 Task: Look for space in Corinth, United States from 12th July, 2023 to 16th July, 2023 for 8 adults in price range Rs.10000 to Rs.16000. Place can be private room with 8 bedrooms having 8 beds and 8 bathrooms. Property type can be house, flat, guest house, hotel. Amenities needed are: wifi, TV, free parkinig on premises, gym, breakfast. Booking option can be shelf check-in. Required host language is English.
Action: Mouse moved to (571, 116)
Screenshot: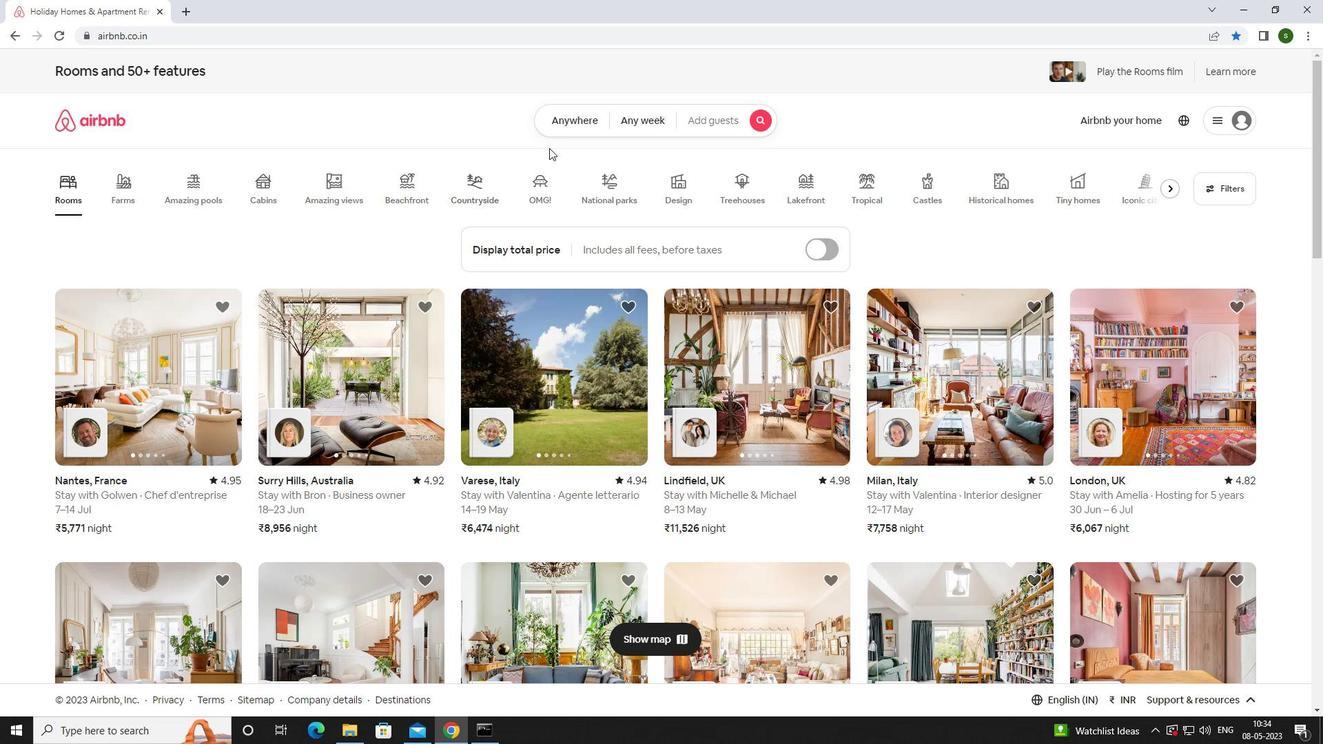 
Action: Mouse pressed left at (571, 116)
Screenshot: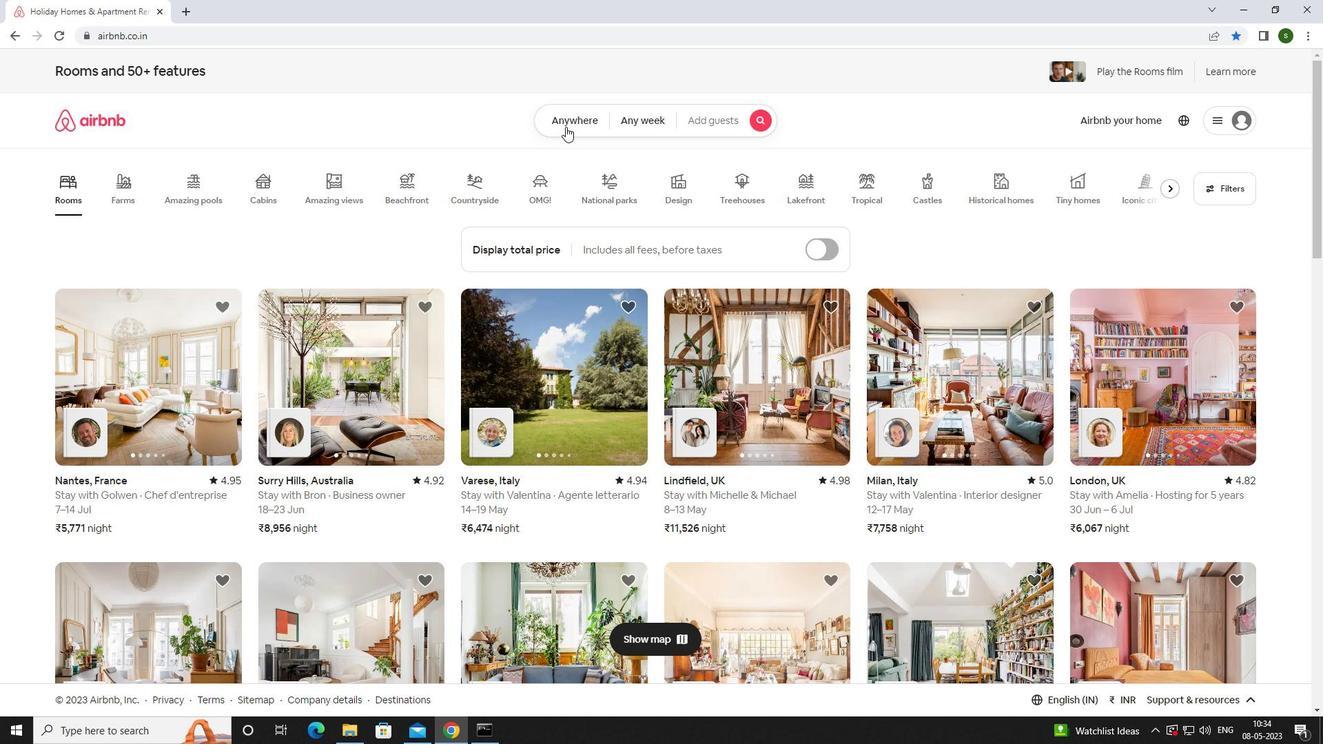 
Action: Mouse moved to (483, 170)
Screenshot: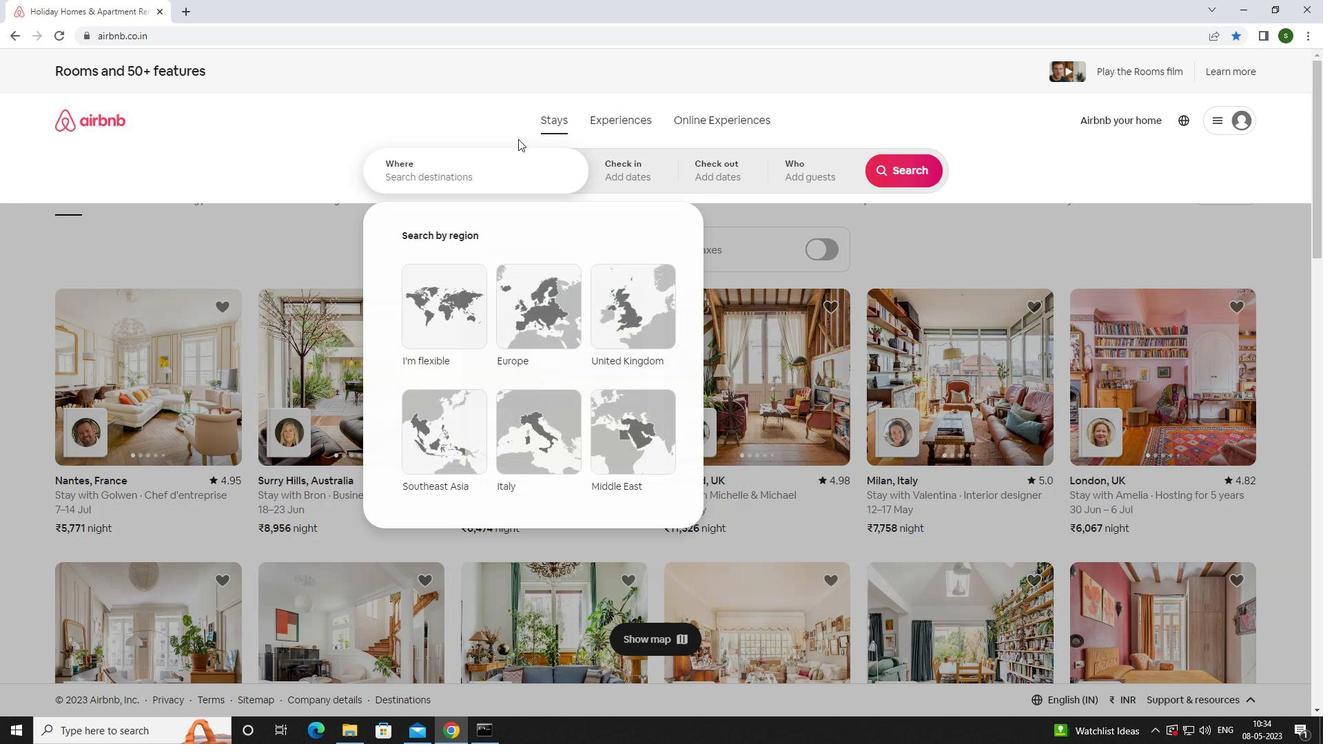 
Action: Mouse pressed left at (483, 170)
Screenshot: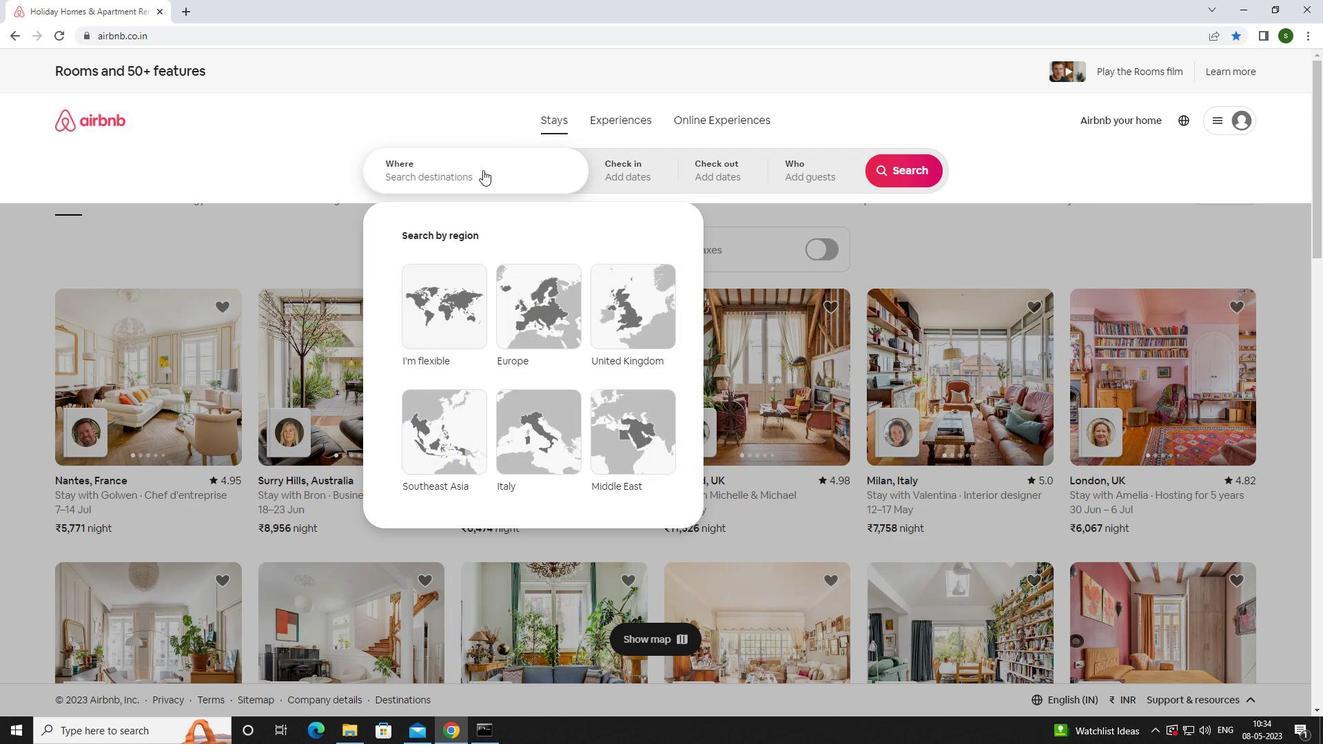 
Action: Key pressed <Key.caps_lock>c<Key.caps_lock>orinth,<Key.space><Key.caps_lock>u<Key.caps_lock>nited<Key.space><Key.caps_lock>s<Key.caps_lock>tates<Key.enter>
Screenshot: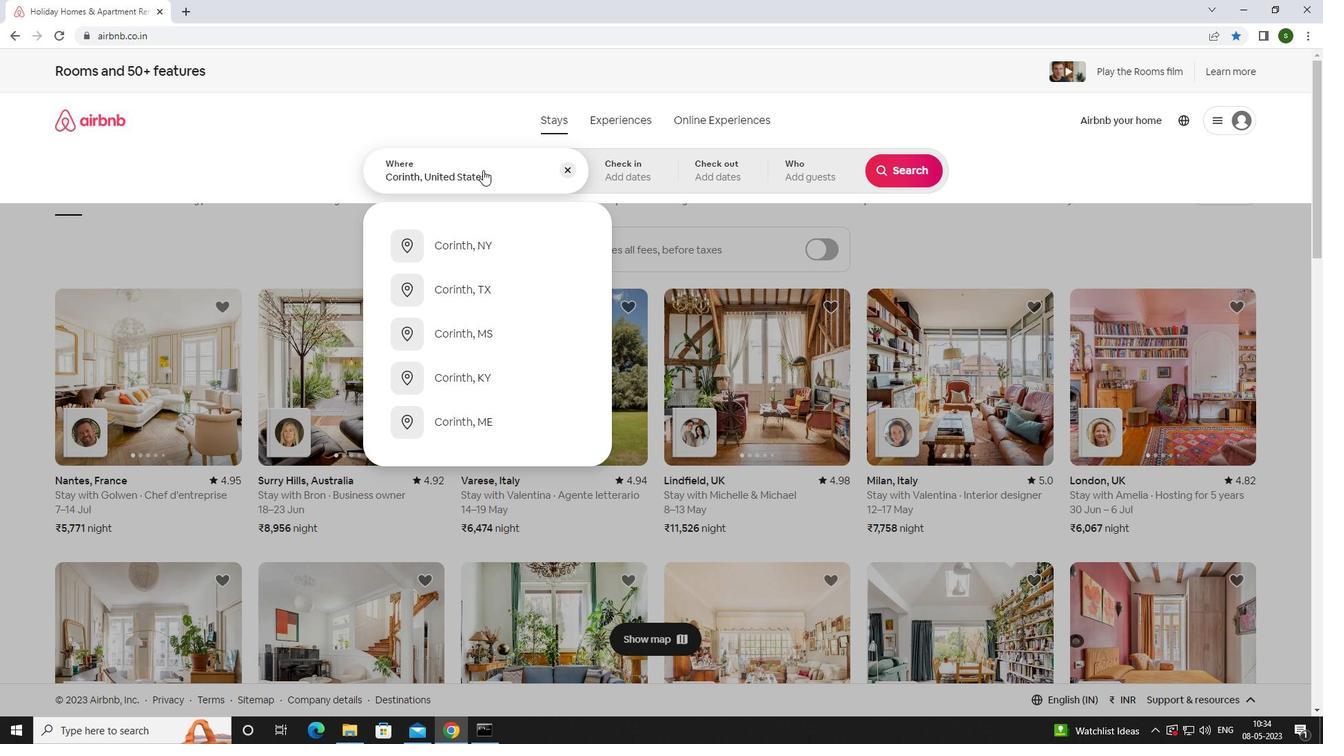 
Action: Mouse moved to (901, 286)
Screenshot: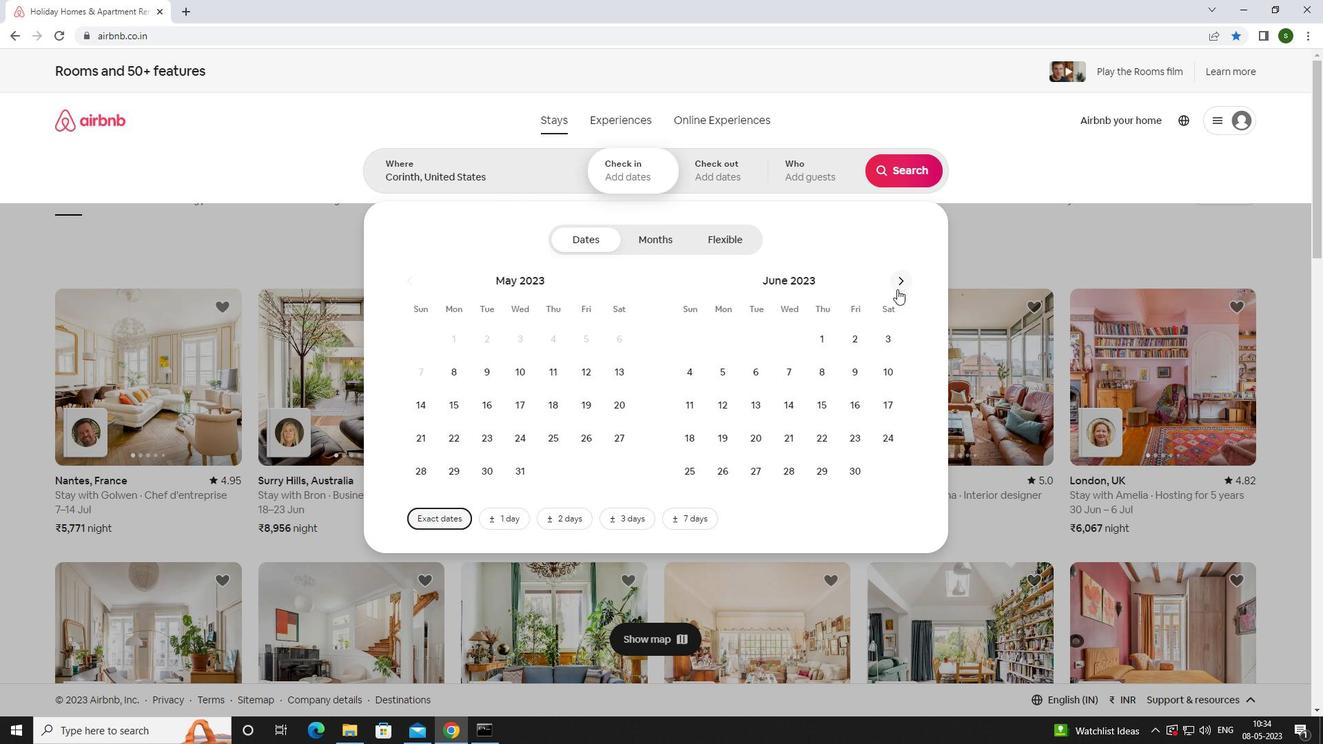 
Action: Mouse pressed left at (901, 286)
Screenshot: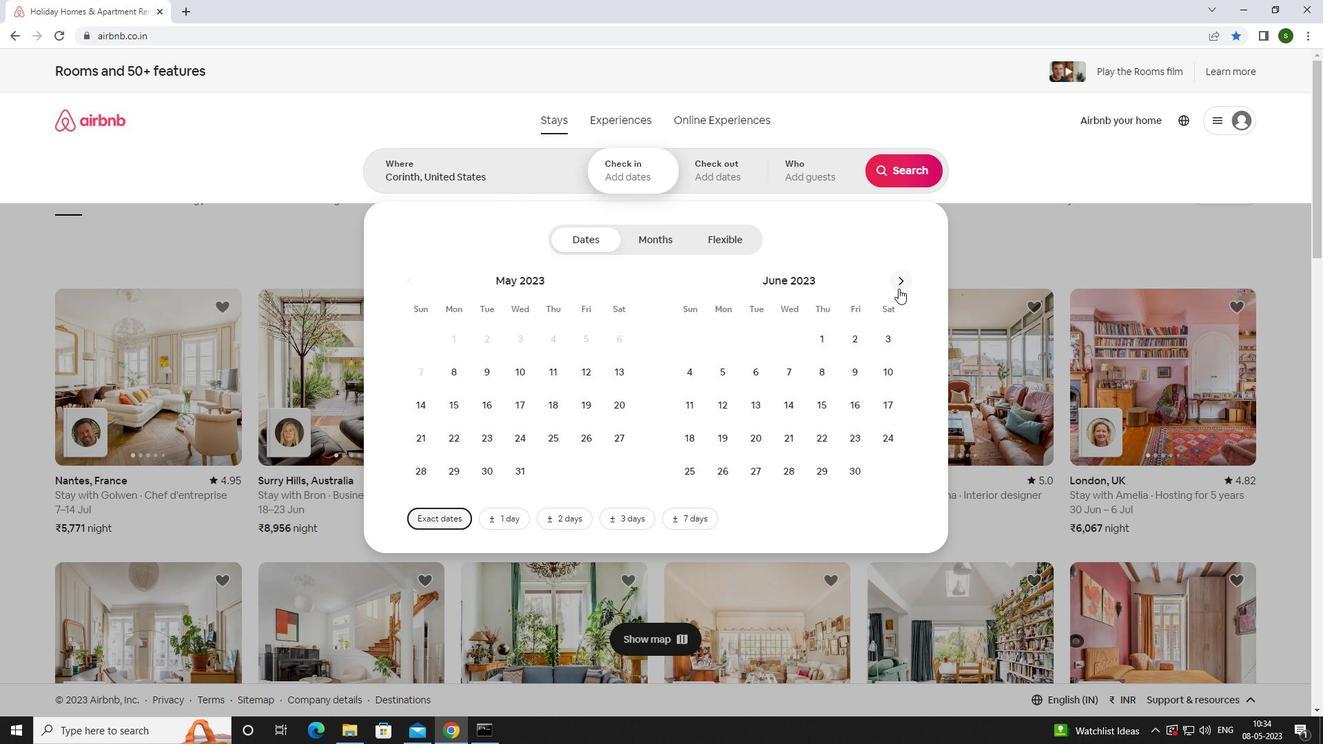 
Action: Mouse moved to (797, 400)
Screenshot: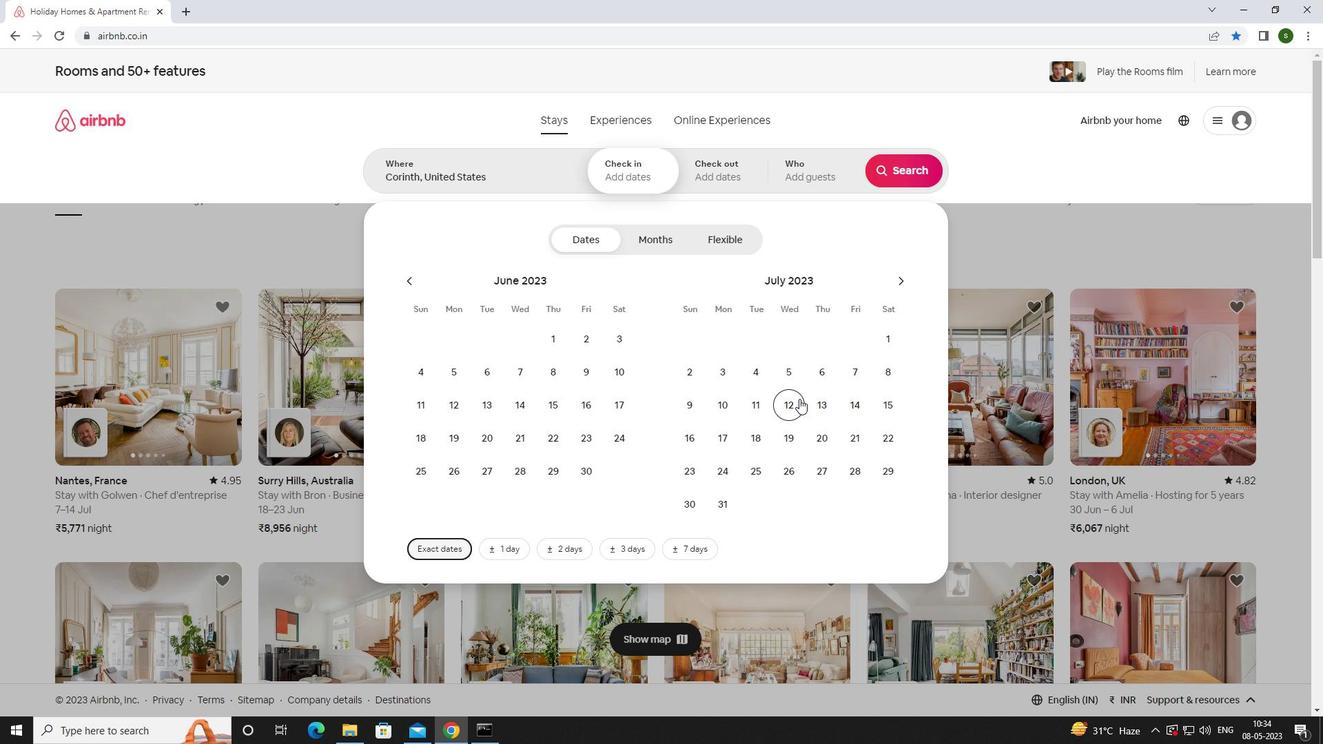 
Action: Mouse pressed left at (797, 400)
Screenshot: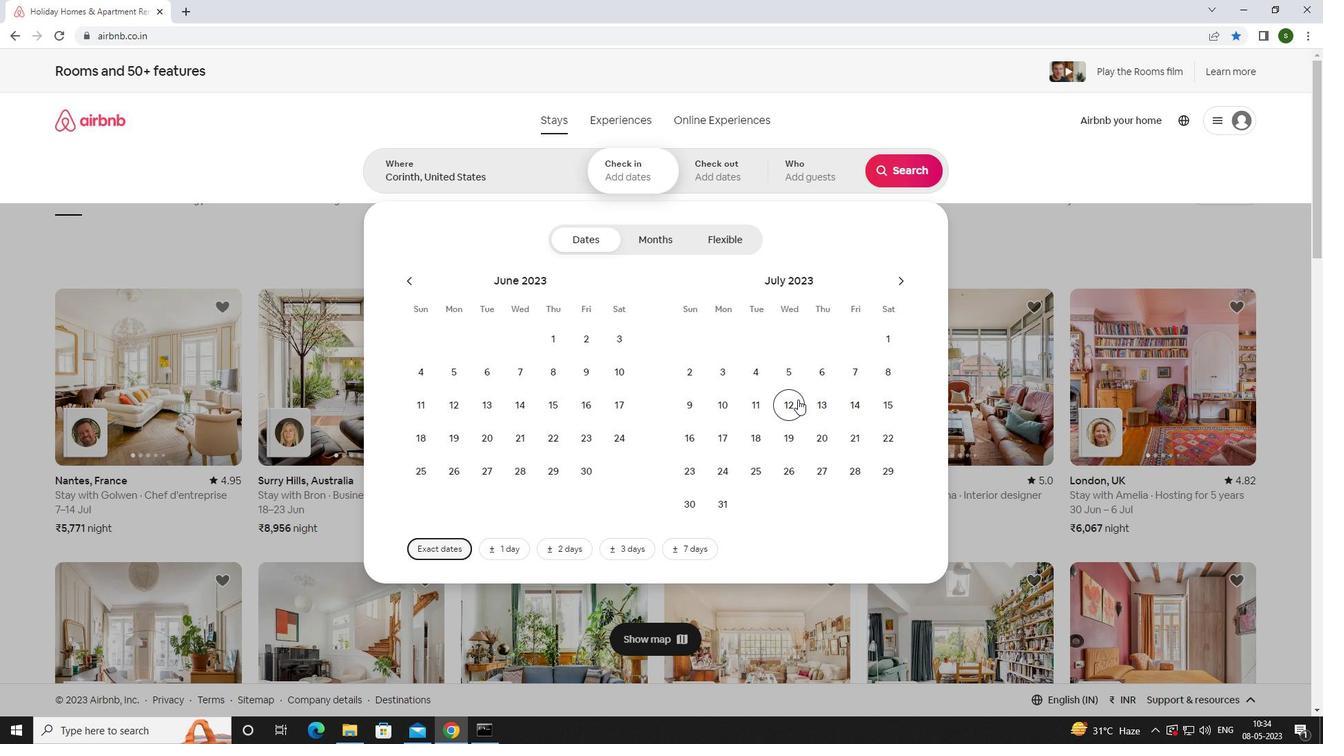 
Action: Mouse moved to (699, 441)
Screenshot: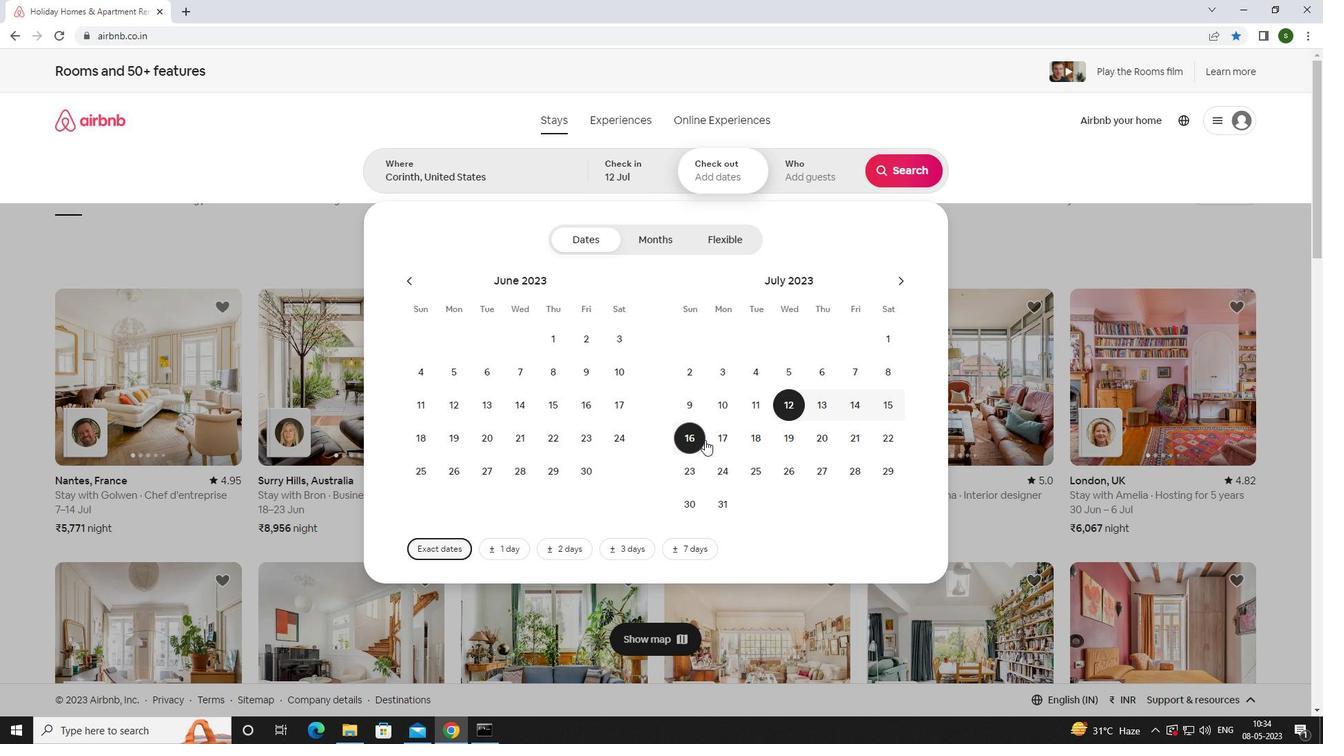 
Action: Mouse pressed left at (699, 441)
Screenshot: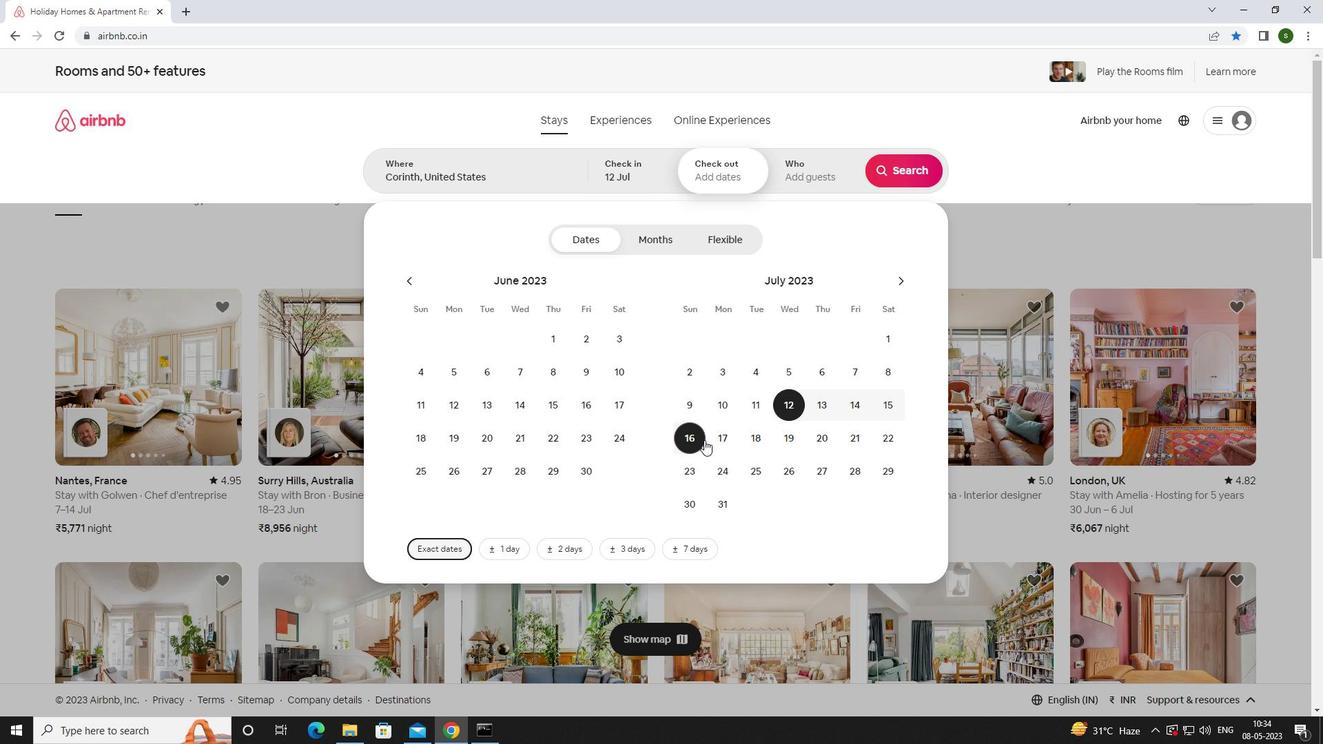 
Action: Mouse moved to (800, 176)
Screenshot: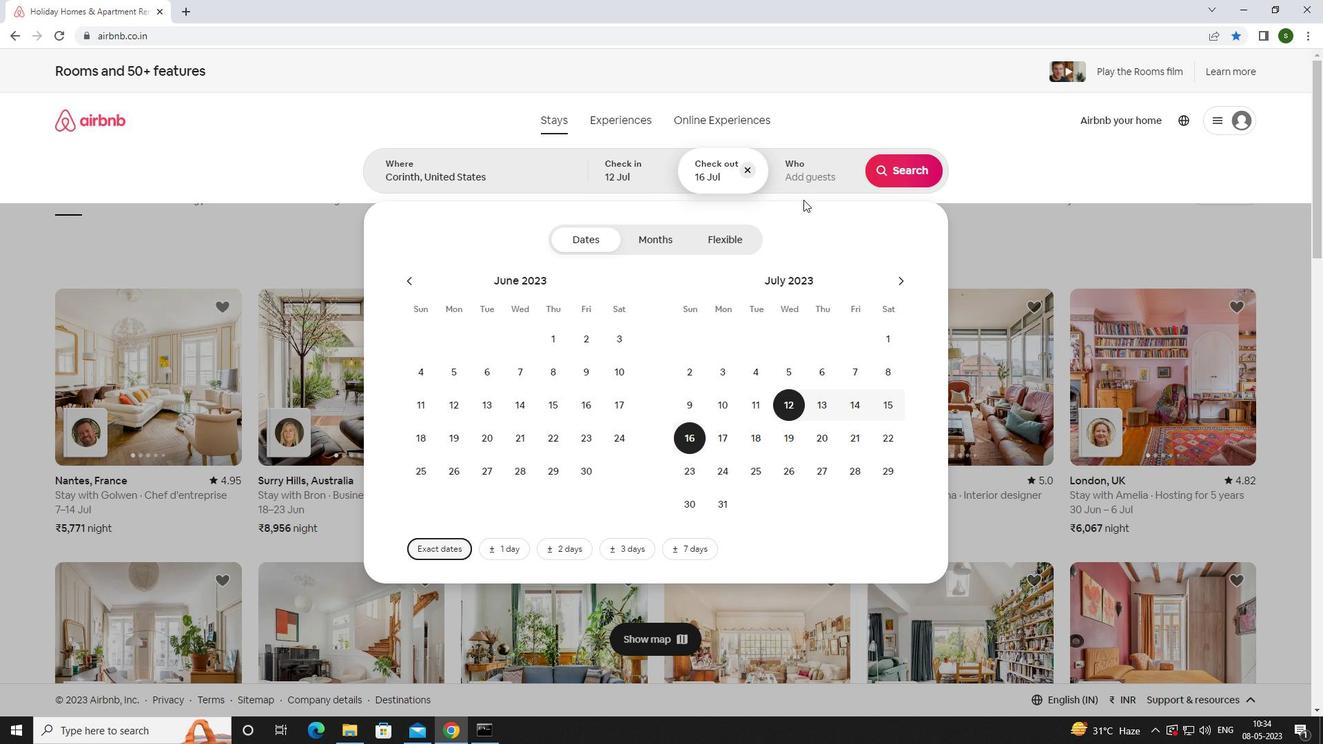 
Action: Mouse pressed left at (800, 176)
Screenshot: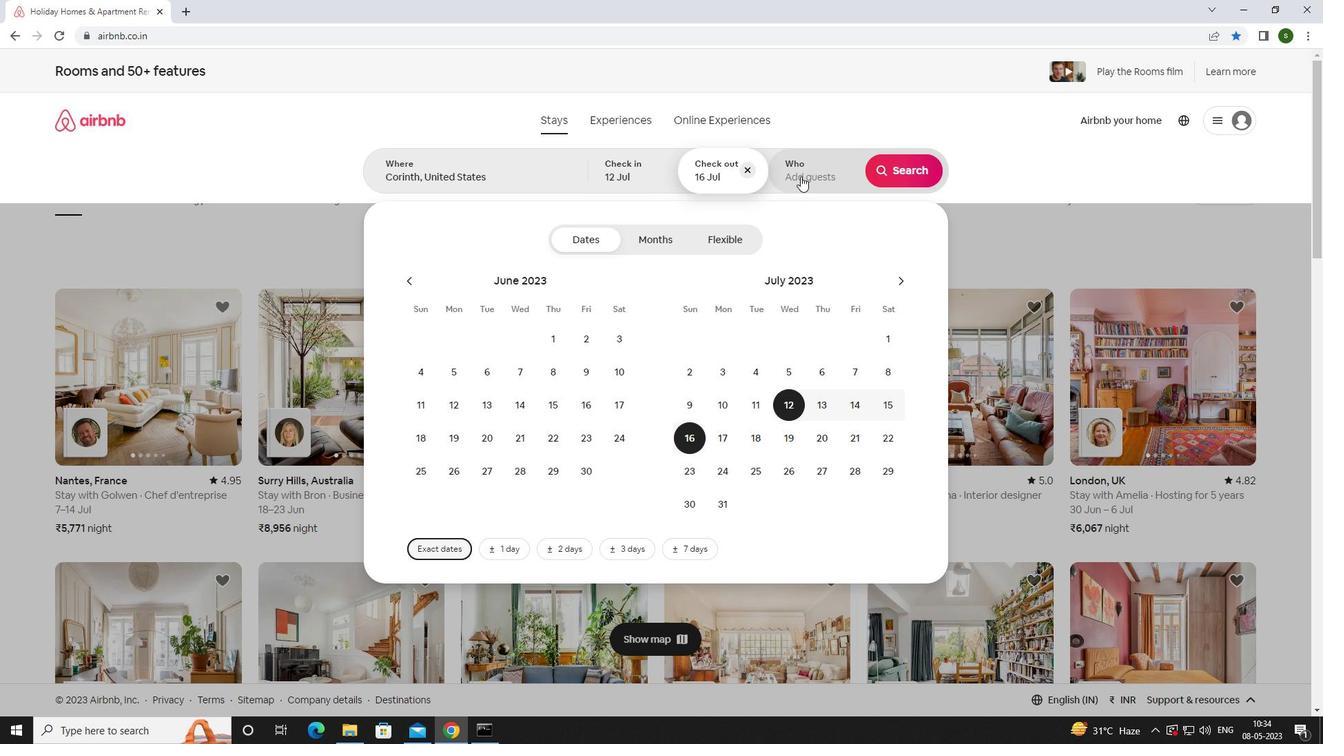
Action: Mouse moved to (905, 243)
Screenshot: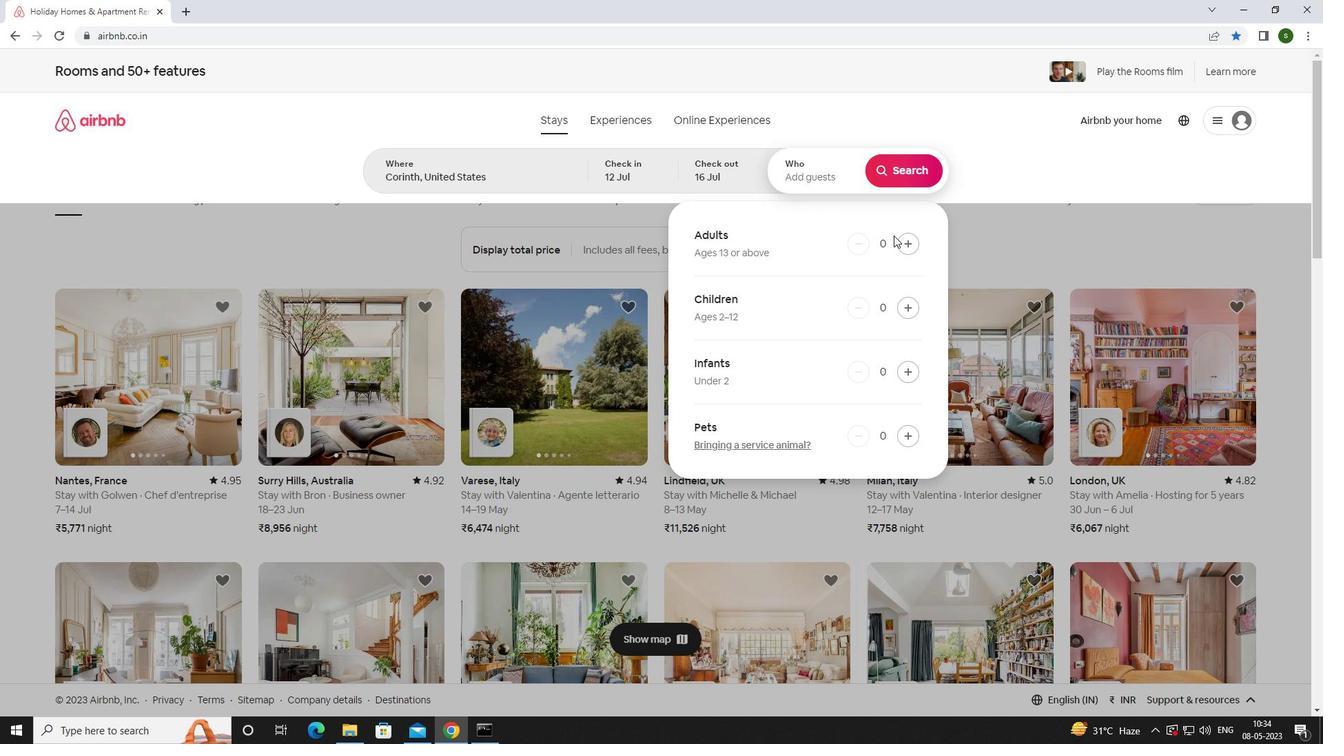 
Action: Mouse pressed left at (905, 243)
Screenshot: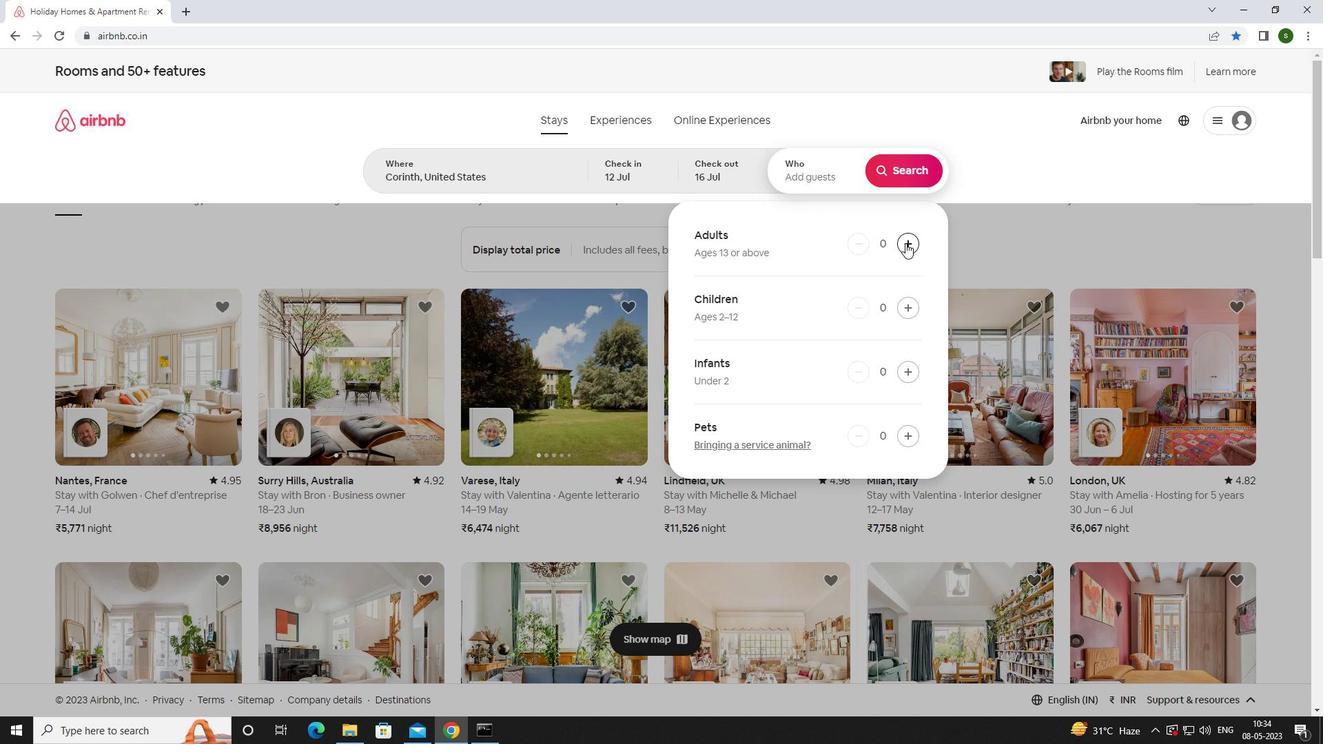 
Action: Mouse pressed left at (905, 243)
Screenshot: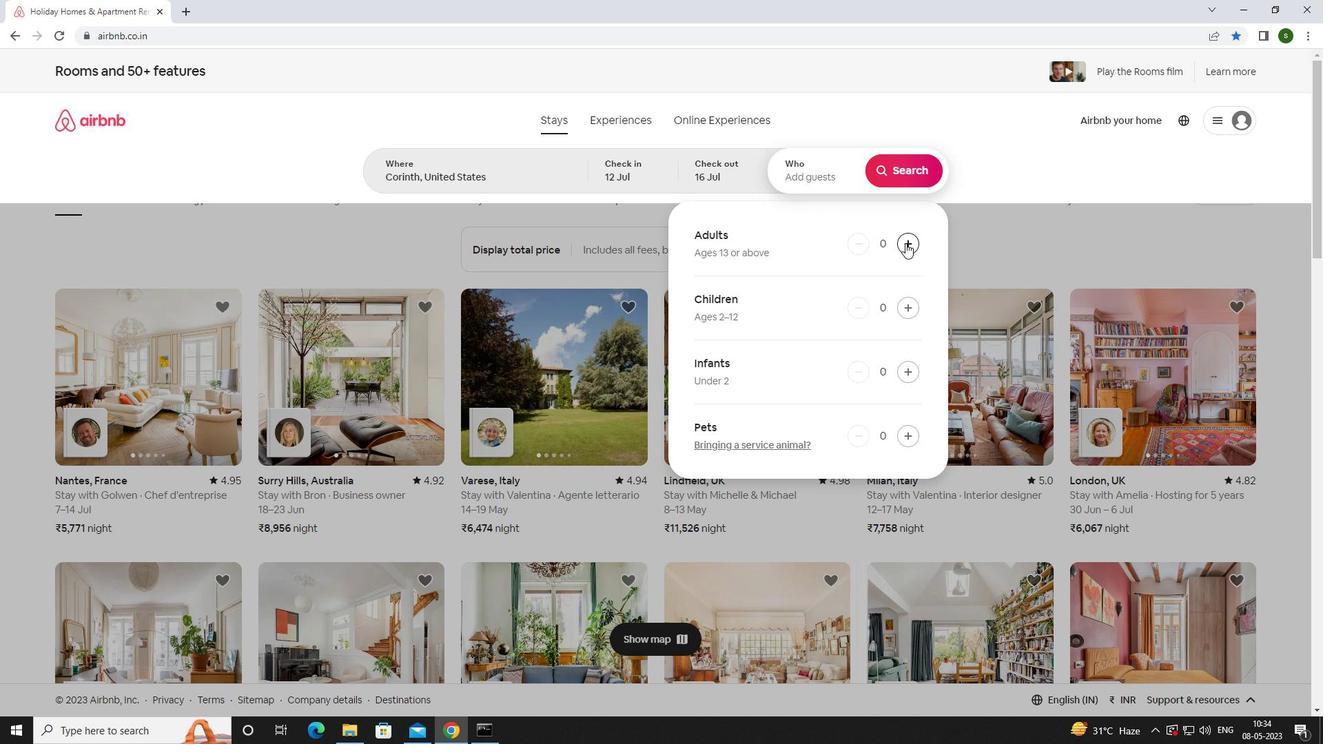 
Action: Mouse pressed left at (905, 243)
Screenshot: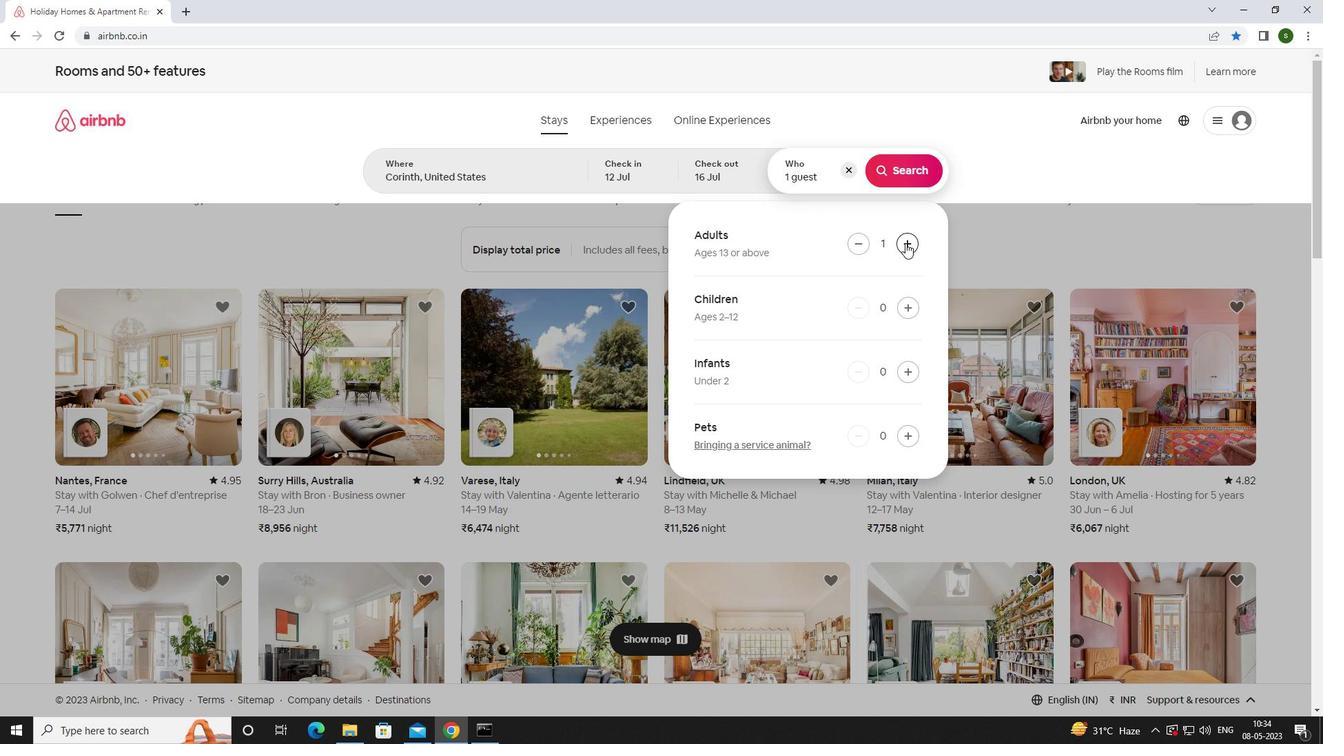 
Action: Mouse pressed left at (905, 243)
Screenshot: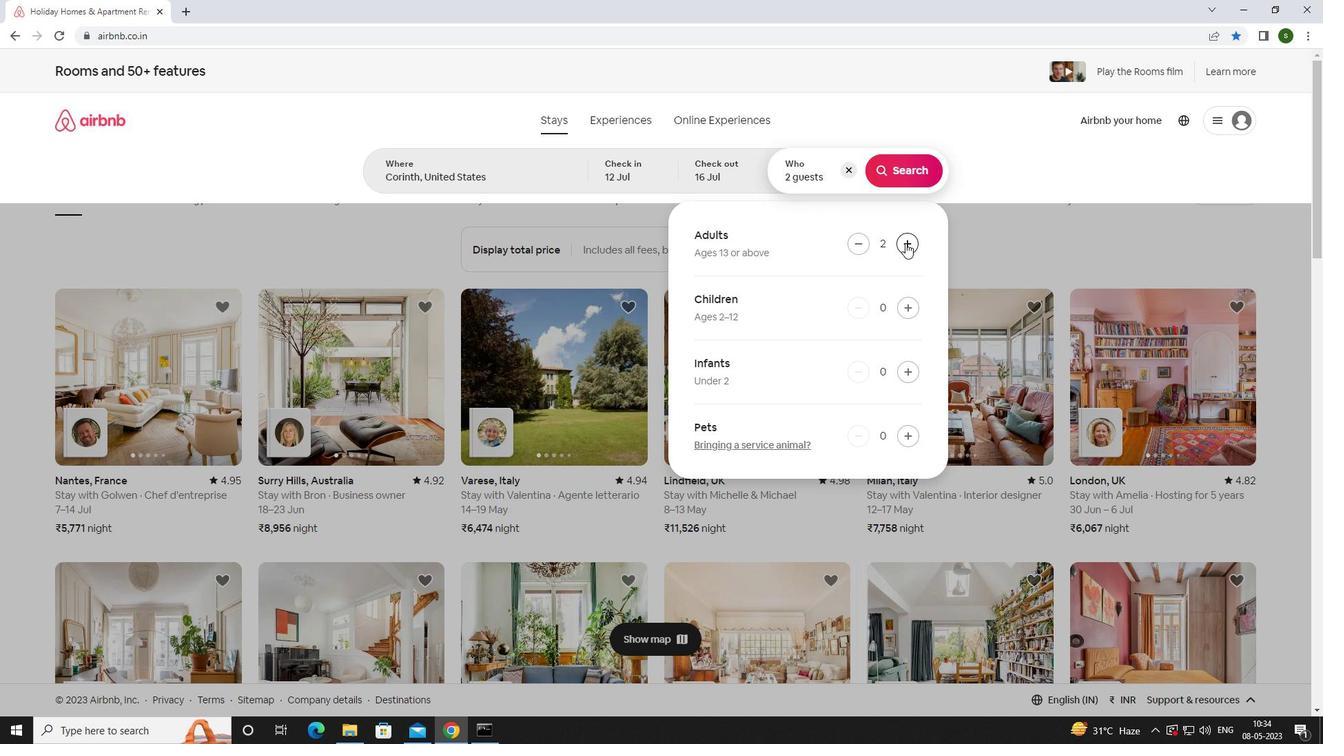 
Action: Mouse pressed left at (905, 243)
Screenshot: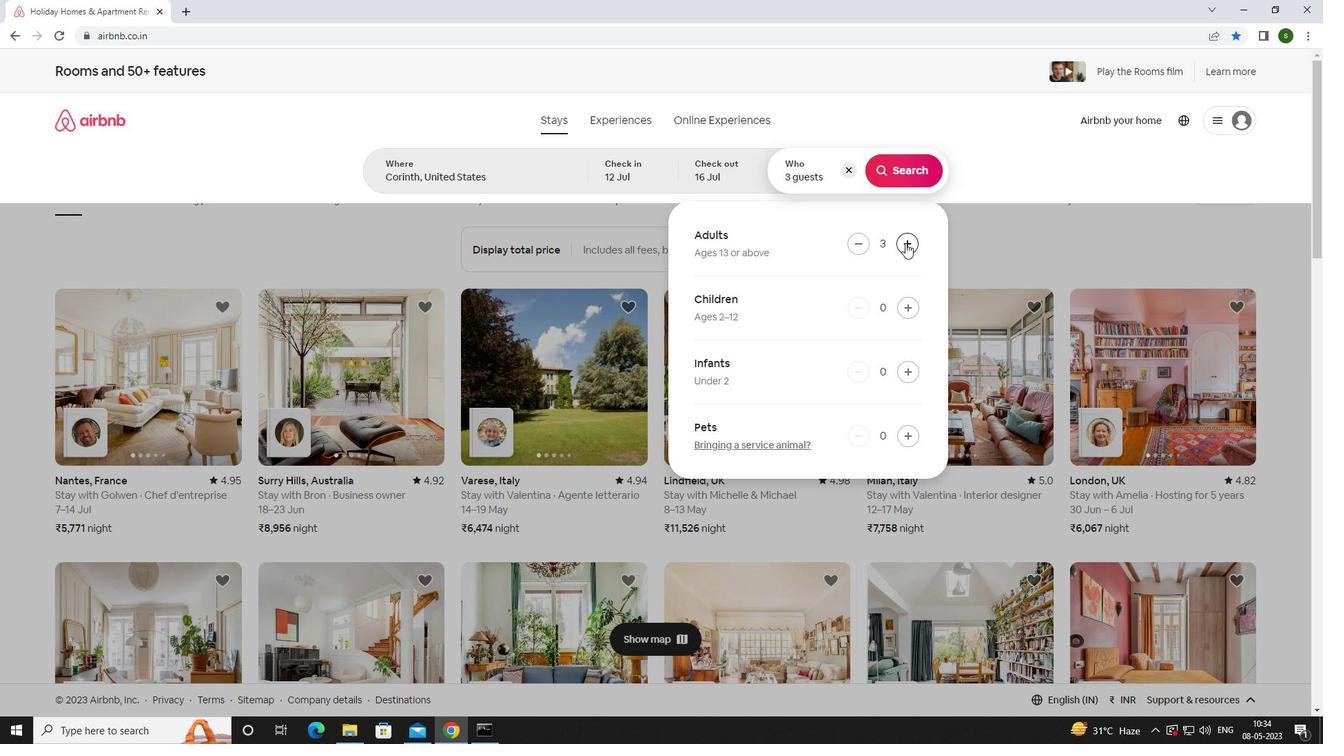
Action: Mouse pressed left at (905, 243)
Screenshot: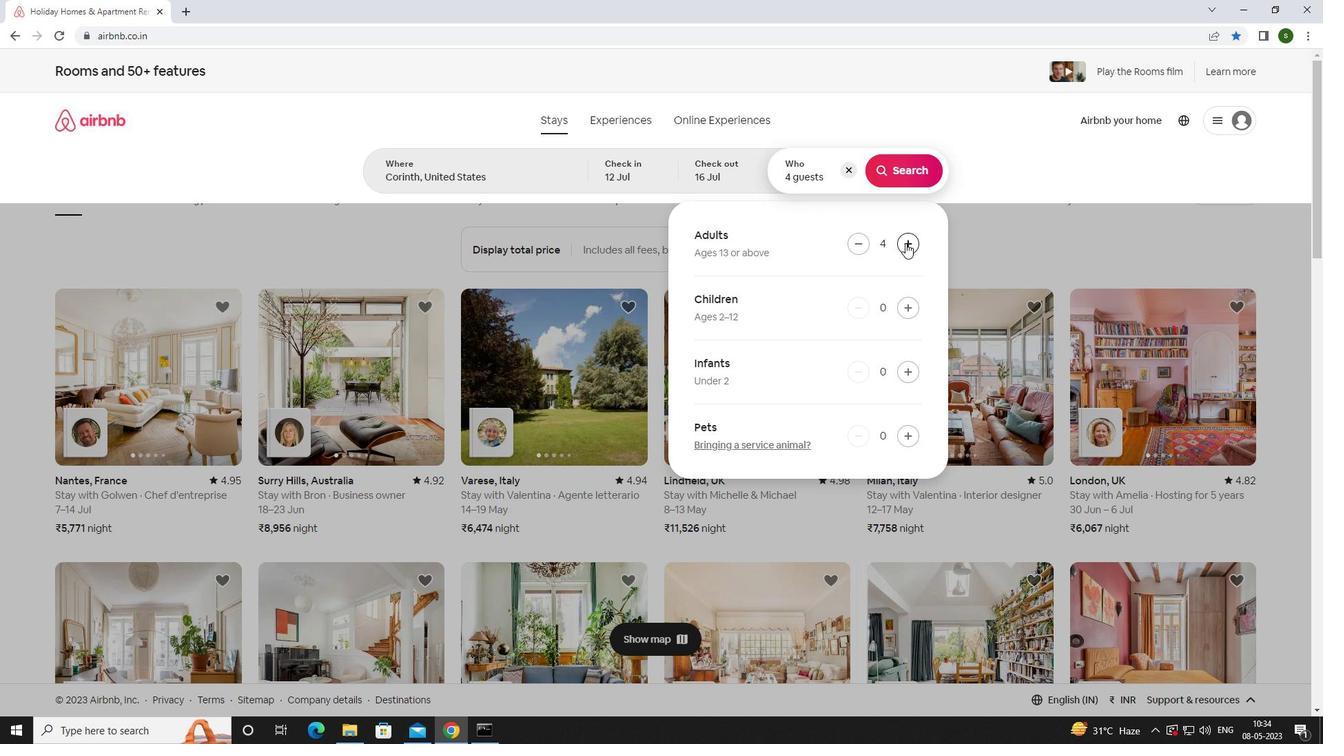 
Action: Mouse pressed left at (905, 243)
Screenshot: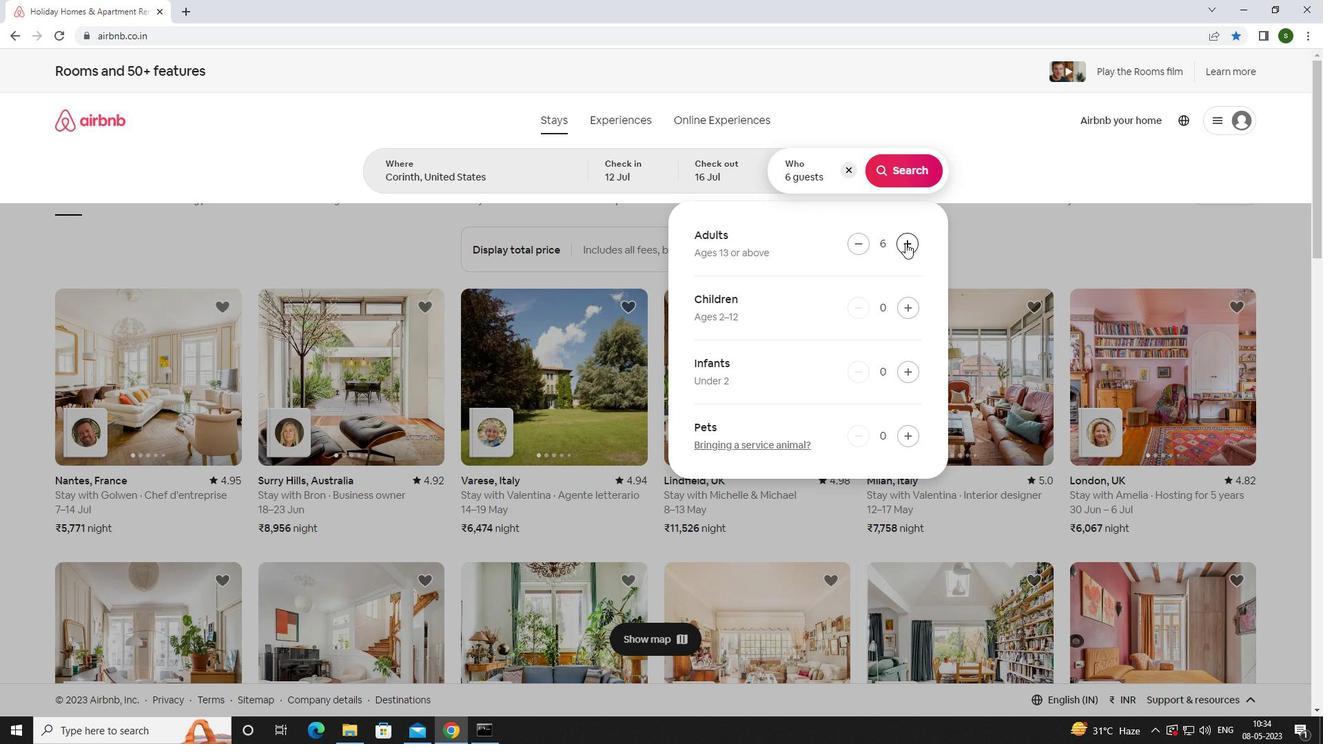 
Action: Mouse pressed left at (905, 243)
Screenshot: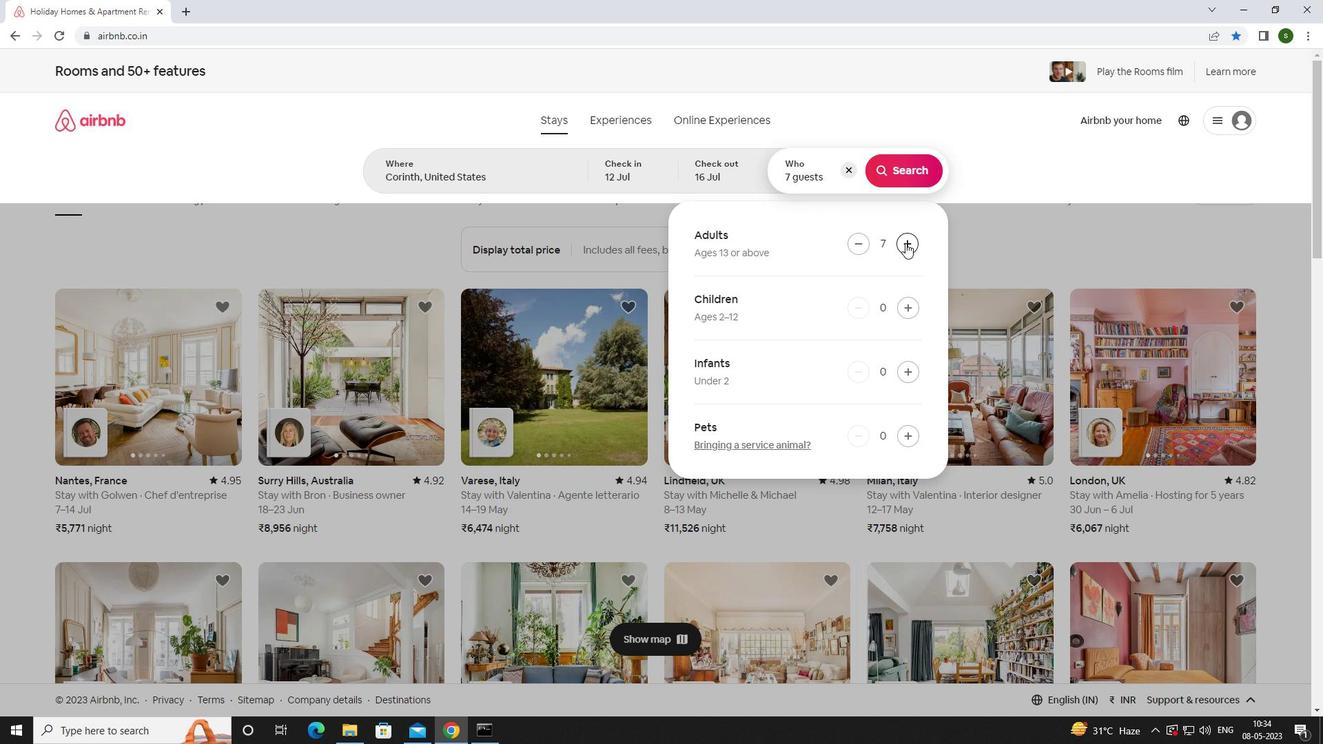 
Action: Mouse moved to (897, 175)
Screenshot: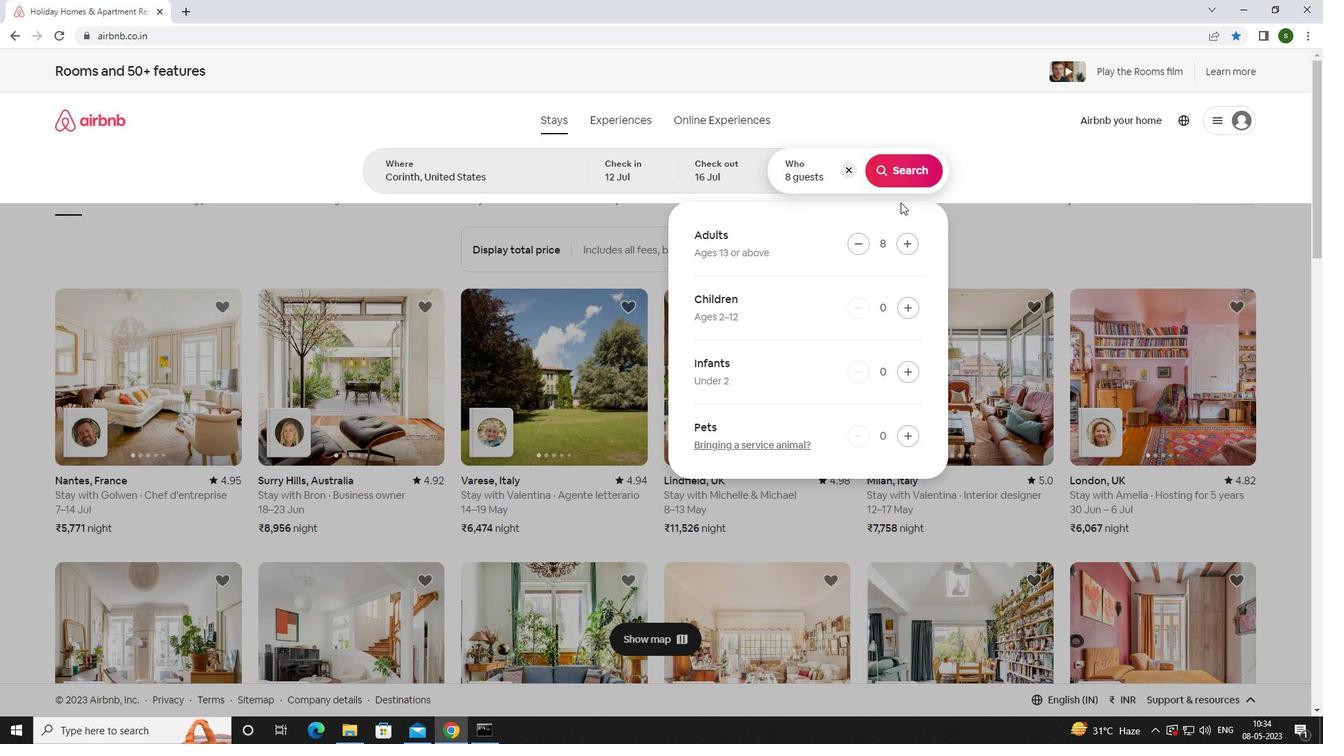 
Action: Mouse pressed left at (897, 175)
Screenshot: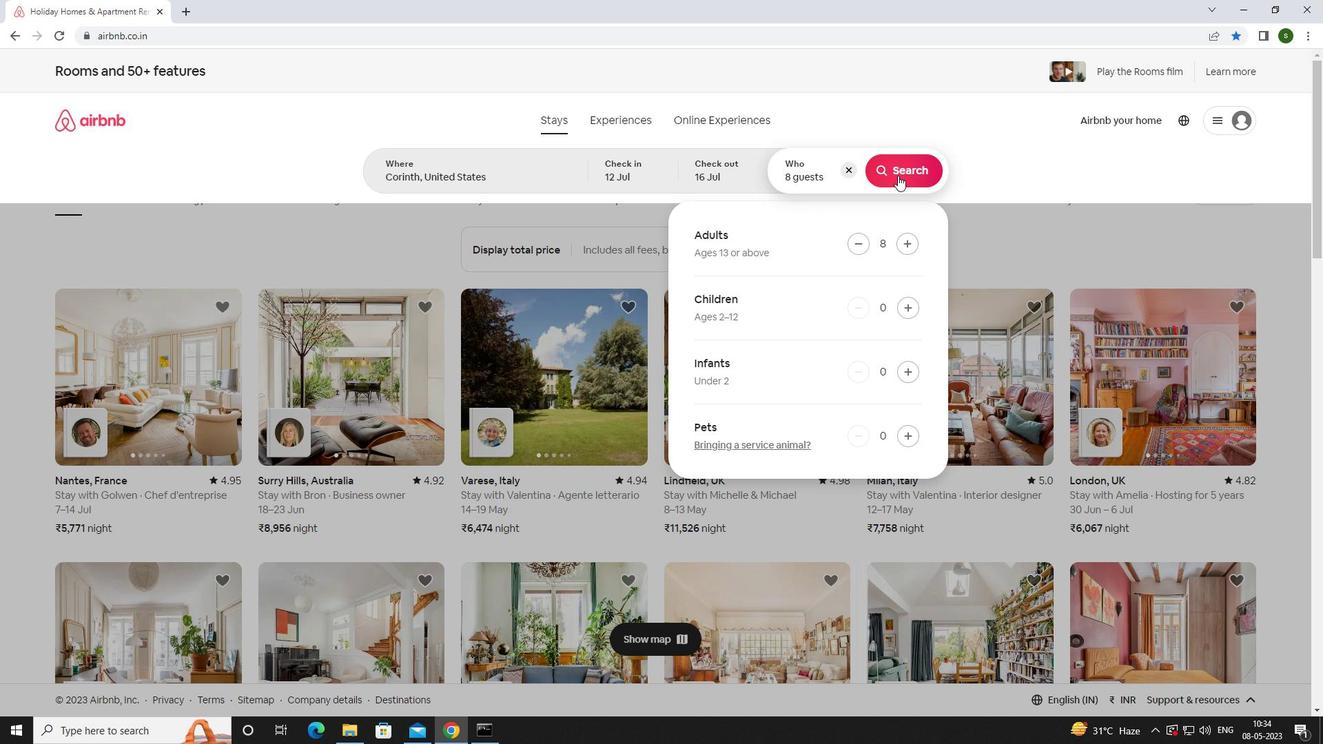 
Action: Mouse moved to (1246, 130)
Screenshot: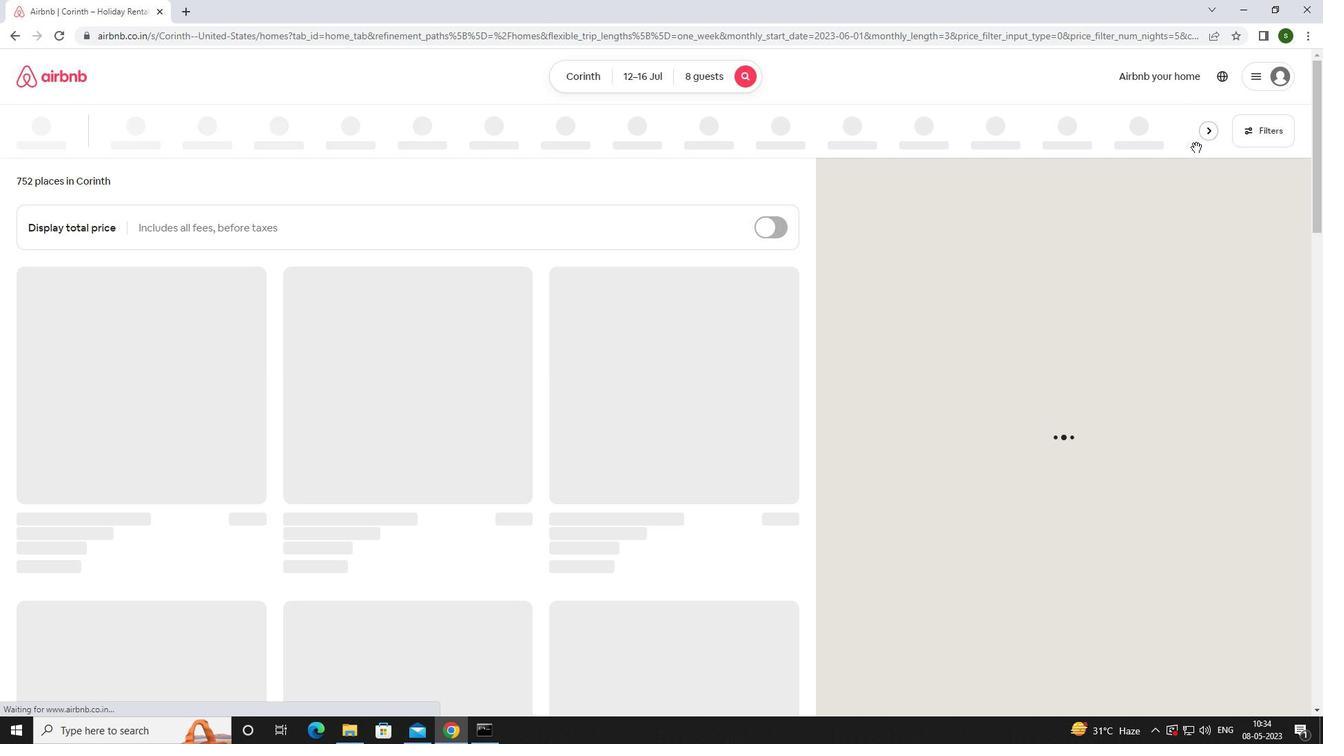 
Action: Mouse pressed left at (1246, 130)
Screenshot: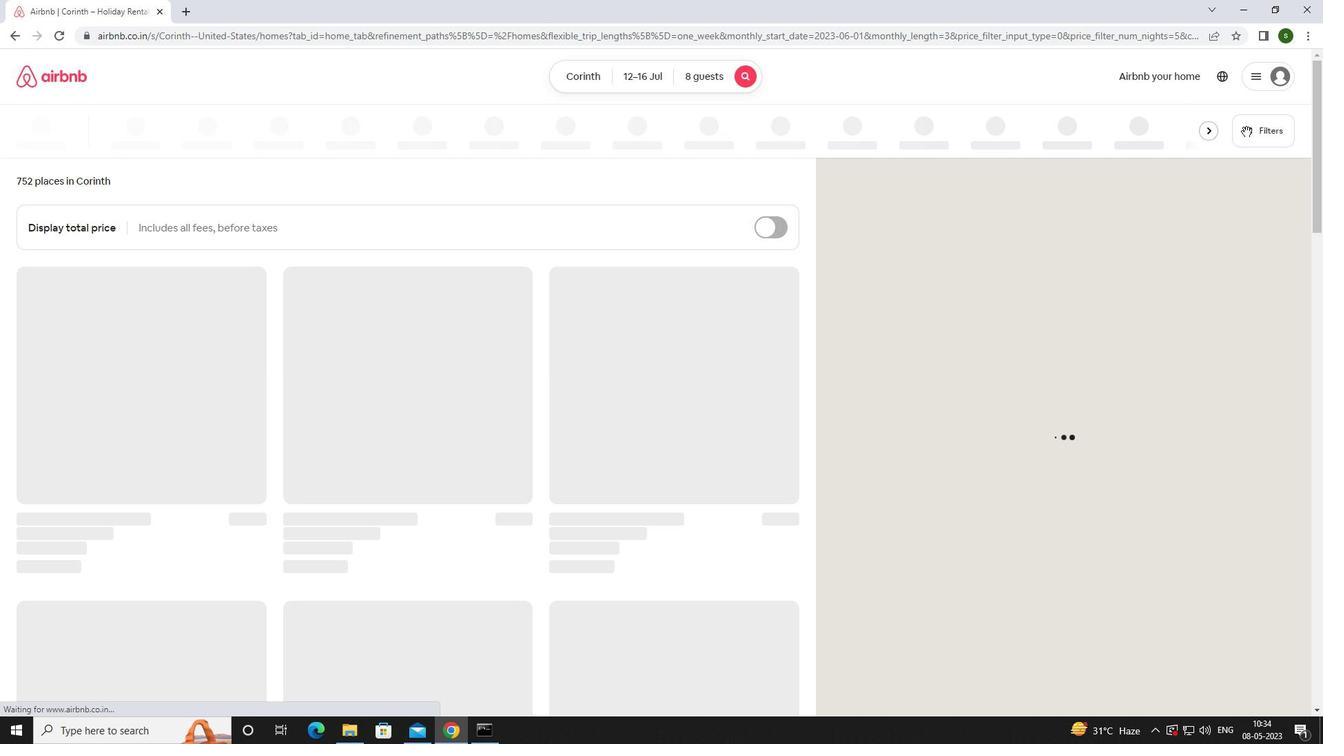 
Action: Mouse moved to (510, 461)
Screenshot: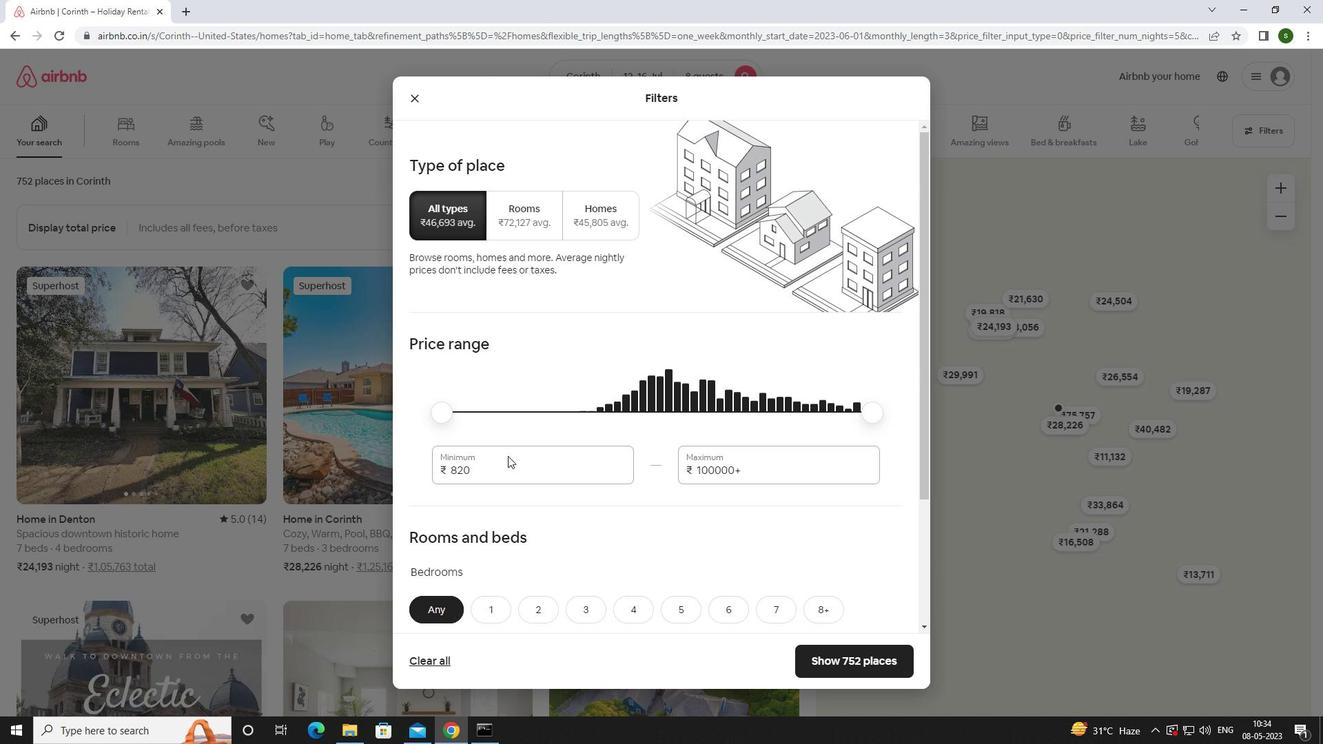 
Action: Mouse pressed left at (510, 461)
Screenshot: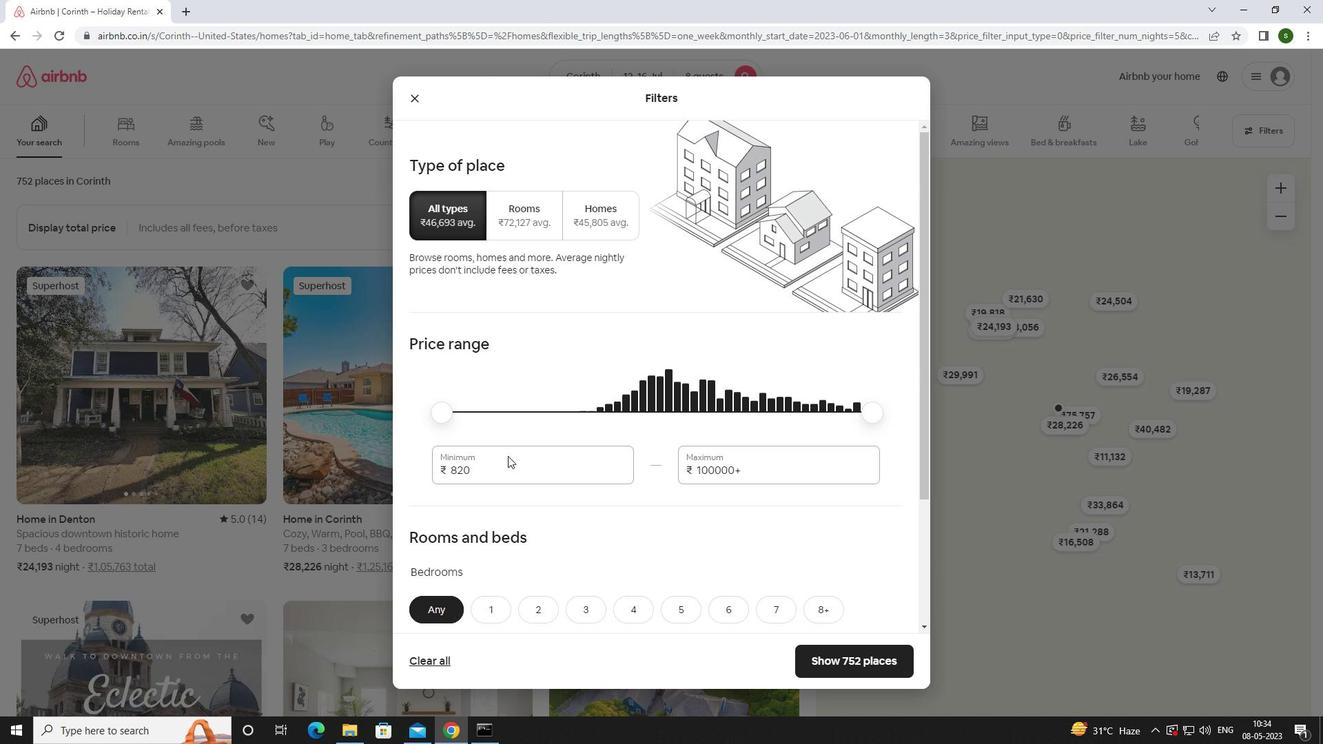 
Action: Key pressed <Key.backspace><Key.backspace><Key.backspace><Key.backspace><Key.backspace><Key.backspace>10000
Screenshot: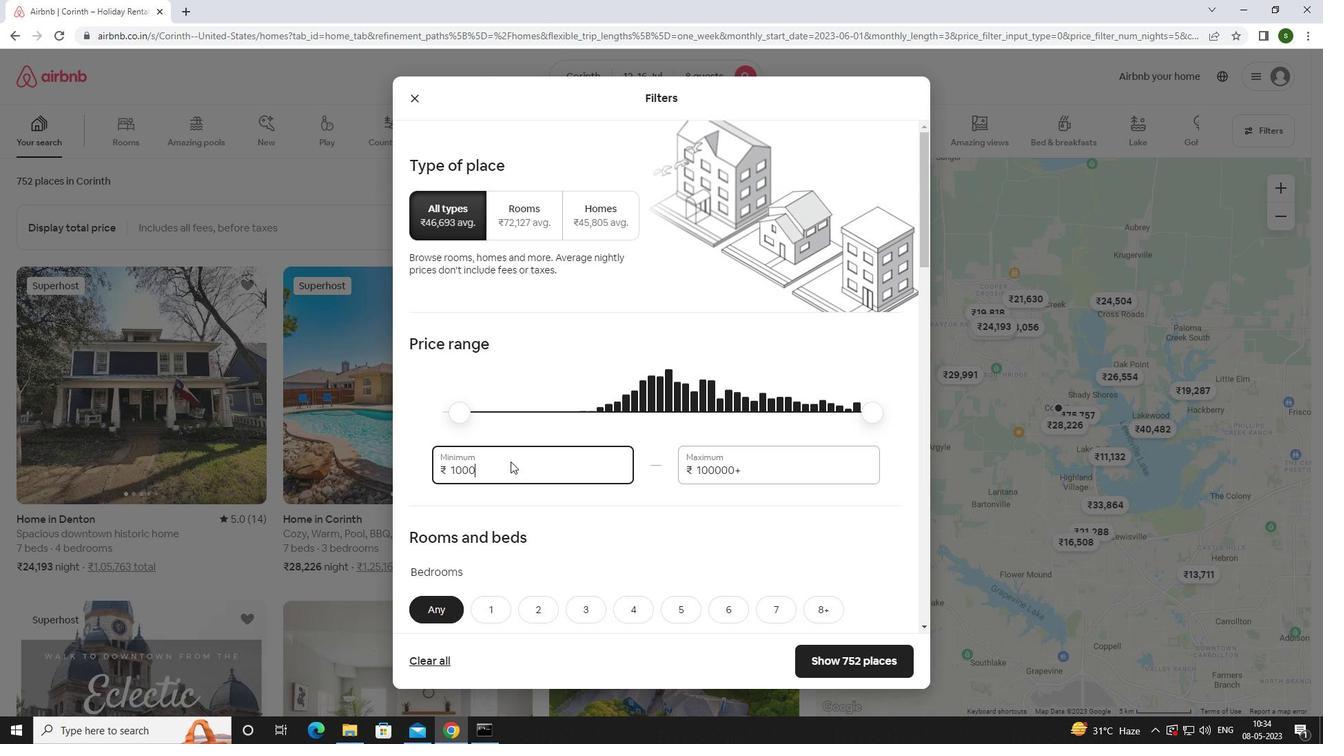 
Action: Mouse moved to (744, 469)
Screenshot: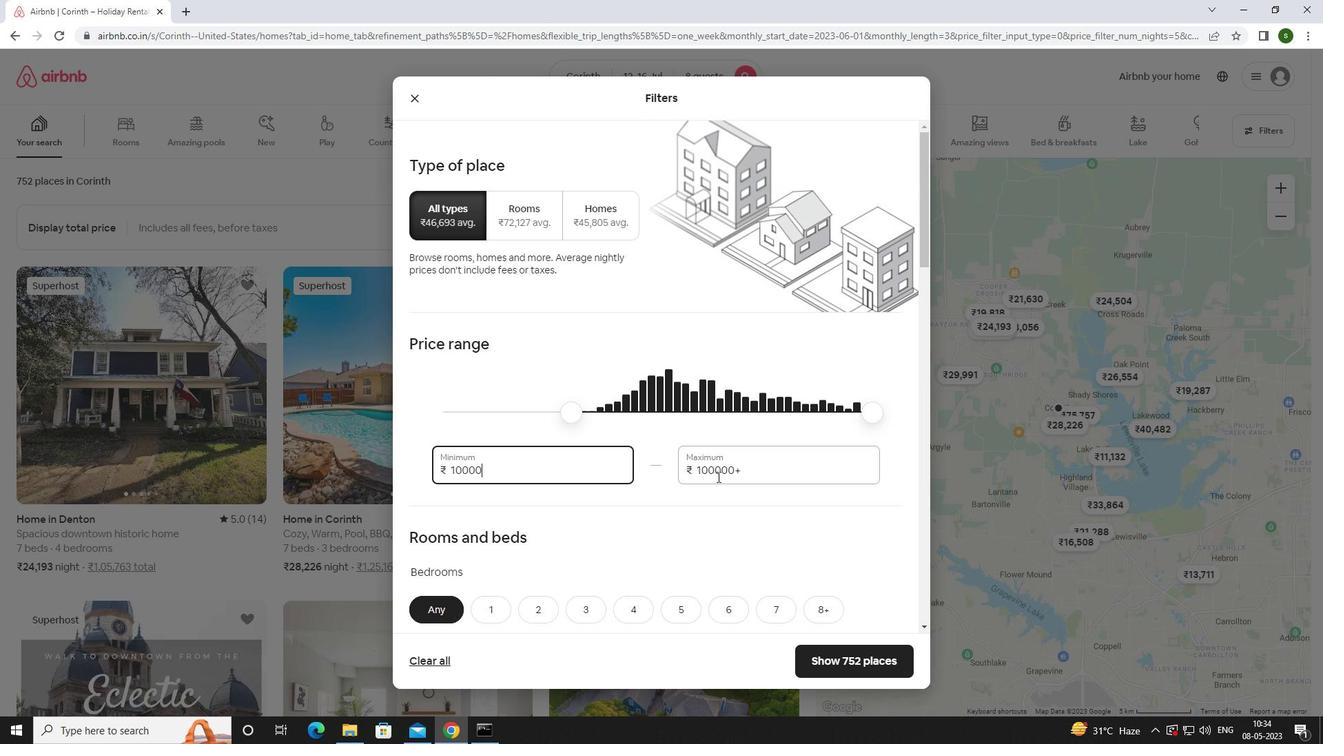 
Action: Mouse pressed left at (744, 469)
Screenshot: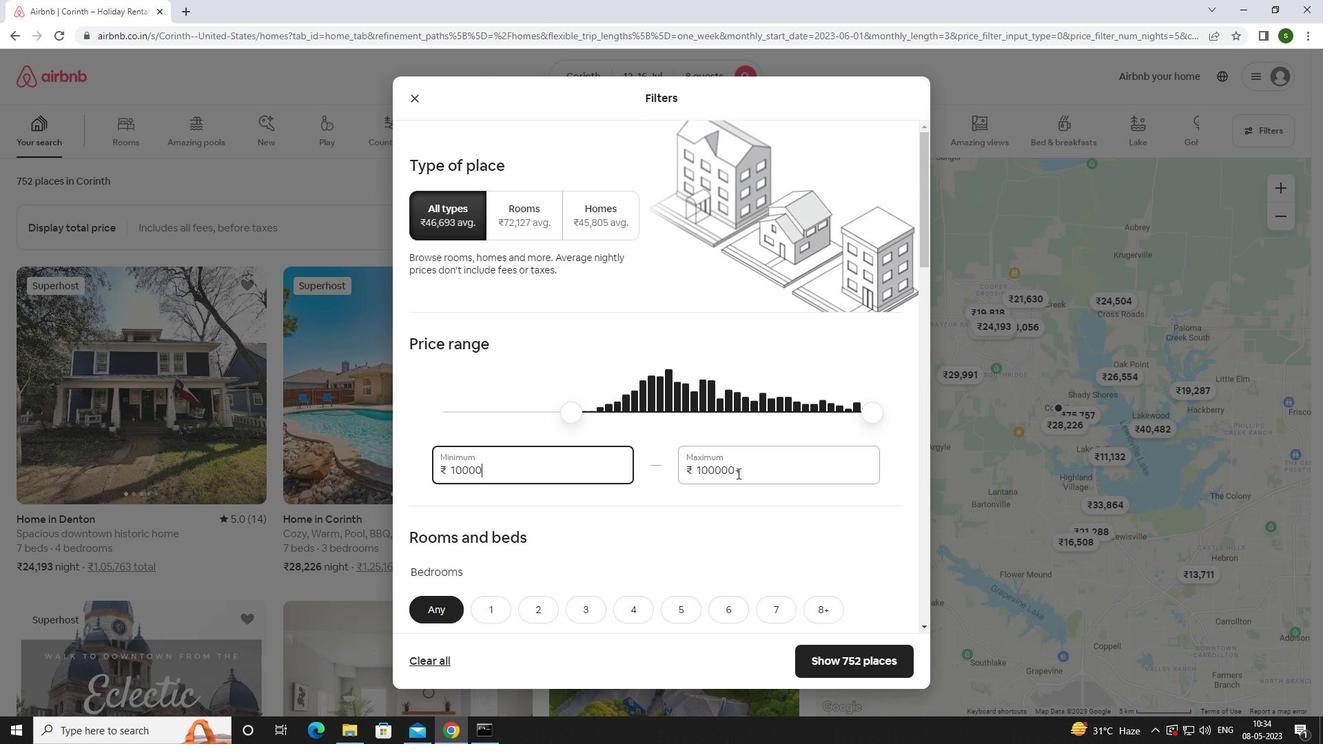 
Action: Key pressed <Key.backspace><Key.backspace><Key.backspace><Key.backspace><Key.backspace><Key.backspace><Key.backspace><Key.backspace><Key.backspace><Key.backspace><Key.backspace><Key.backspace><Key.backspace><Key.backspace><Key.backspace><Key.backspace><Key.backspace><Key.backspace><Key.backspace><Key.backspace><Key.backspace><Key.backspace>16000
Screenshot: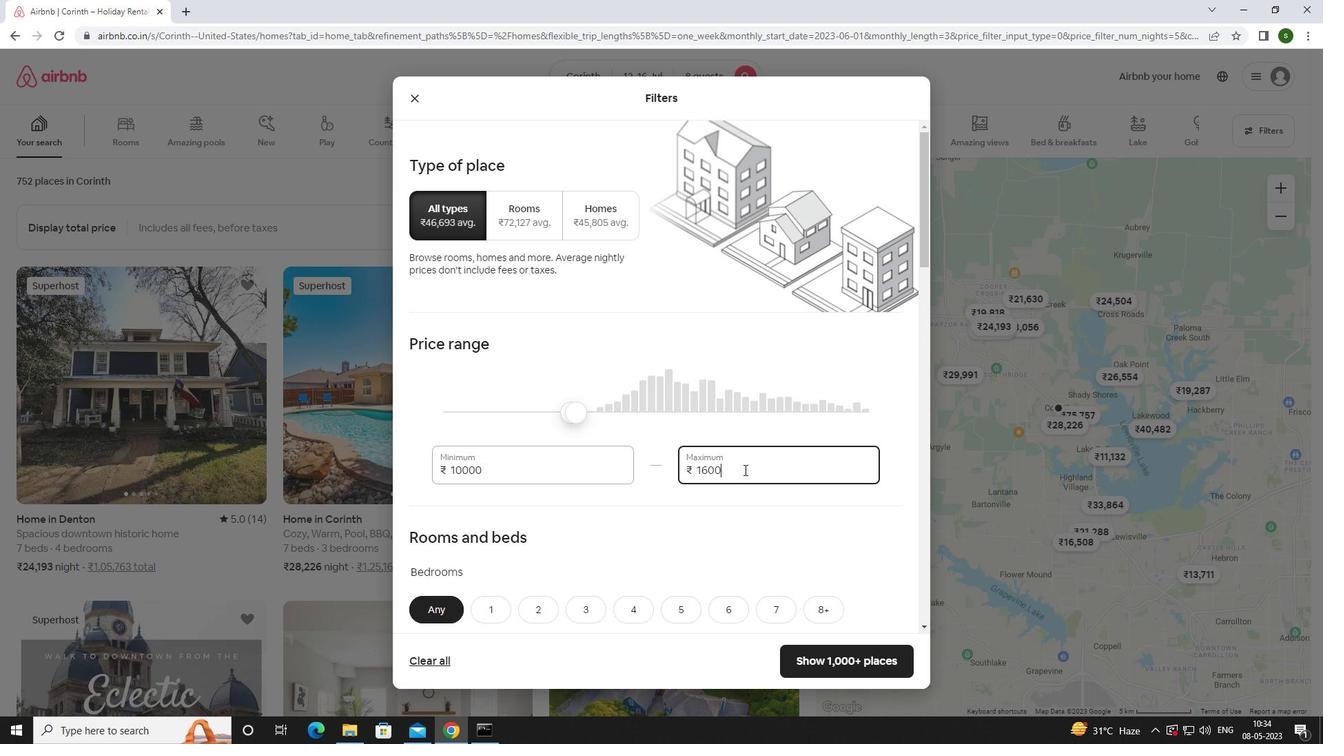 
Action: Mouse moved to (652, 460)
Screenshot: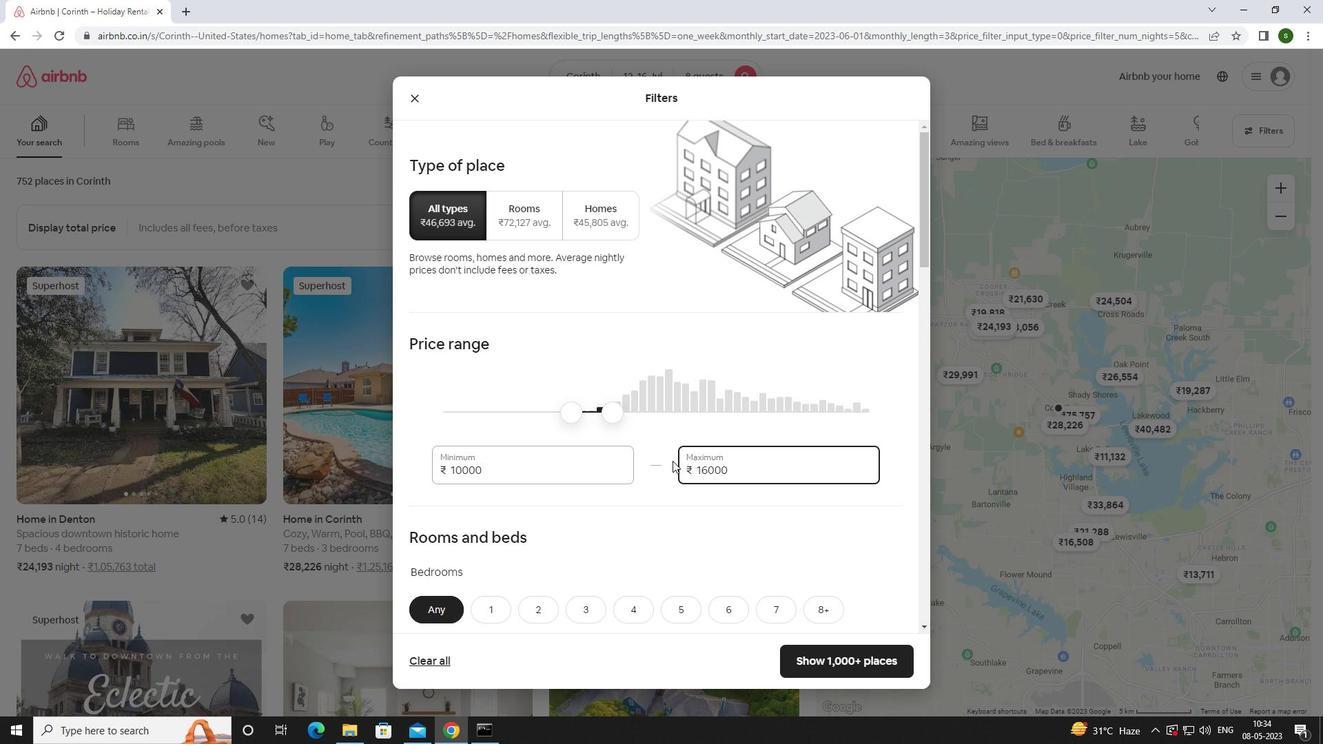 
Action: Mouse scrolled (652, 460) with delta (0, 0)
Screenshot: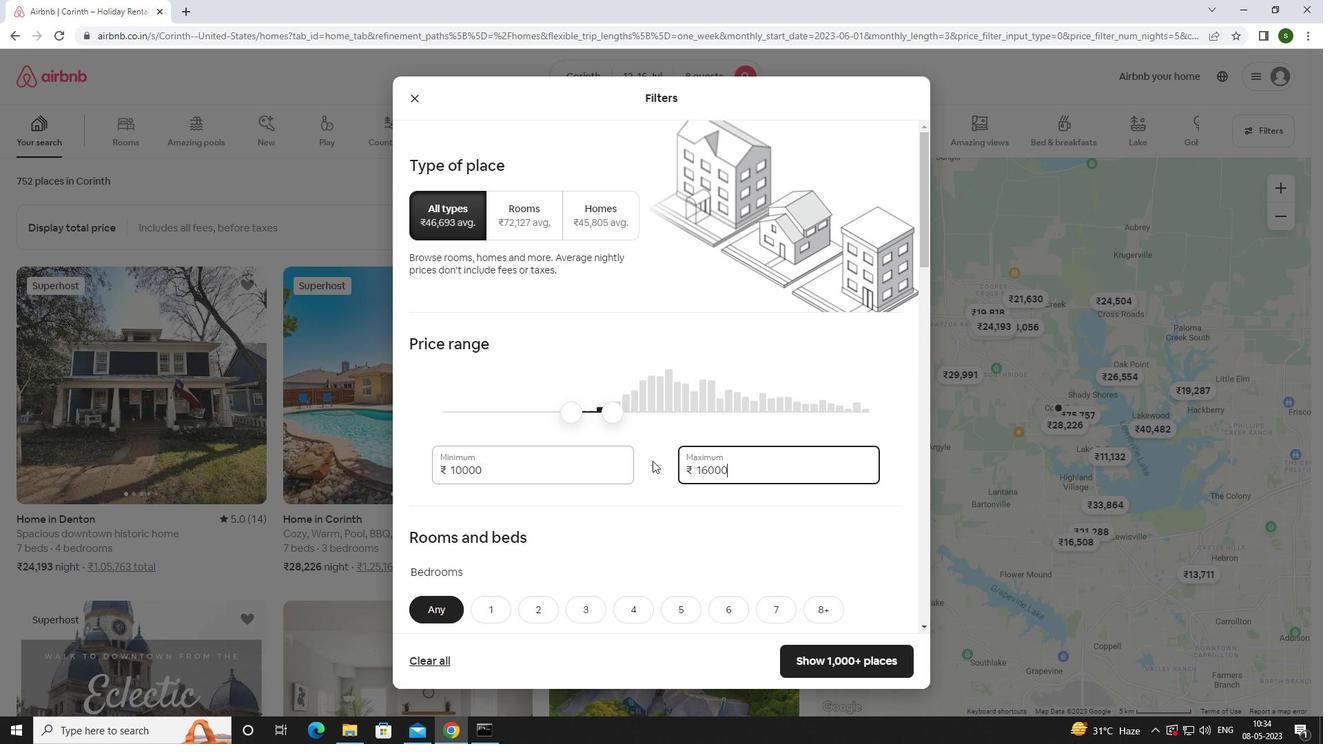 
Action: Mouse scrolled (652, 460) with delta (0, 0)
Screenshot: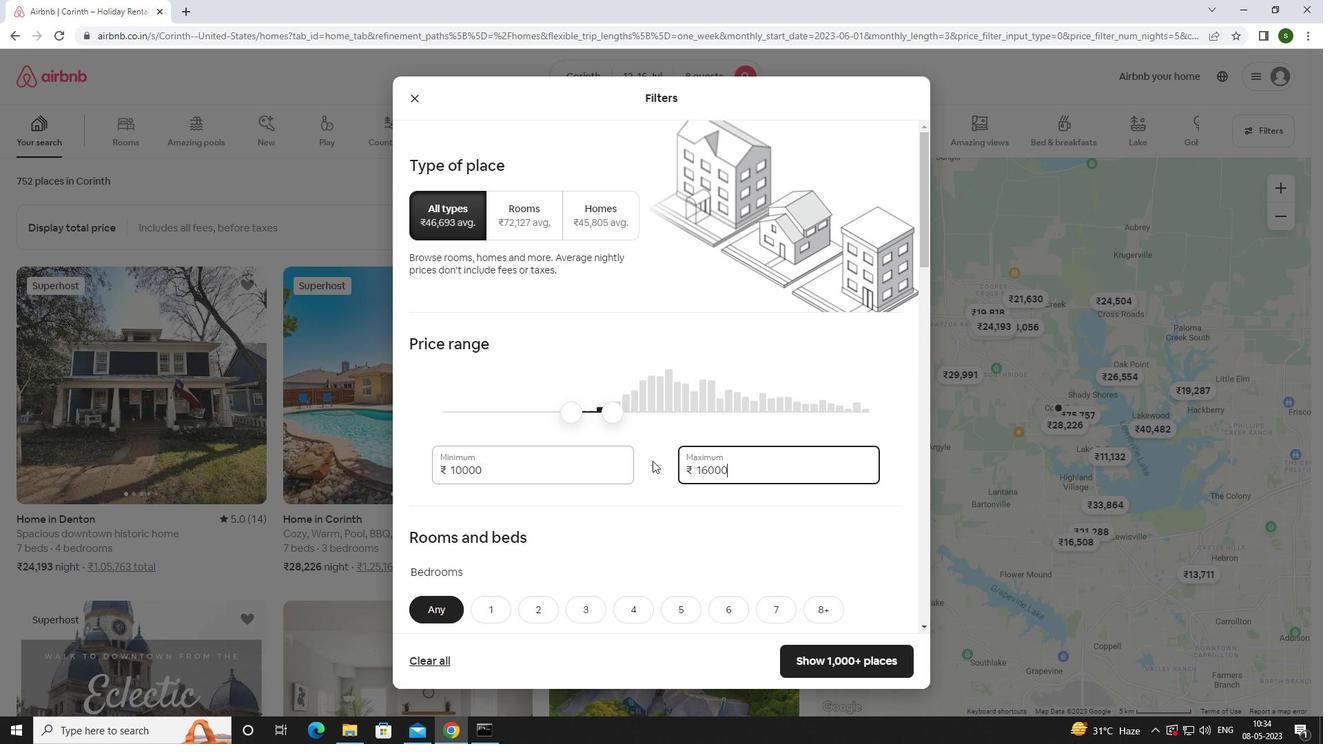 
Action: Mouse scrolled (652, 460) with delta (0, 0)
Screenshot: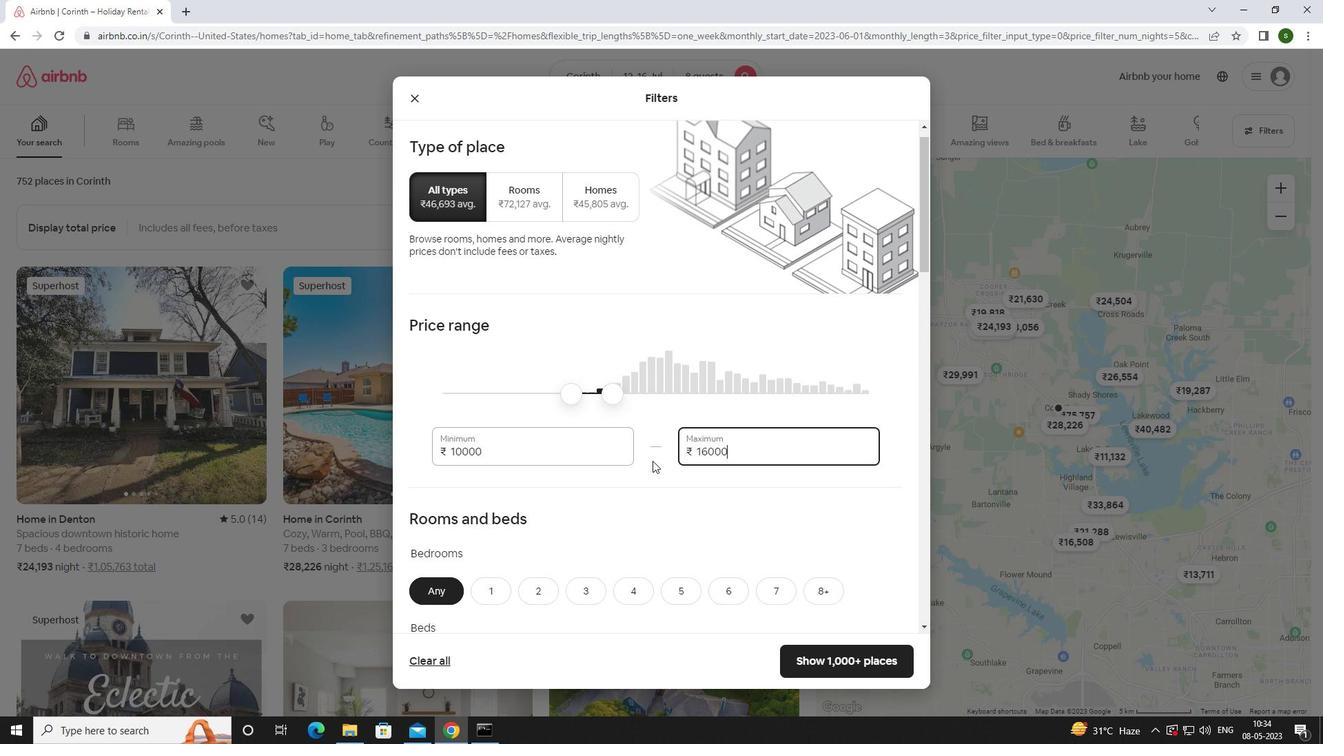 
Action: Mouse scrolled (652, 460) with delta (0, 0)
Screenshot: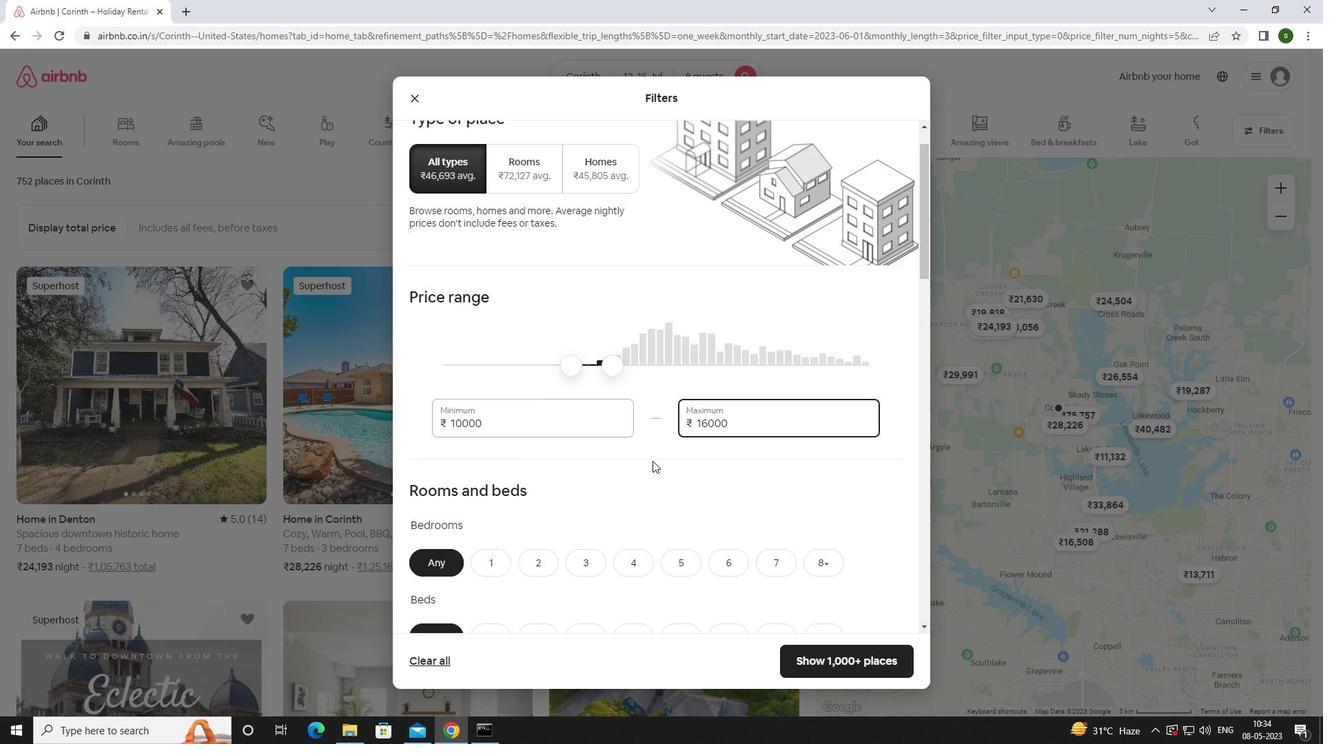 
Action: Mouse moved to (817, 328)
Screenshot: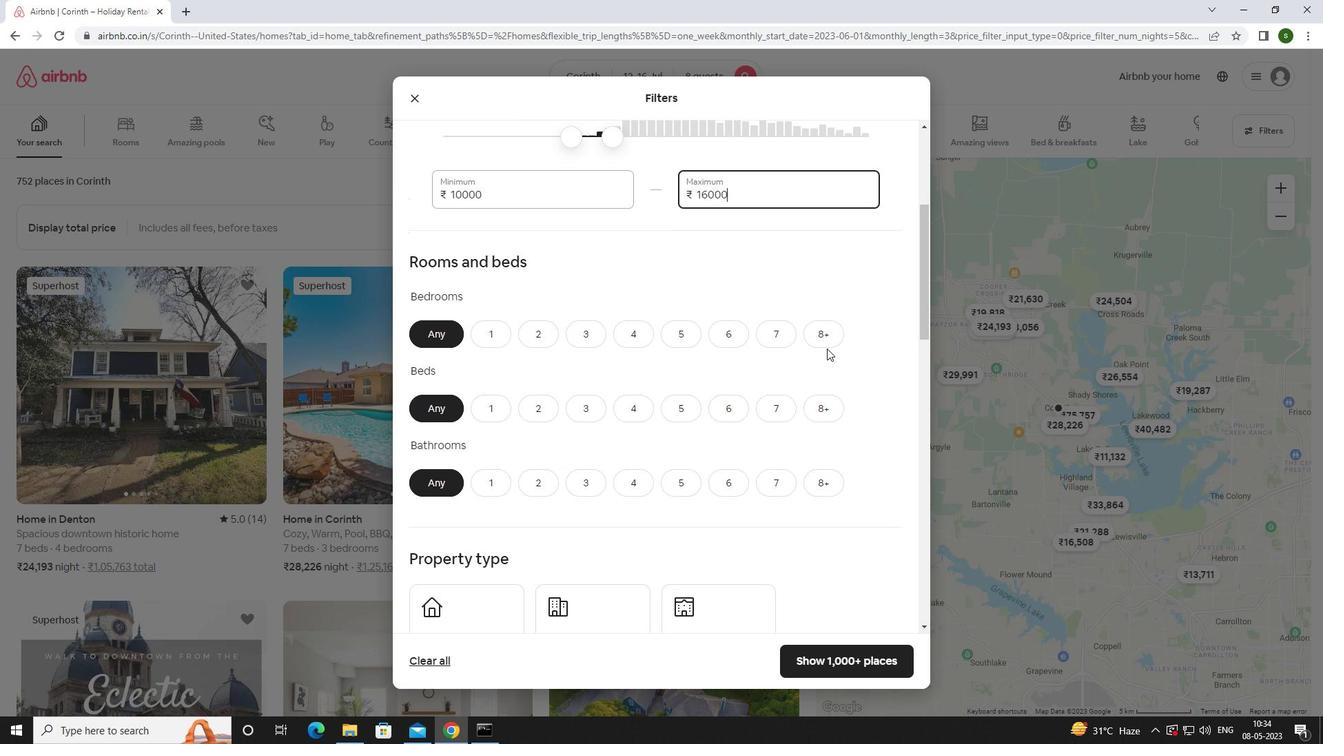 
Action: Mouse pressed left at (817, 328)
Screenshot: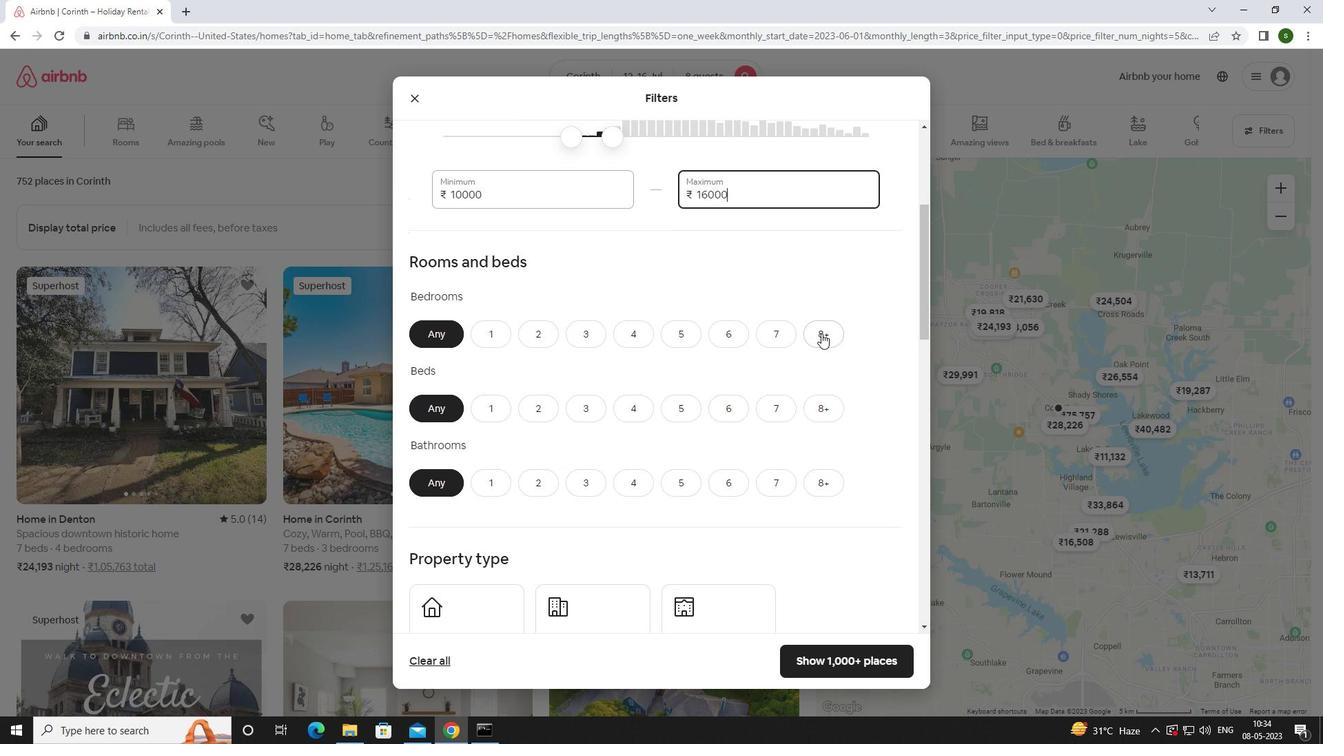 
Action: Mouse moved to (822, 408)
Screenshot: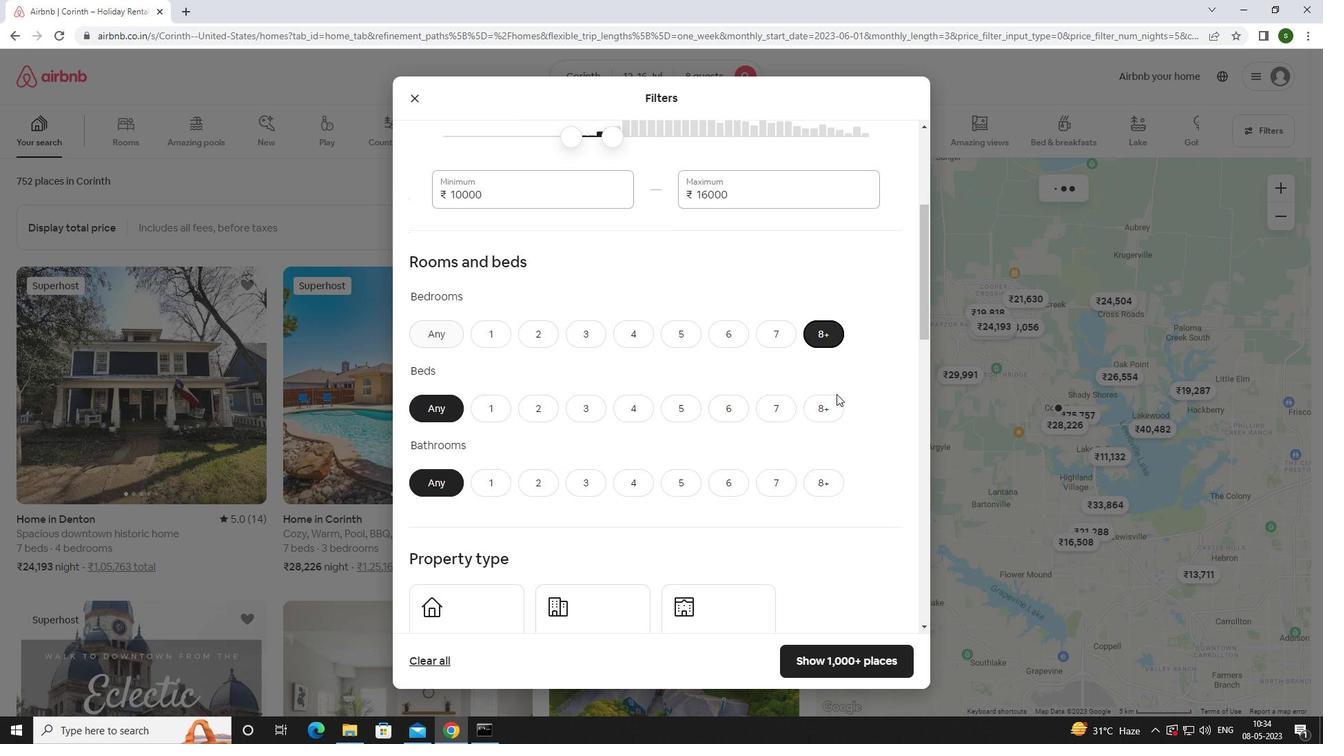 
Action: Mouse pressed left at (822, 408)
Screenshot: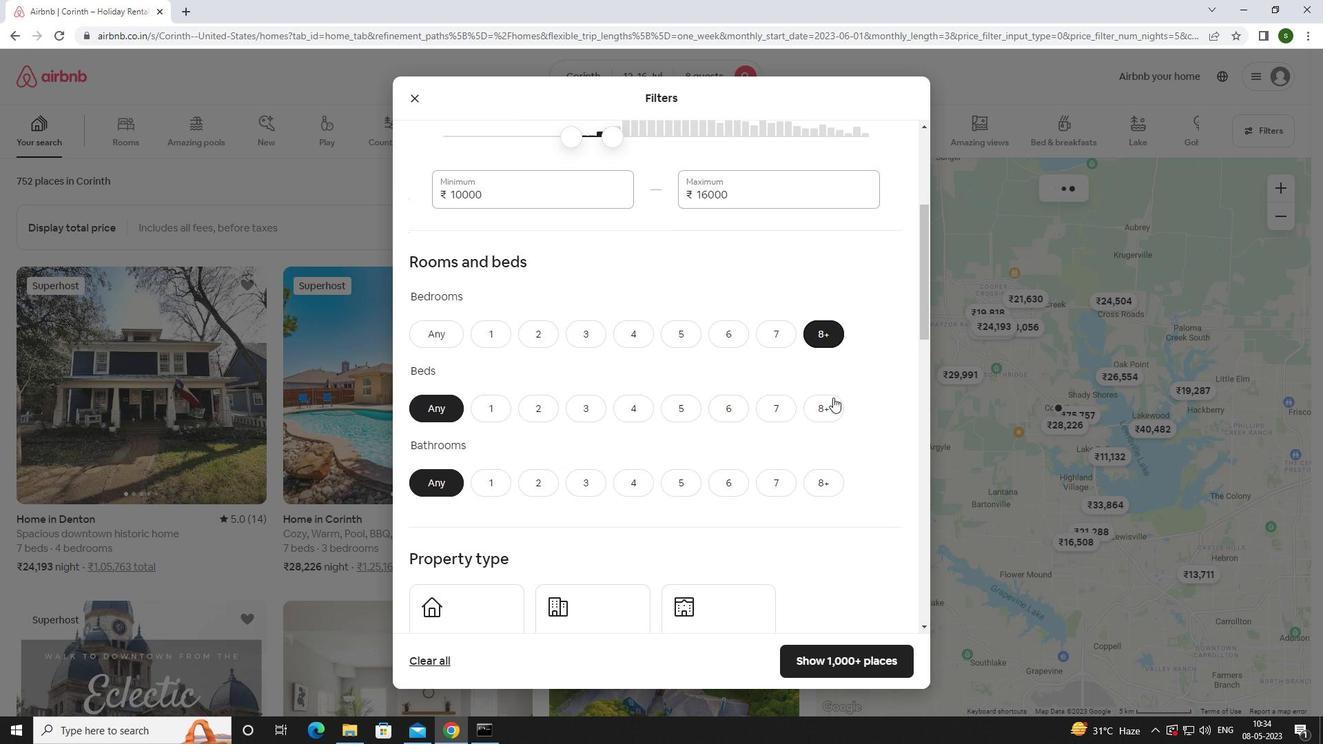 
Action: Mouse moved to (820, 483)
Screenshot: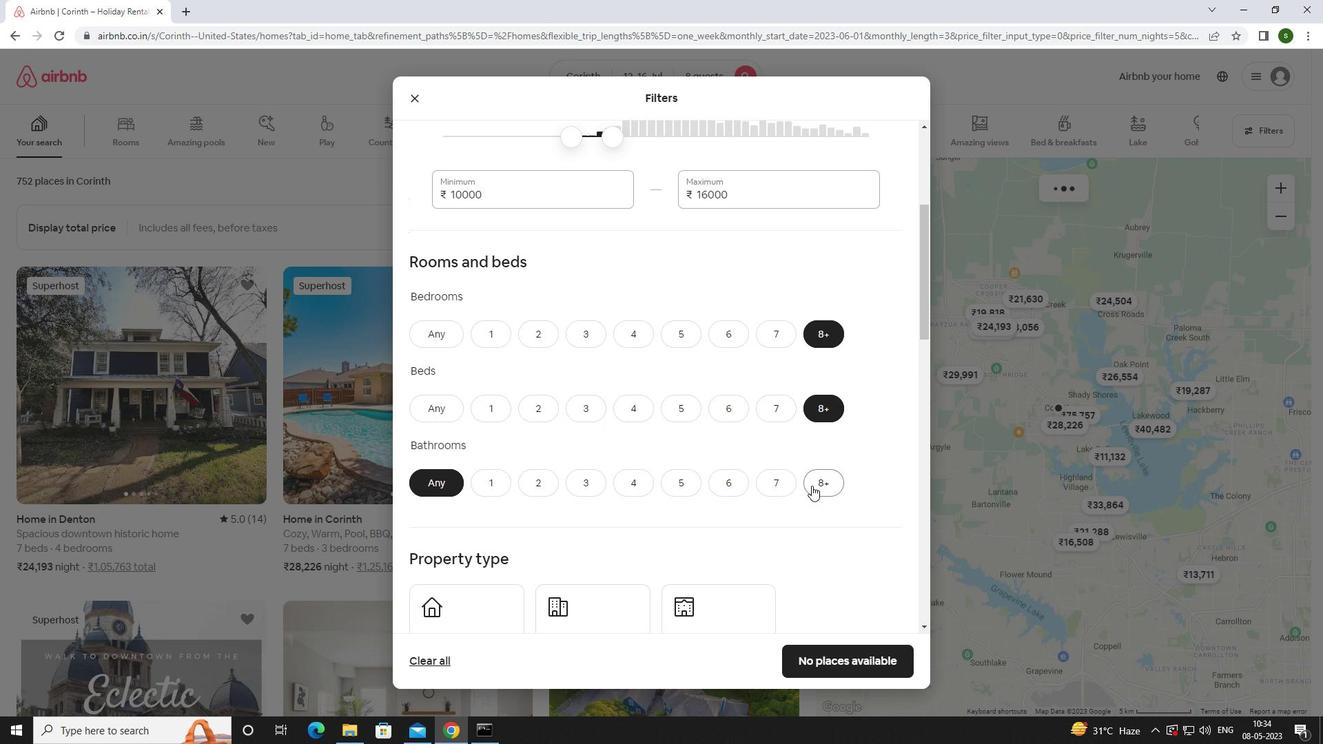 
Action: Mouse pressed left at (820, 483)
Screenshot: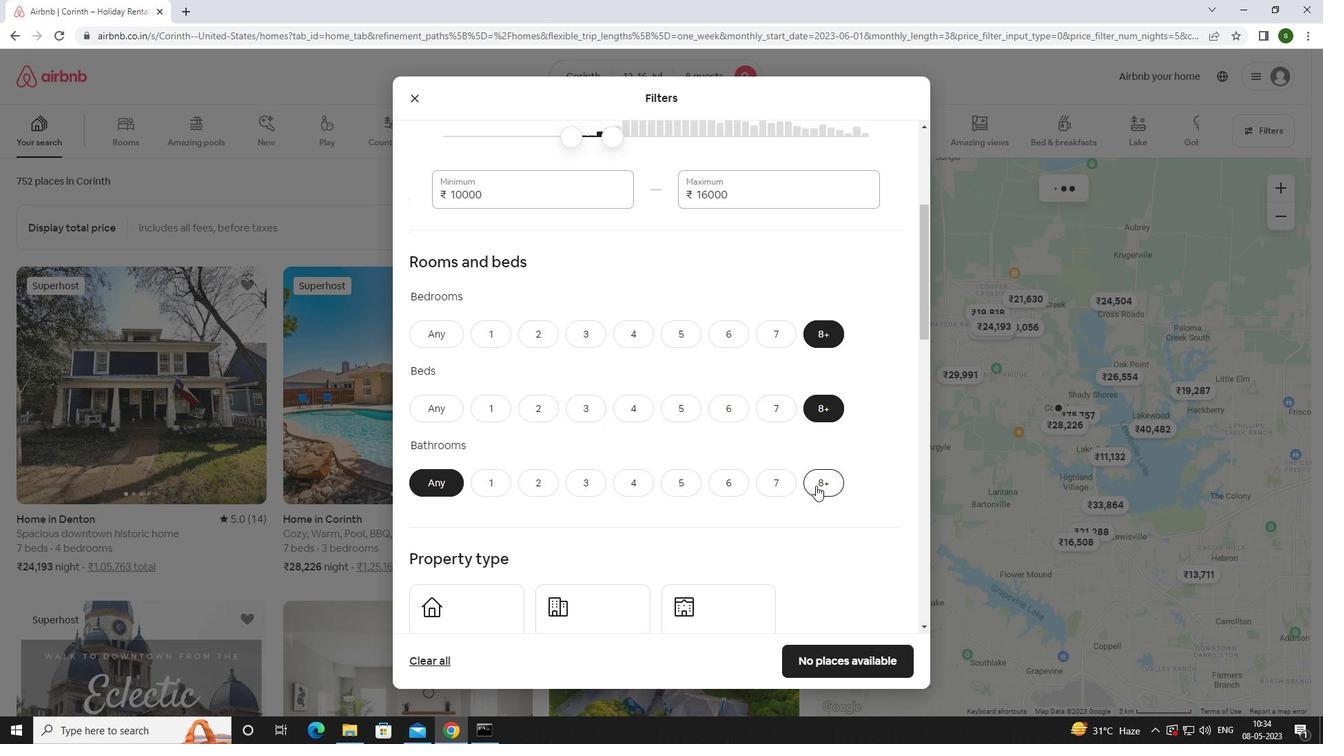 
Action: Mouse moved to (683, 418)
Screenshot: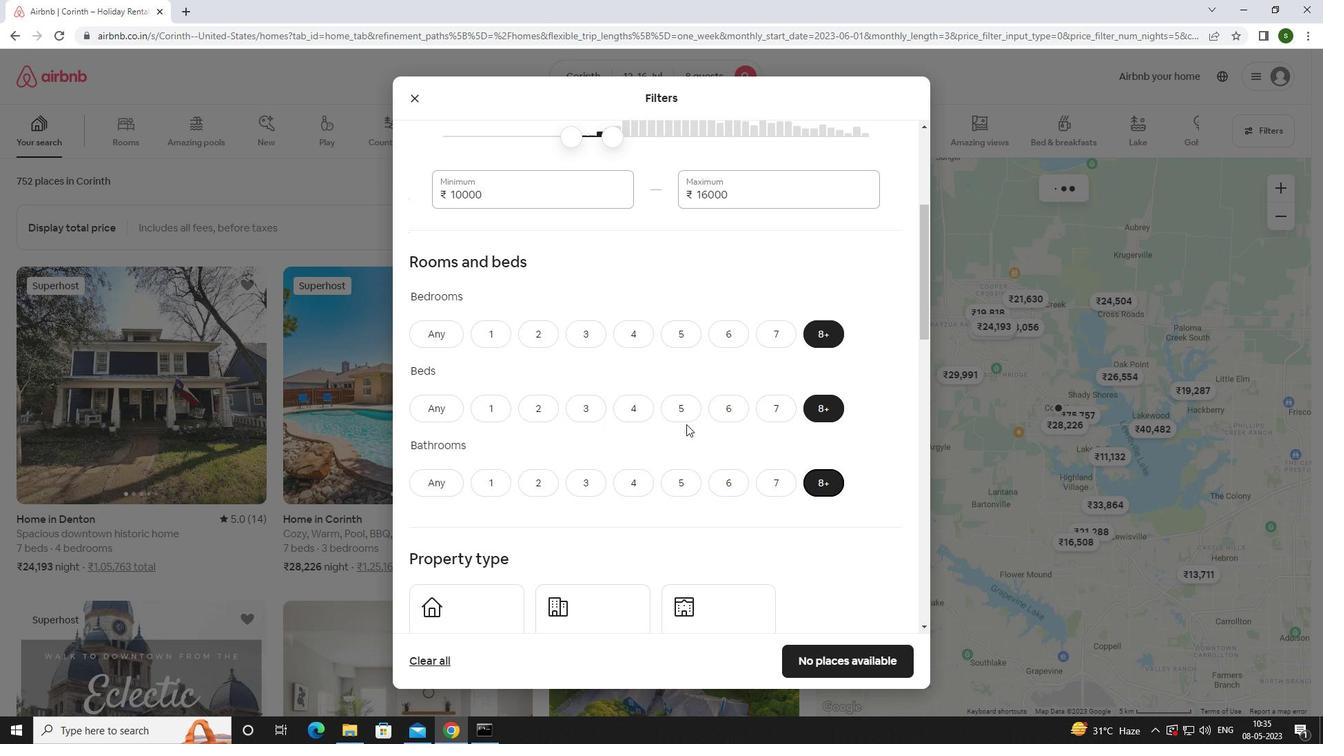 
Action: Mouse scrolled (683, 417) with delta (0, 0)
Screenshot: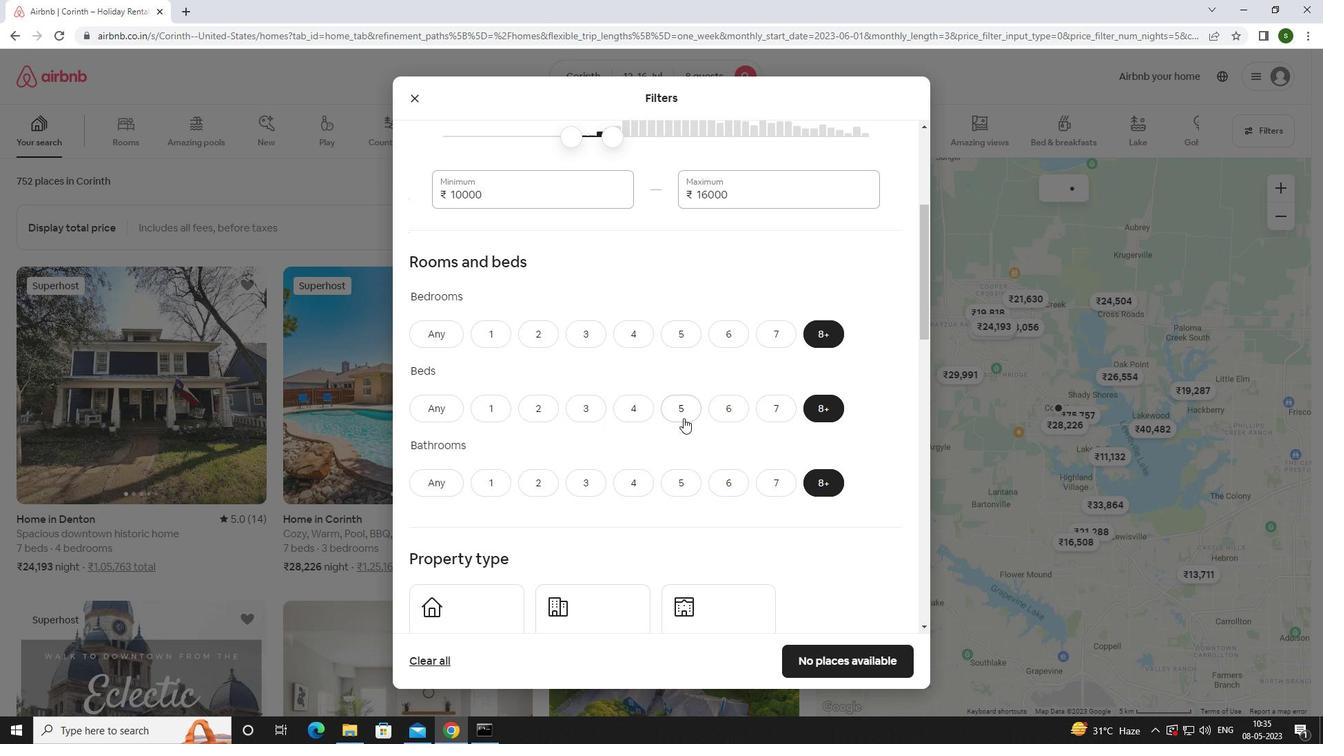 
Action: Mouse scrolled (683, 417) with delta (0, 0)
Screenshot: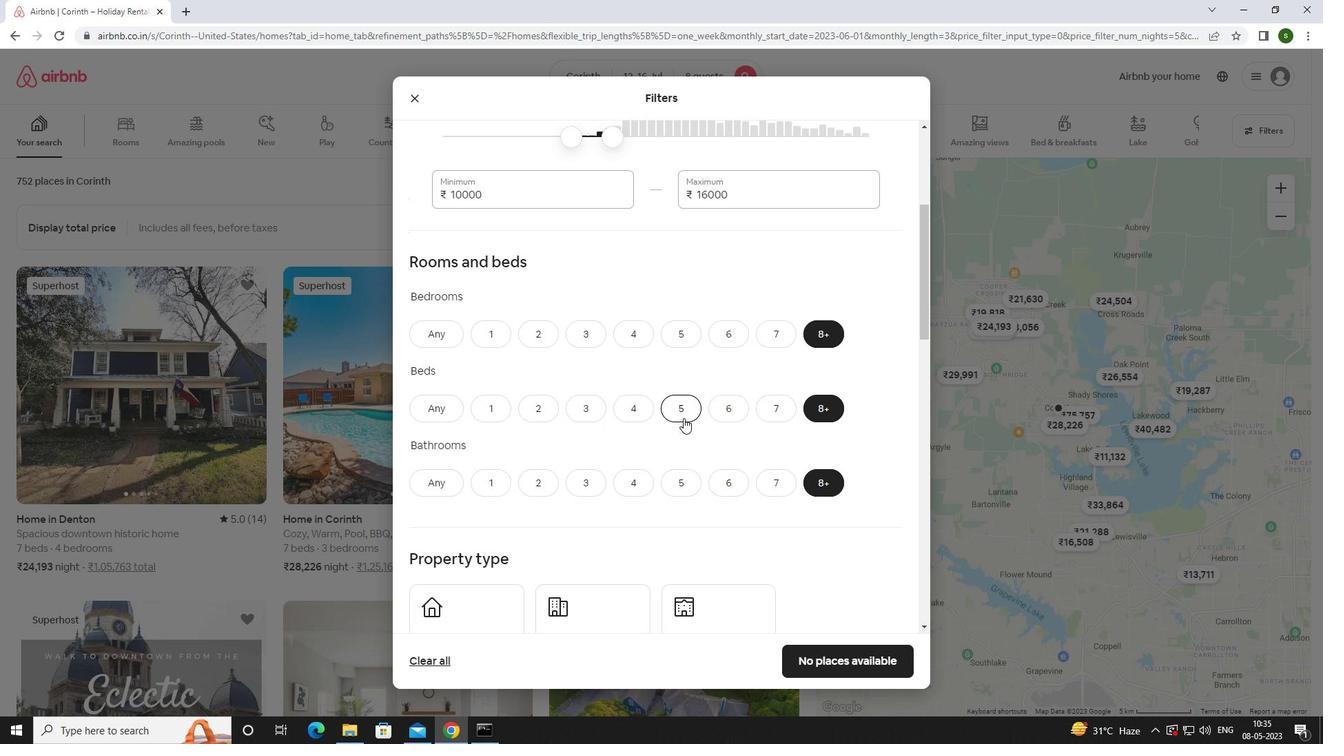 
Action: Mouse scrolled (683, 417) with delta (0, 0)
Screenshot: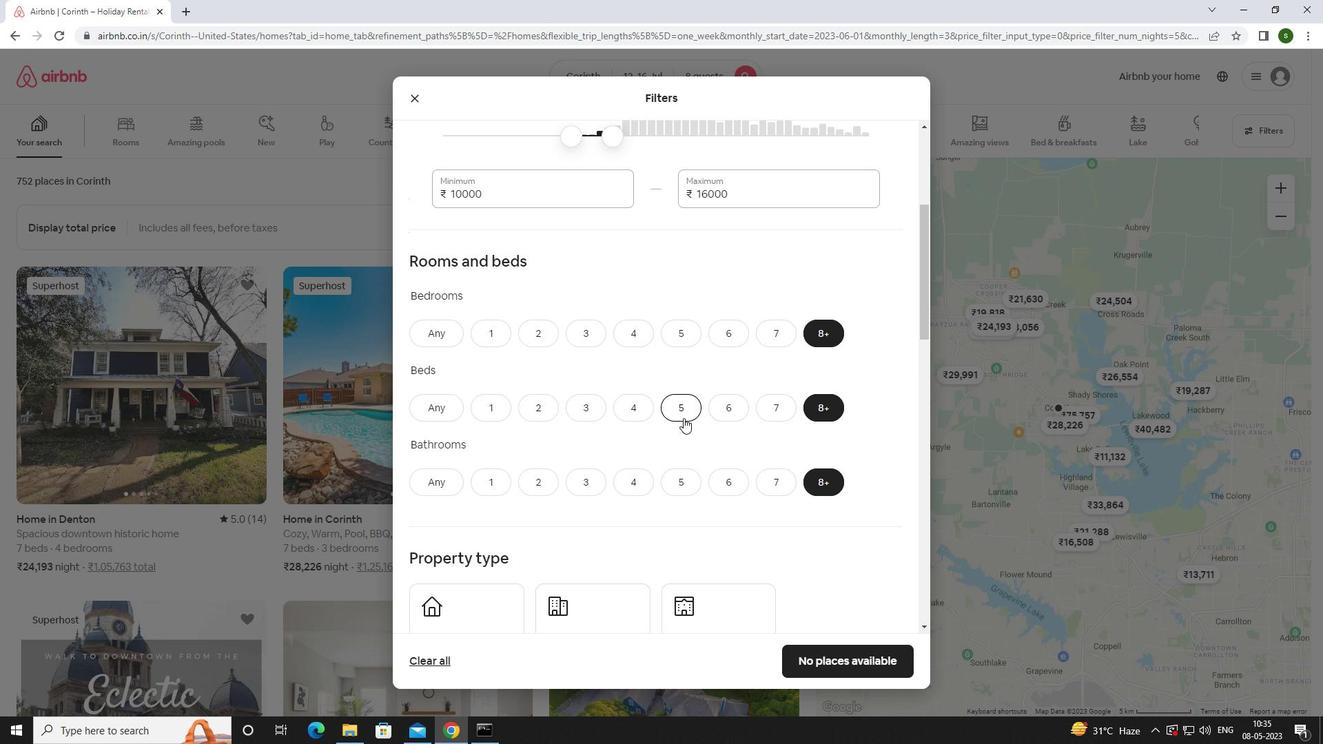 
Action: Mouse moved to (481, 411)
Screenshot: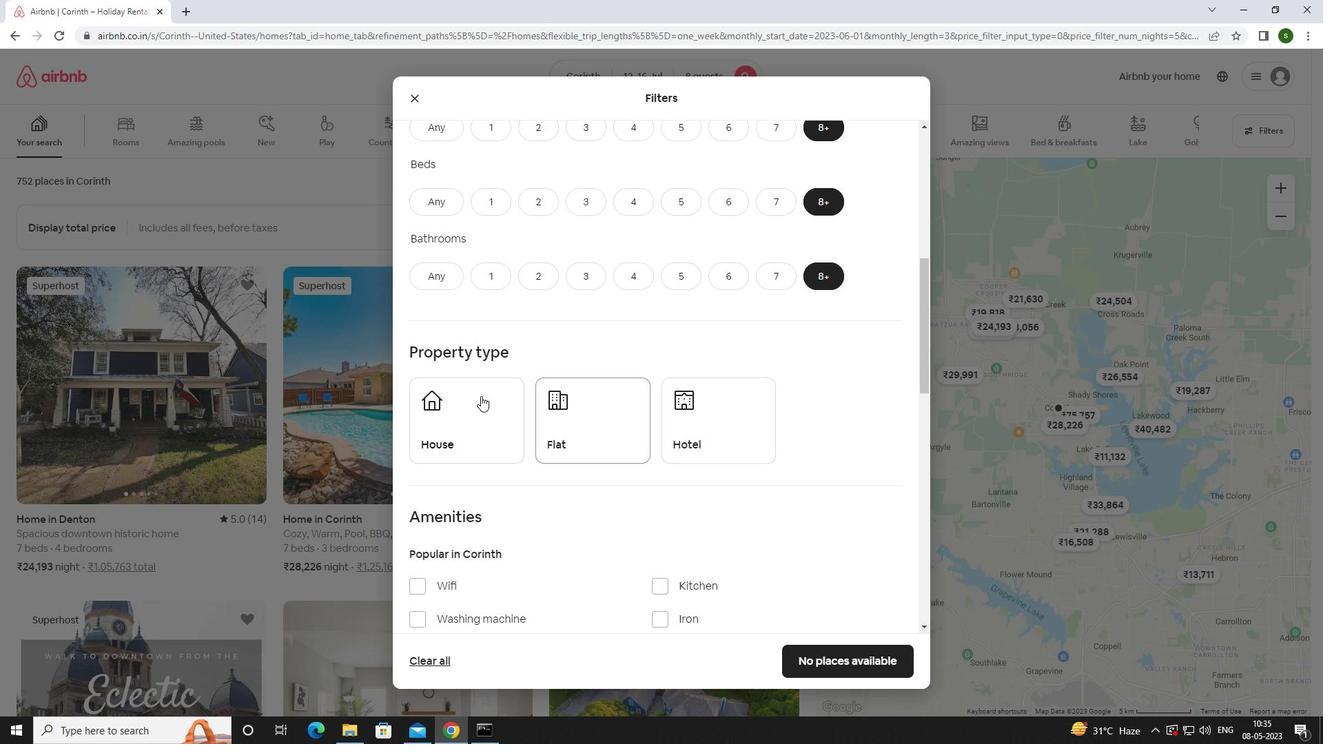 
Action: Mouse pressed left at (481, 411)
Screenshot: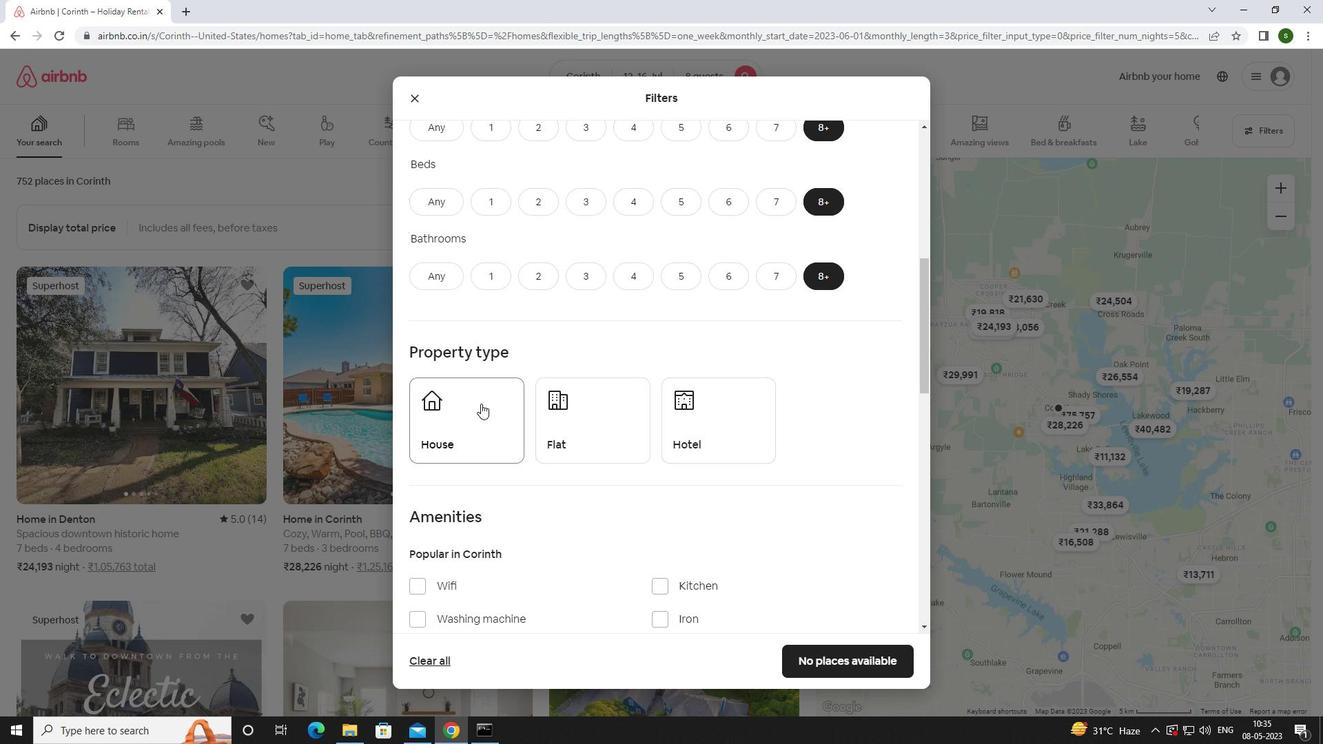 
Action: Mouse moved to (609, 421)
Screenshot: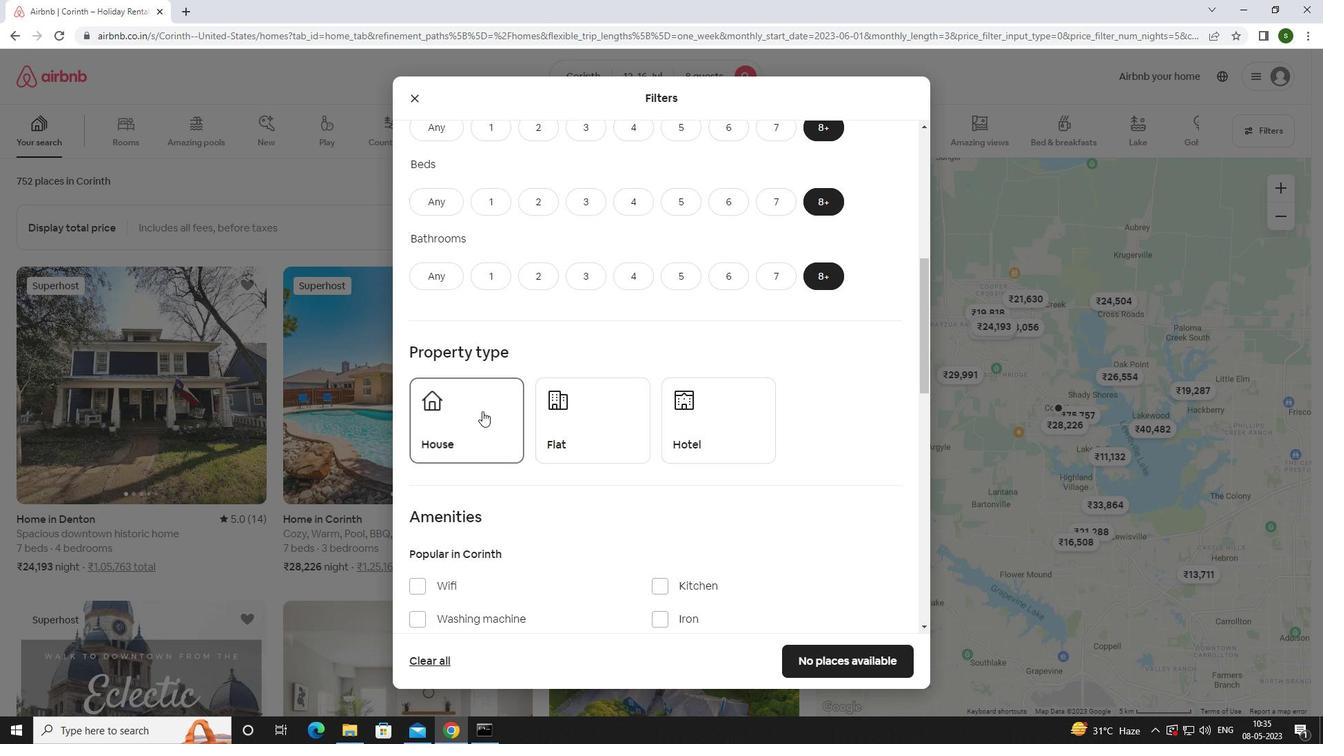 
Action: Mouse pressed left at (609, 421)
Screenshot: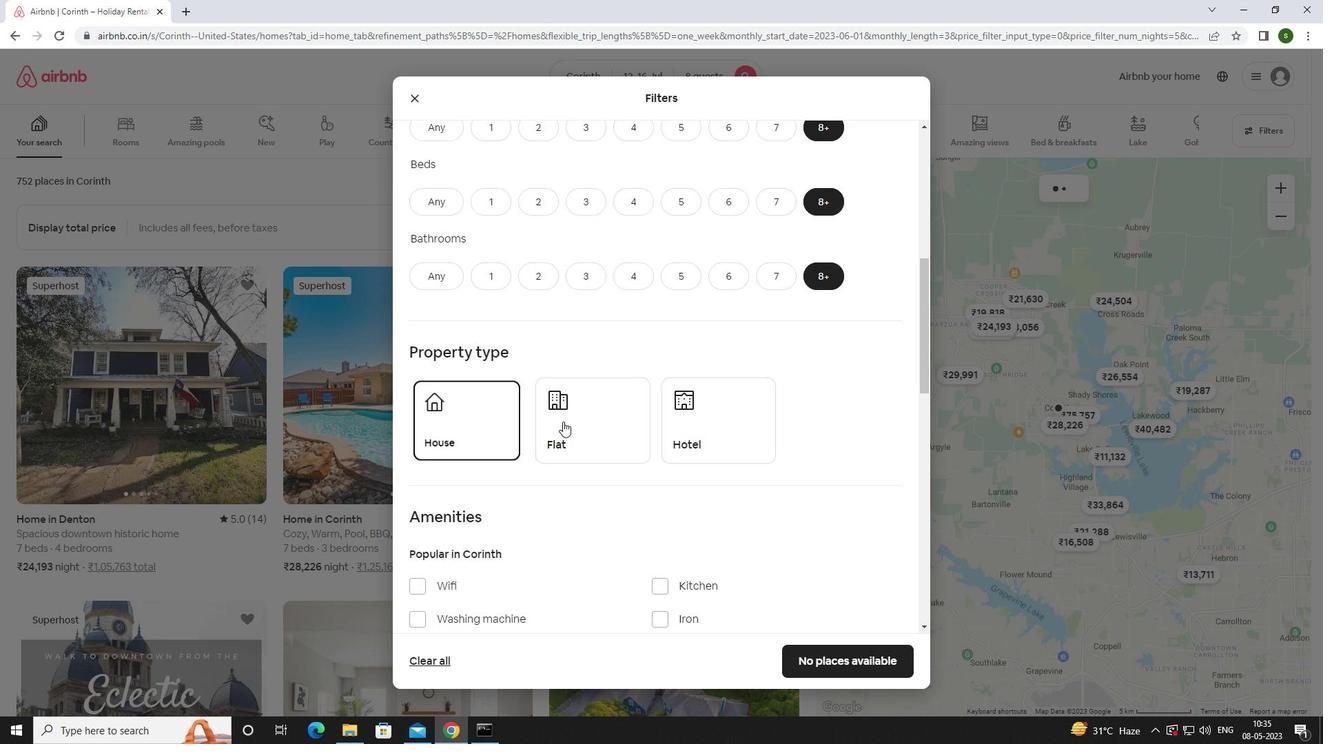 
Action: Mouse moved to (732, 414)
Screenshot: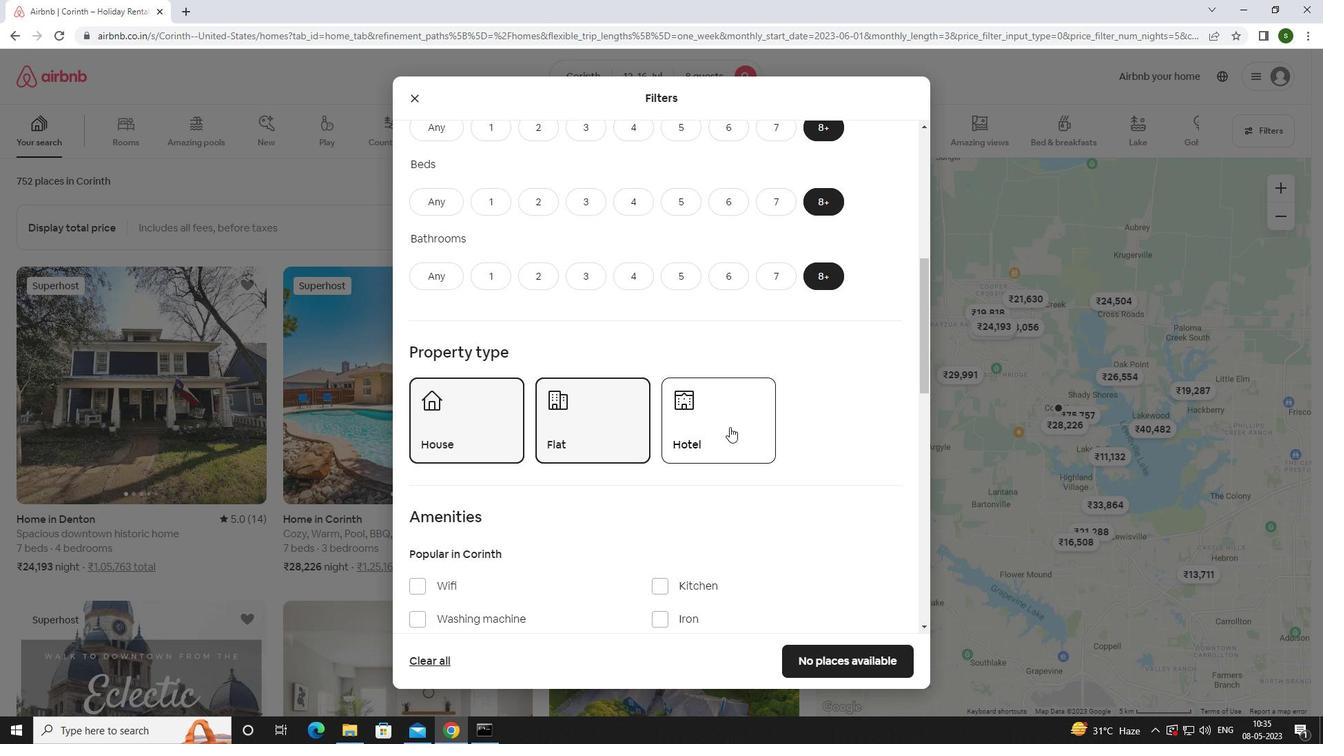 
Action: Mouse pressed left at (732, 414)
Screenshot: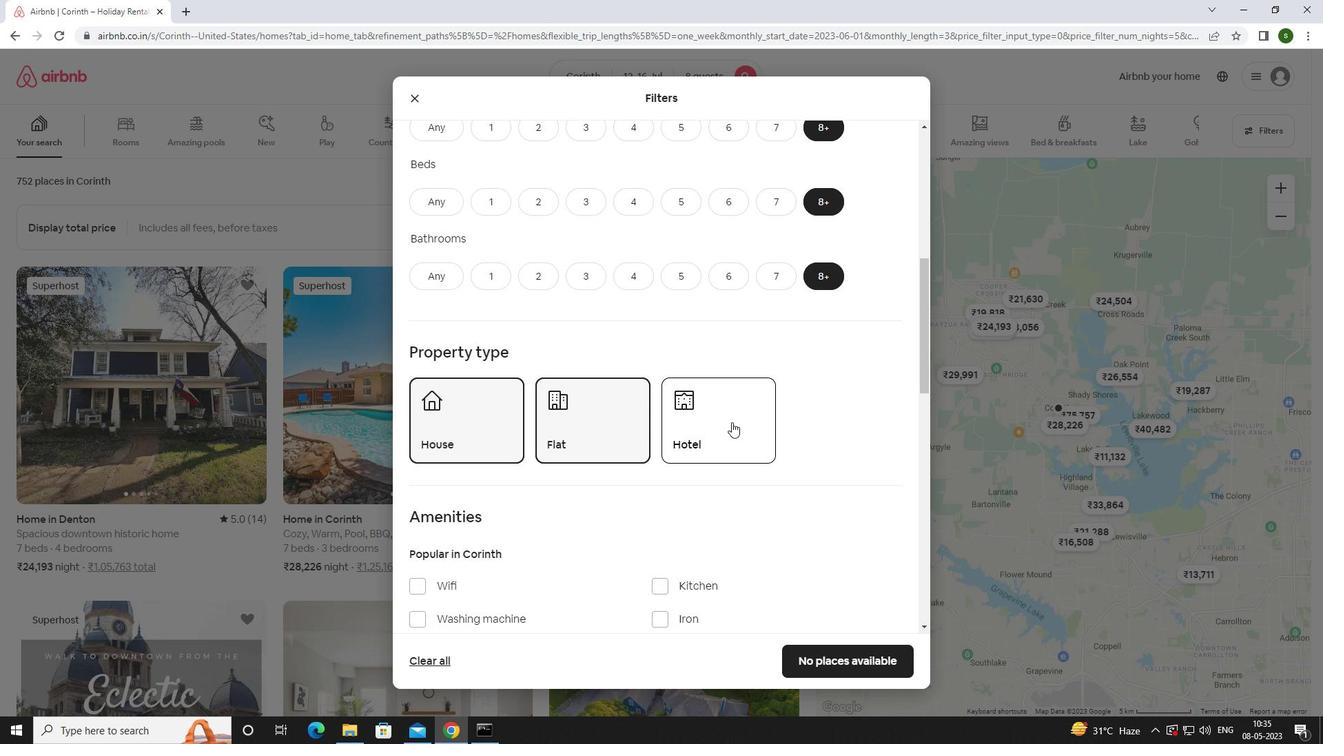 
Action: Mouse moved to (695, 400)
Screenshot: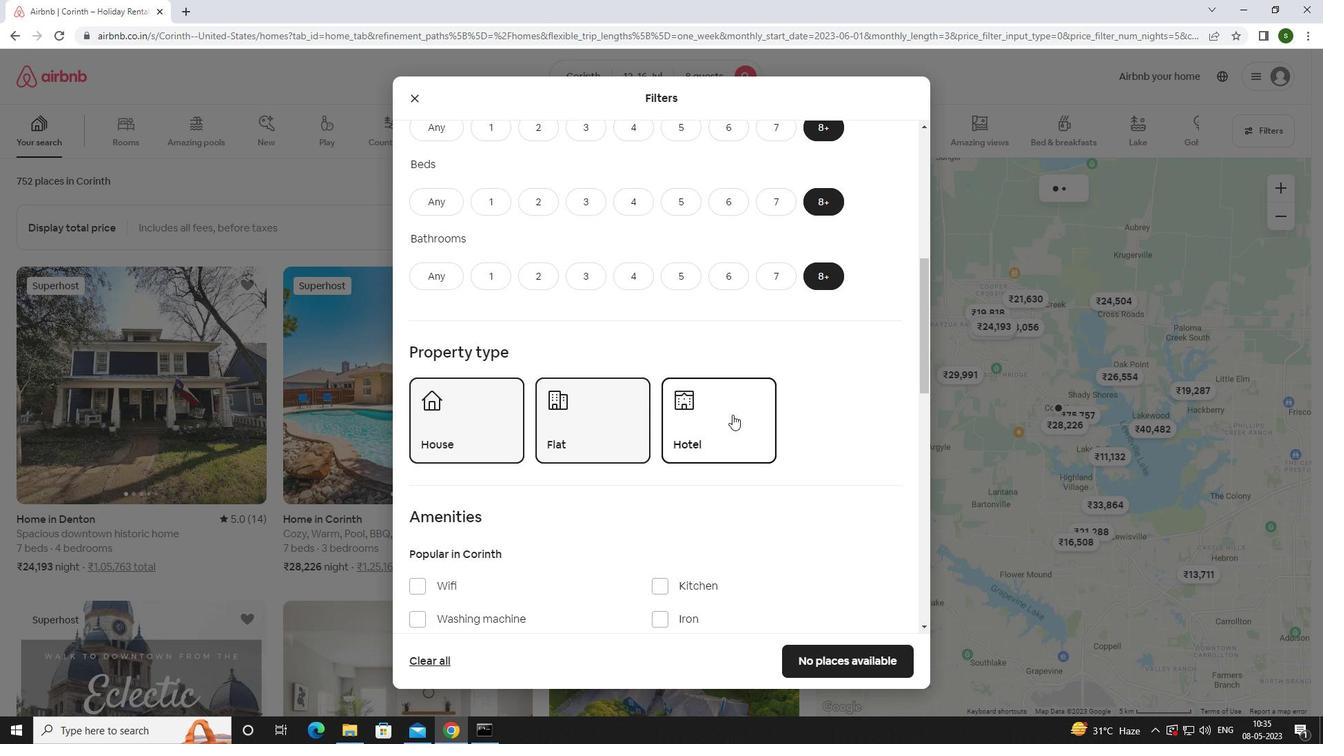 
Action: Mouse scrolled (695, 399) with delta (0, 0)
Screenshot: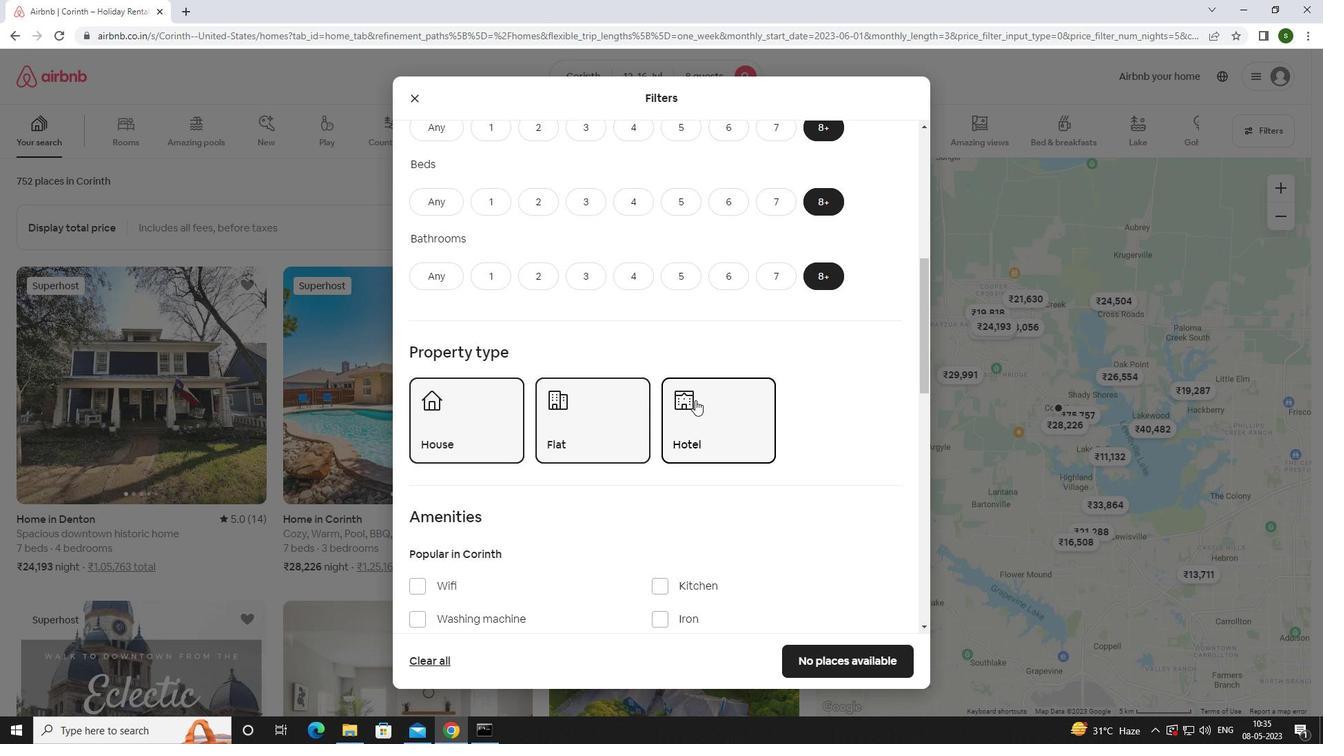 
Action: Mouse scrolled (695, 399) with delta (0, 0)
Screenshot: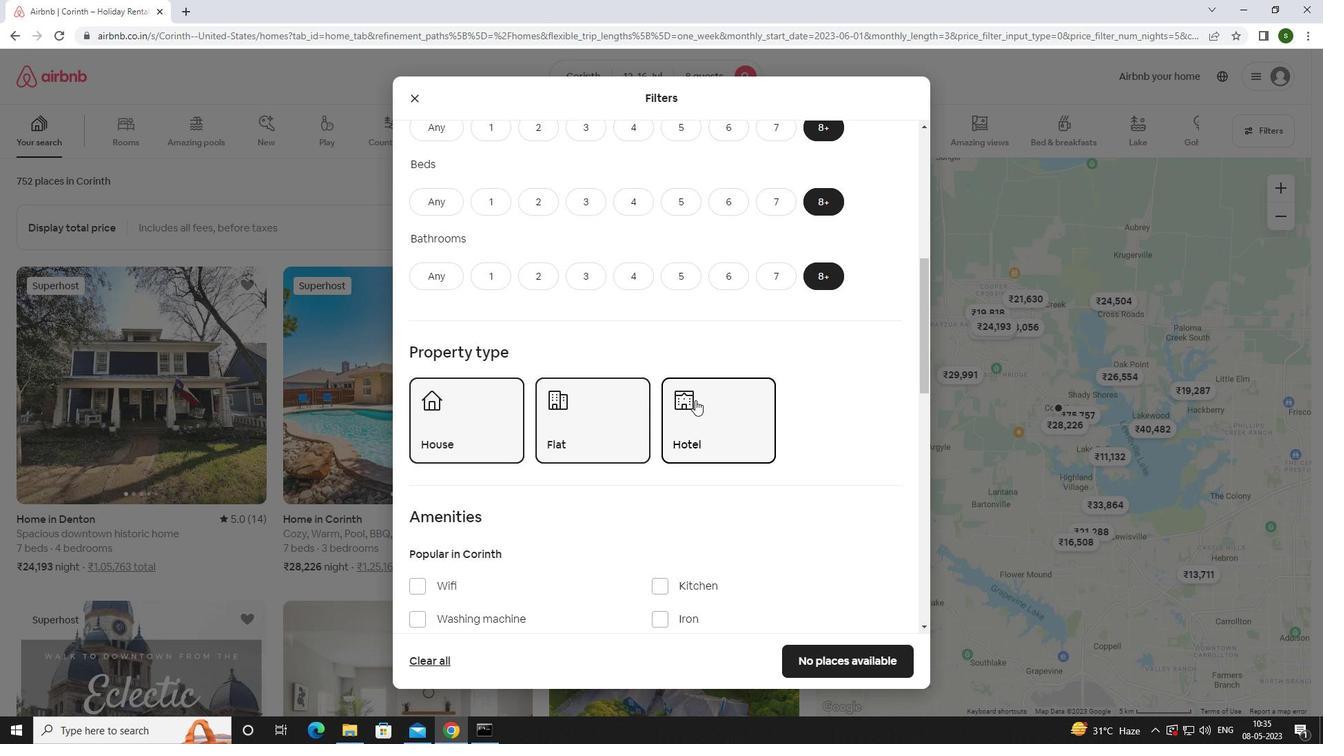 
Action: Mouse moved to (434, 442)
Screenshot: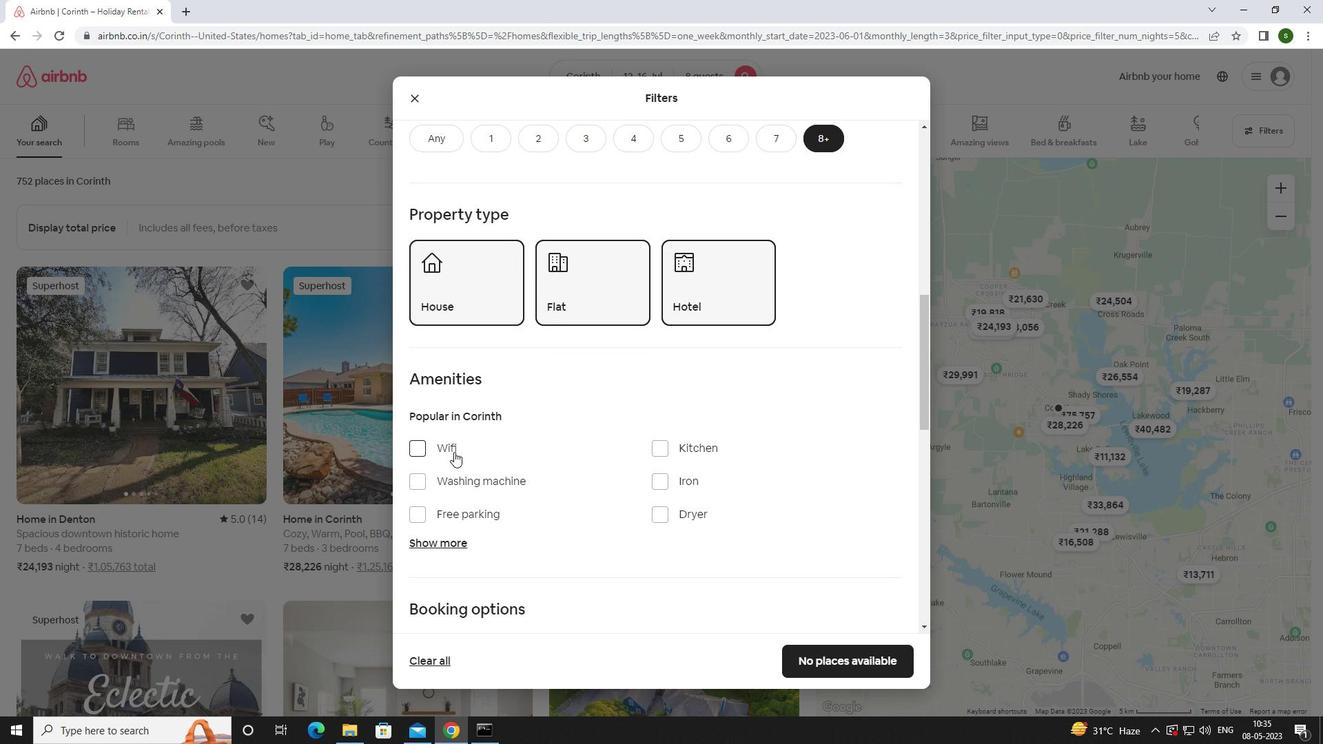 
Action: Mouse pressed left at (434, 442)
Screenshot: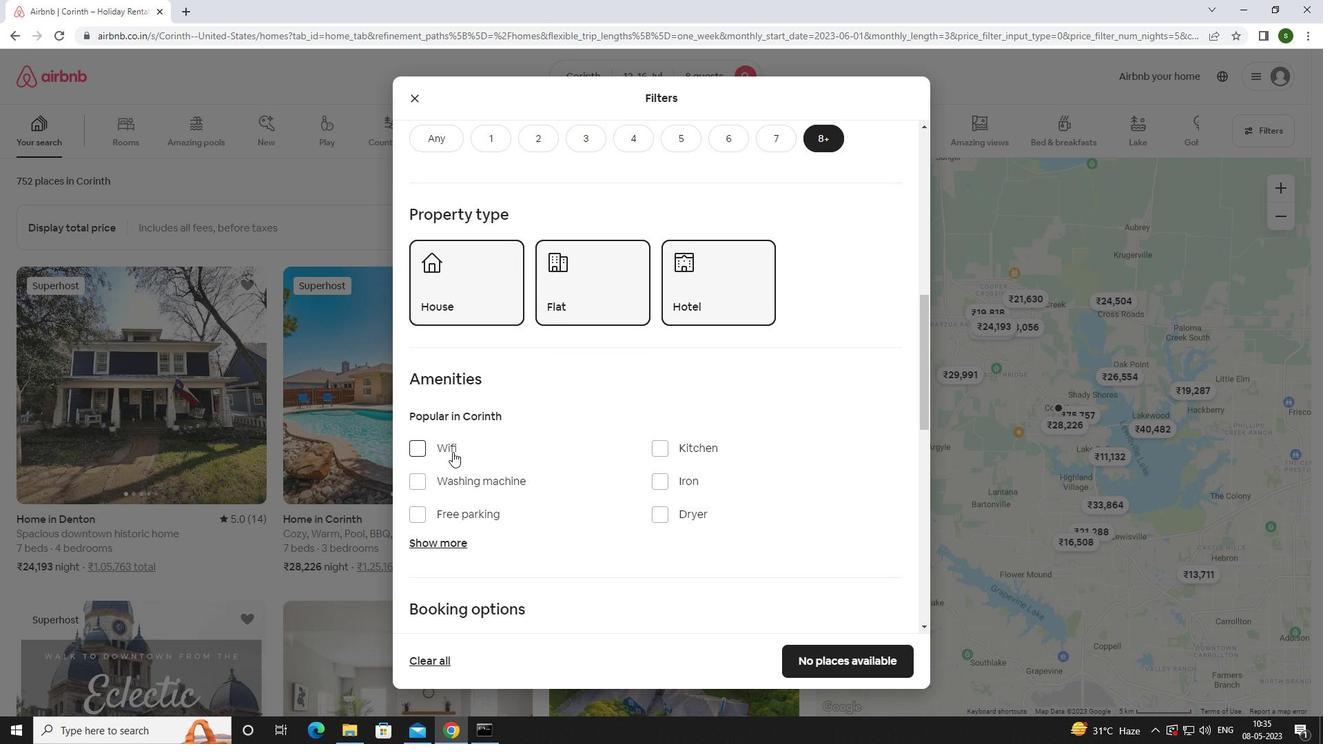 
Action: Mouse moved to (472, 511)
Screenshot: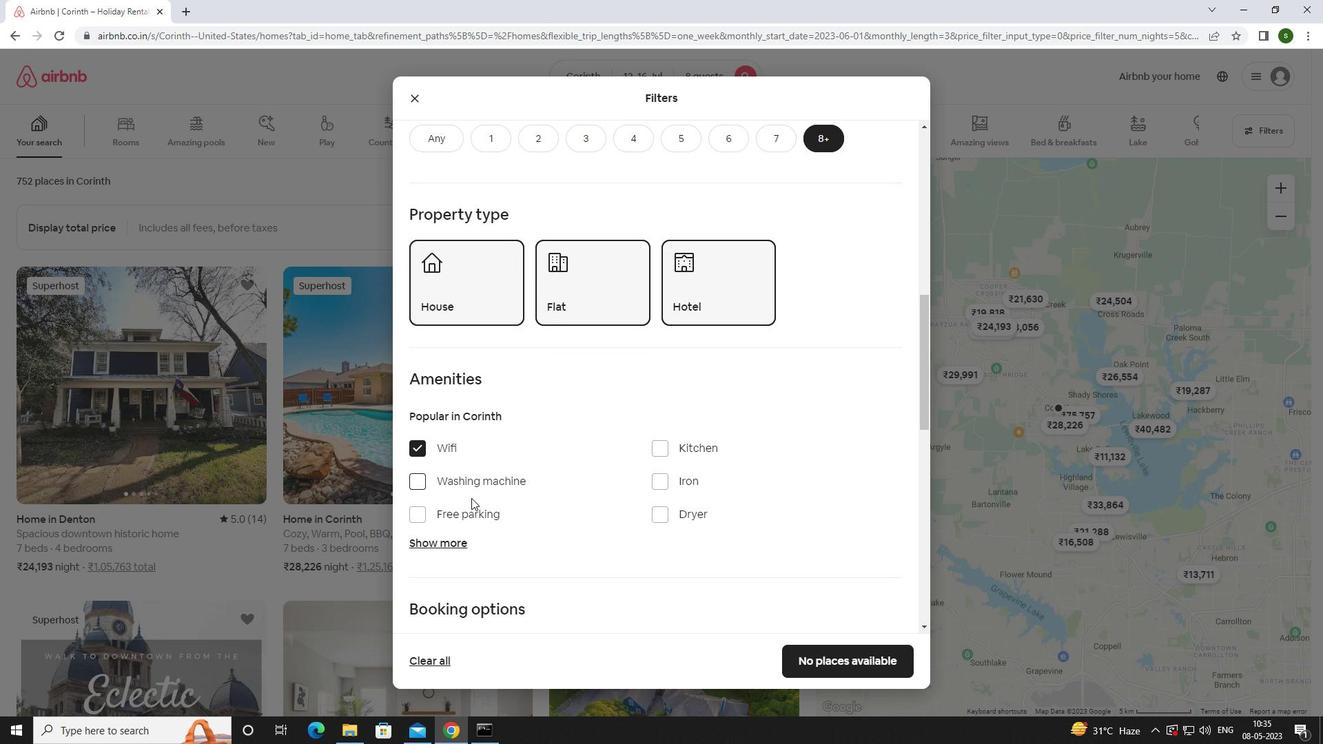 
Action: Mouse pressed left at (472, 511)
Screenshot: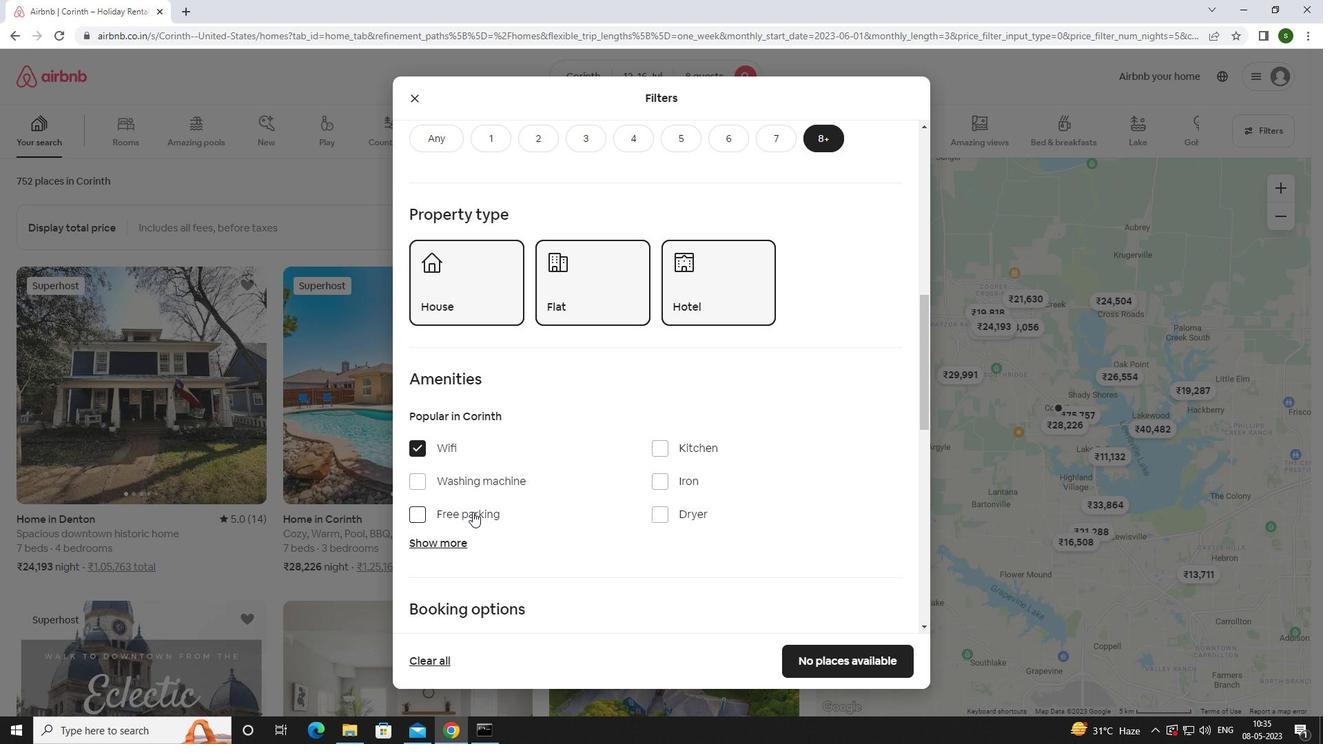 
Action: Mouse moved to (455, 545)
Screenshot: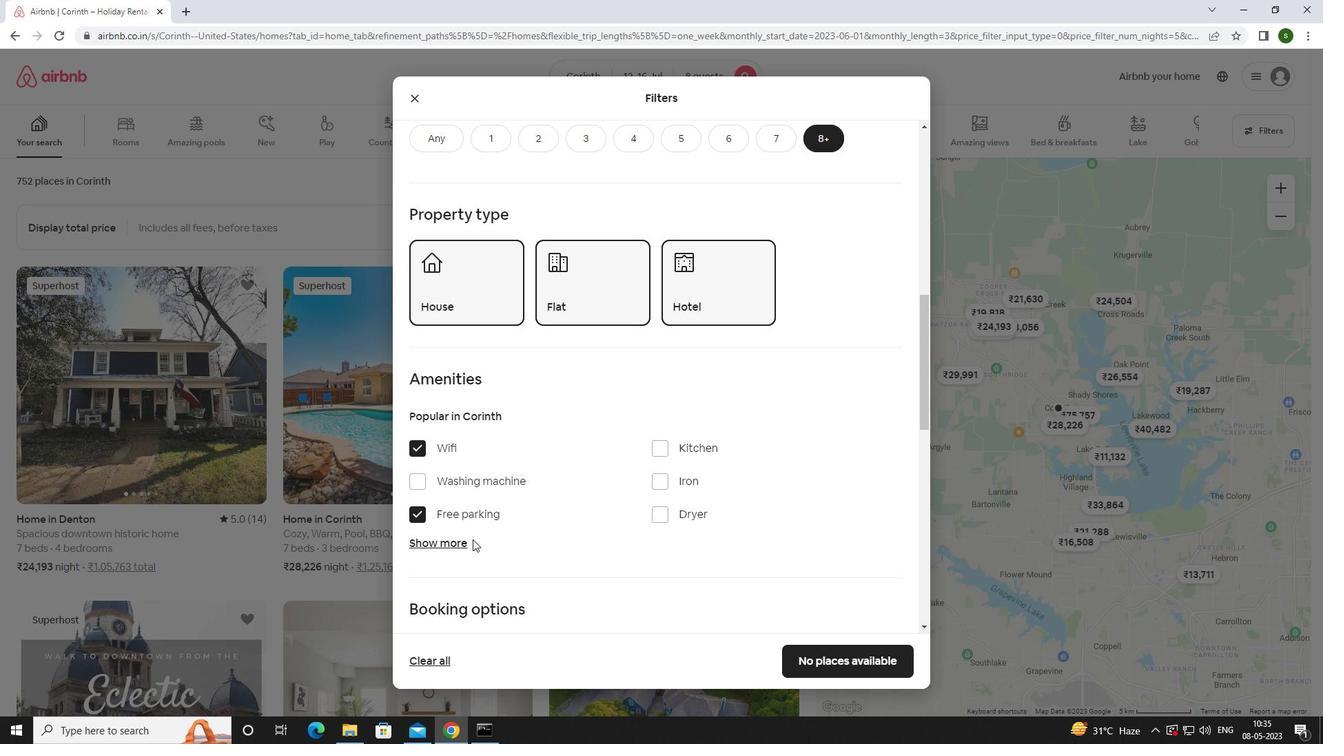 
Action: Mouse pressed left at (455, 545)
Screenshot: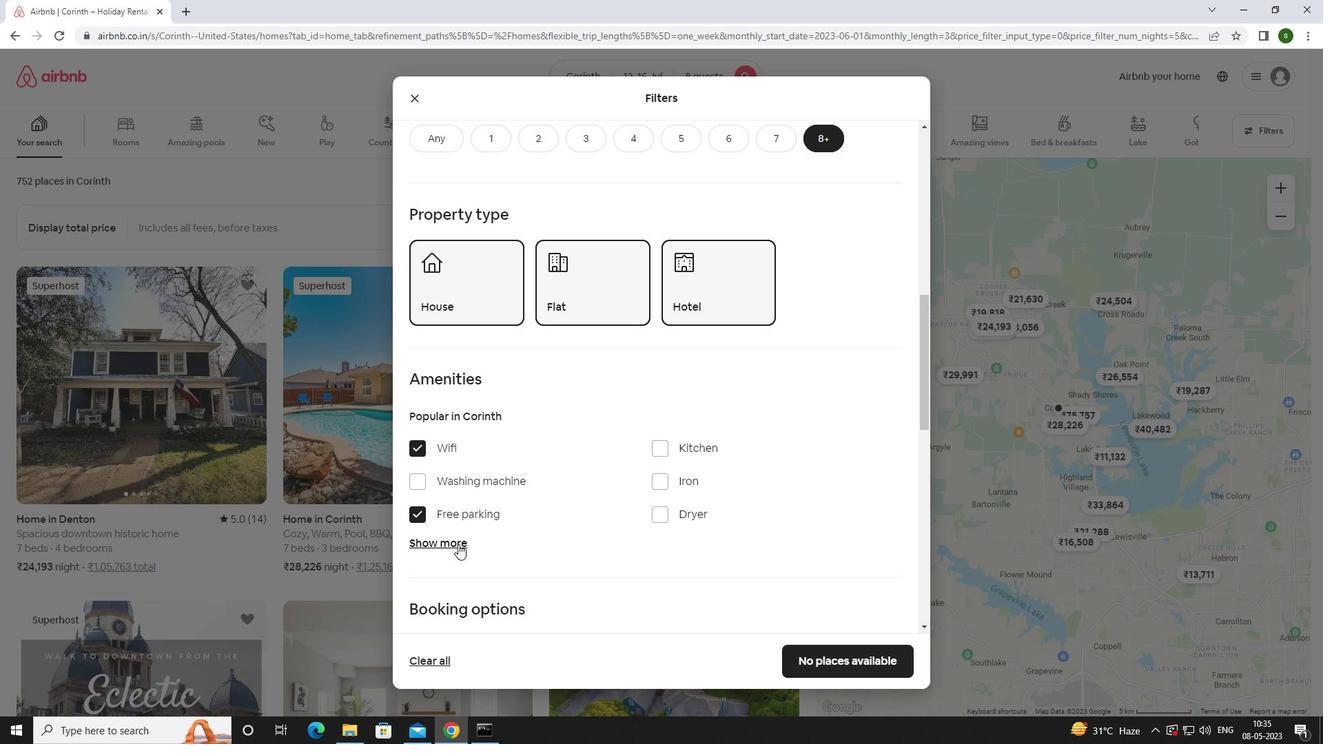
Action: Mouse moved to (506, 480)
Screenshot: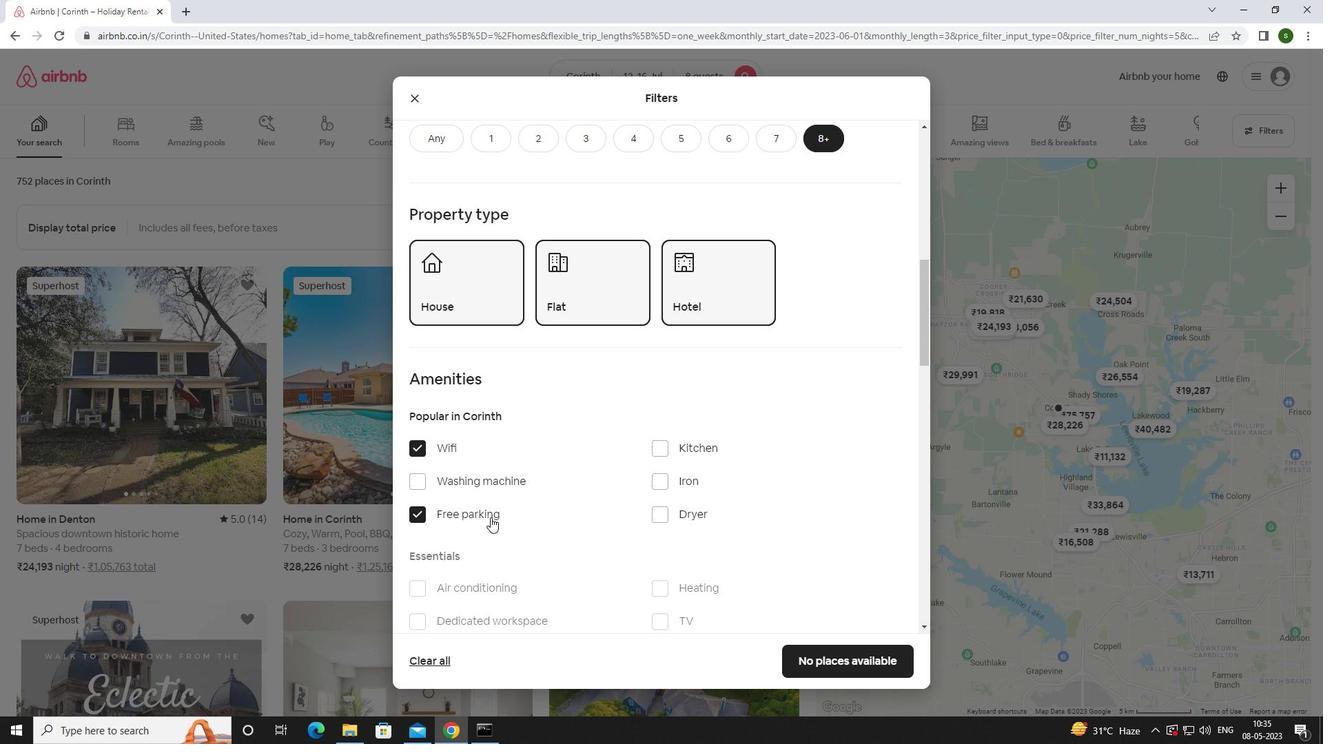 
Action: Mouse scrolled (506, 480) with delta (0, 0)
Screenshot: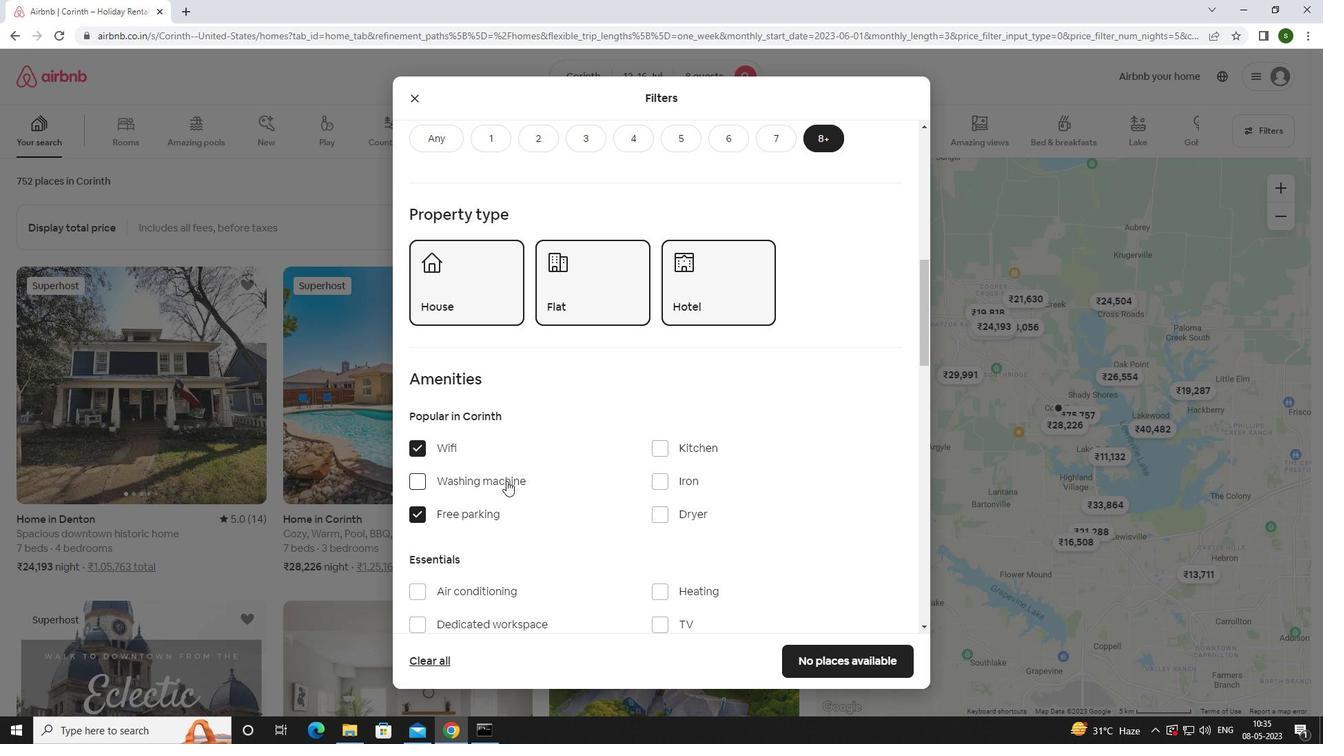 
Action: Mouse scrolled (506, 480) with delta (0, 0)
Screenshot: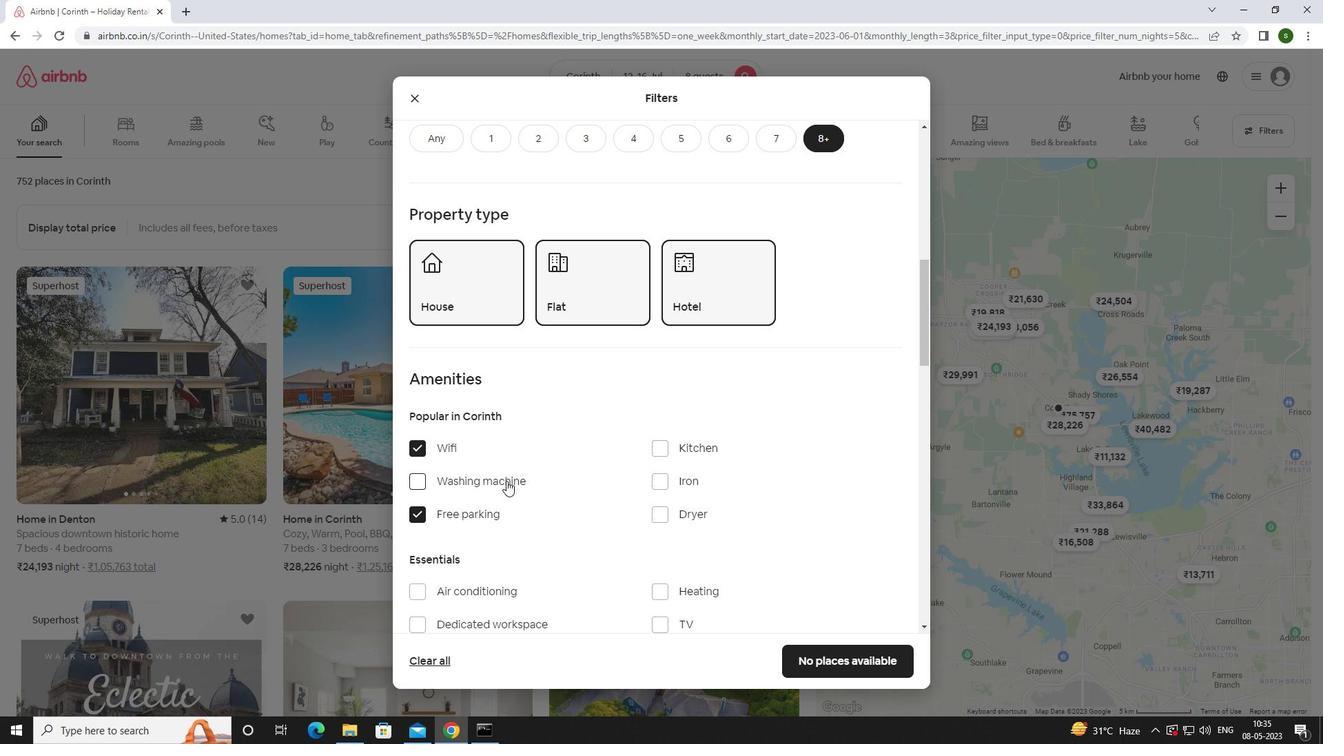 
Action: Mouse scrolled (506, 480) with delta (0, 0)
Screenshot: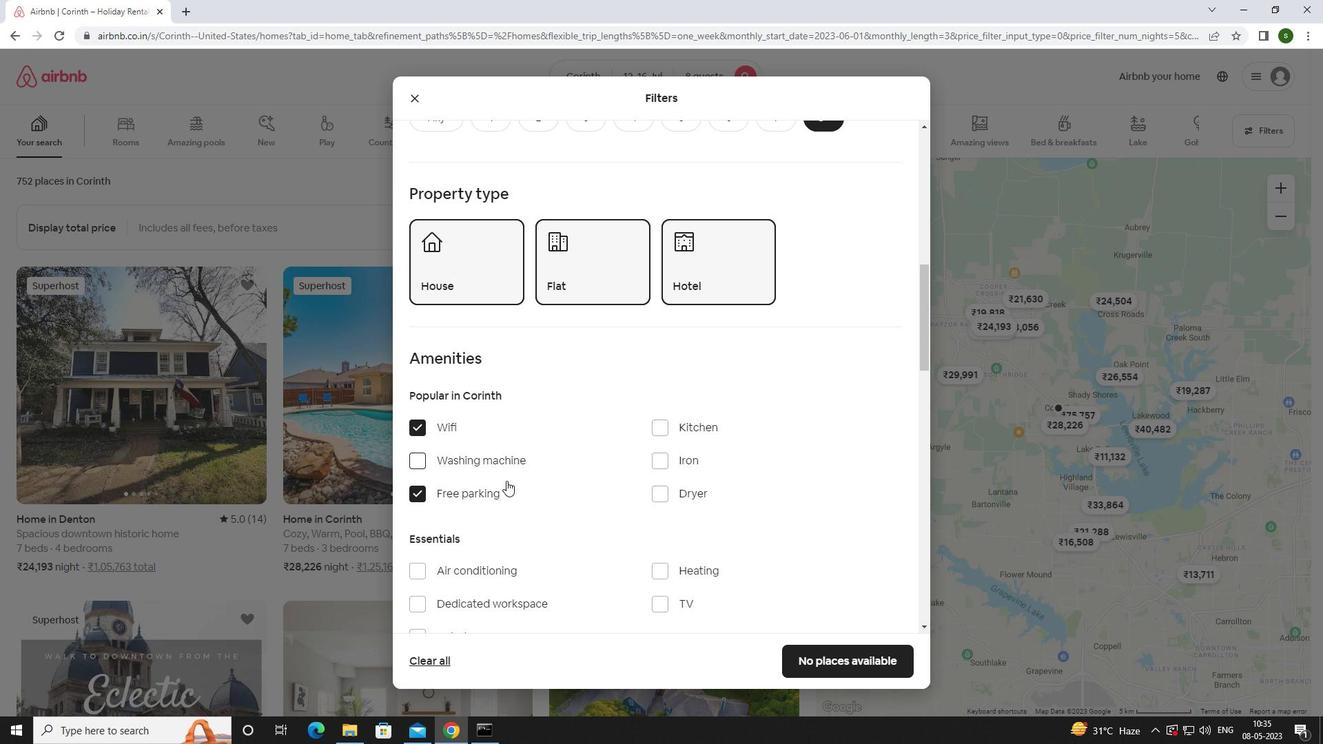
Action: Mouse moved to (664, 417)
Screenshot: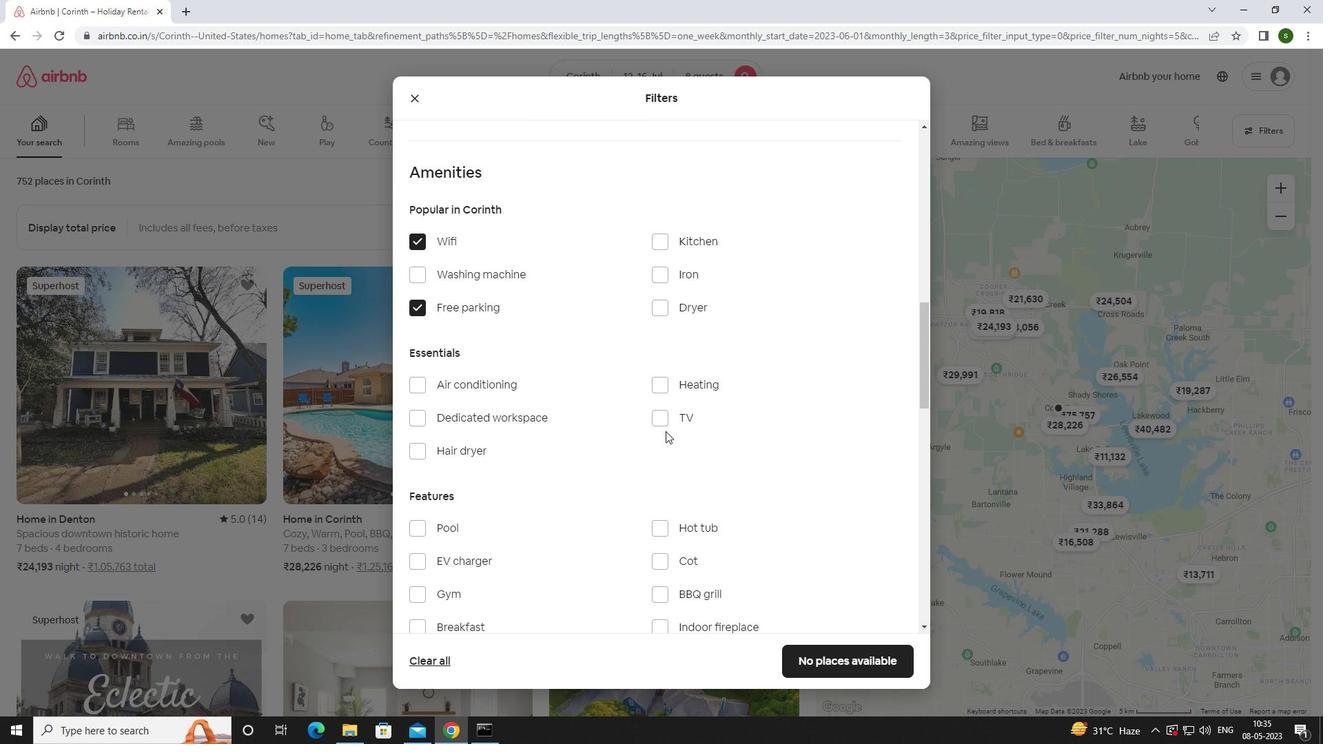 
Action: Mouse pressed left at (664, 417)
Screenshot: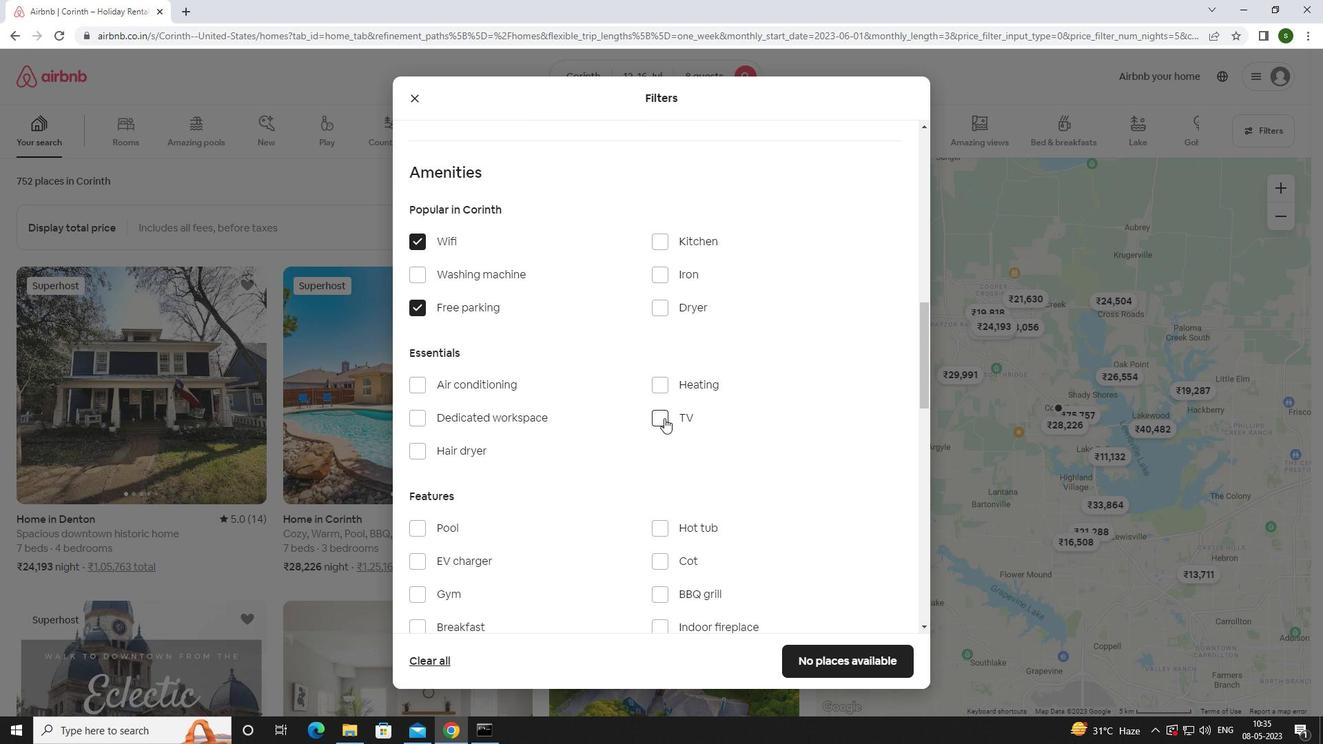 
Action: Mouse moved to (622, 416)
Screenshot: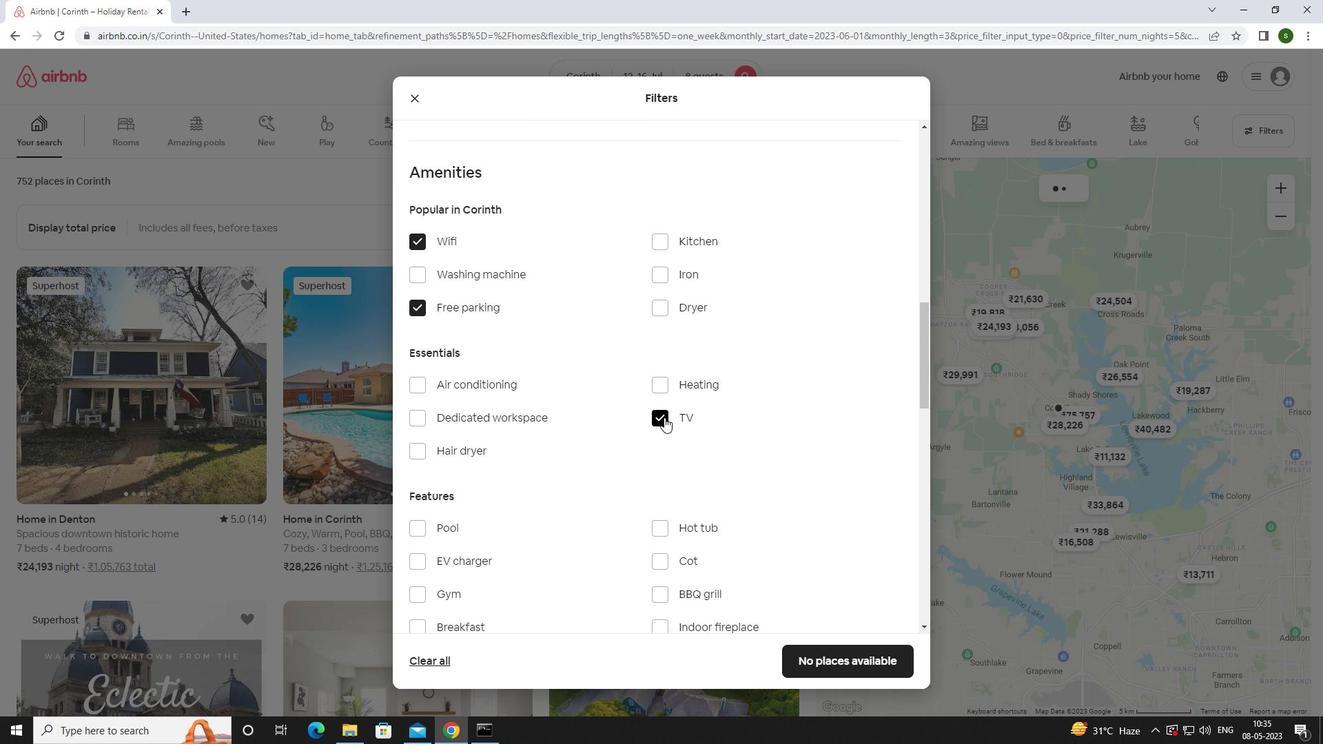 
Action: Mouse scrolled (622, 416) with delta (0, 0)
Screenshot: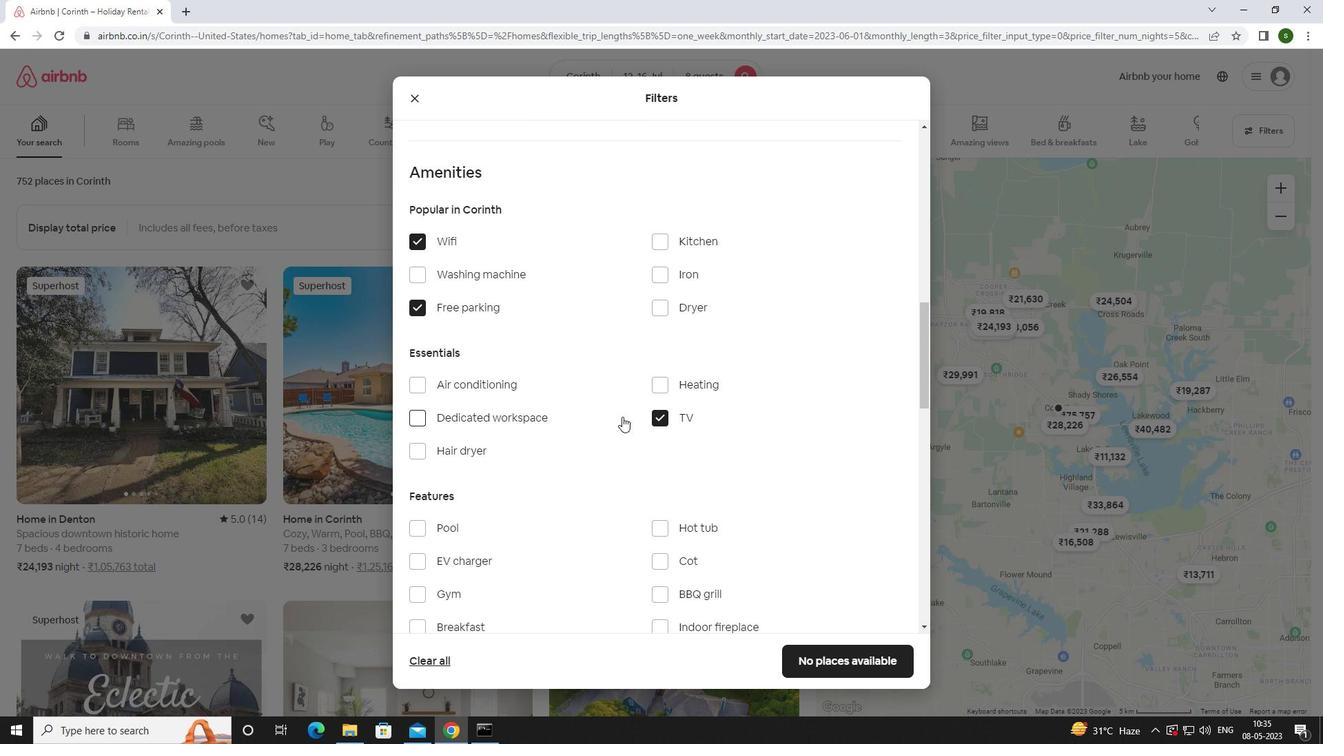 
Action: Mouse scrolled (622, 416) with delta (0, 0)
Screenshot: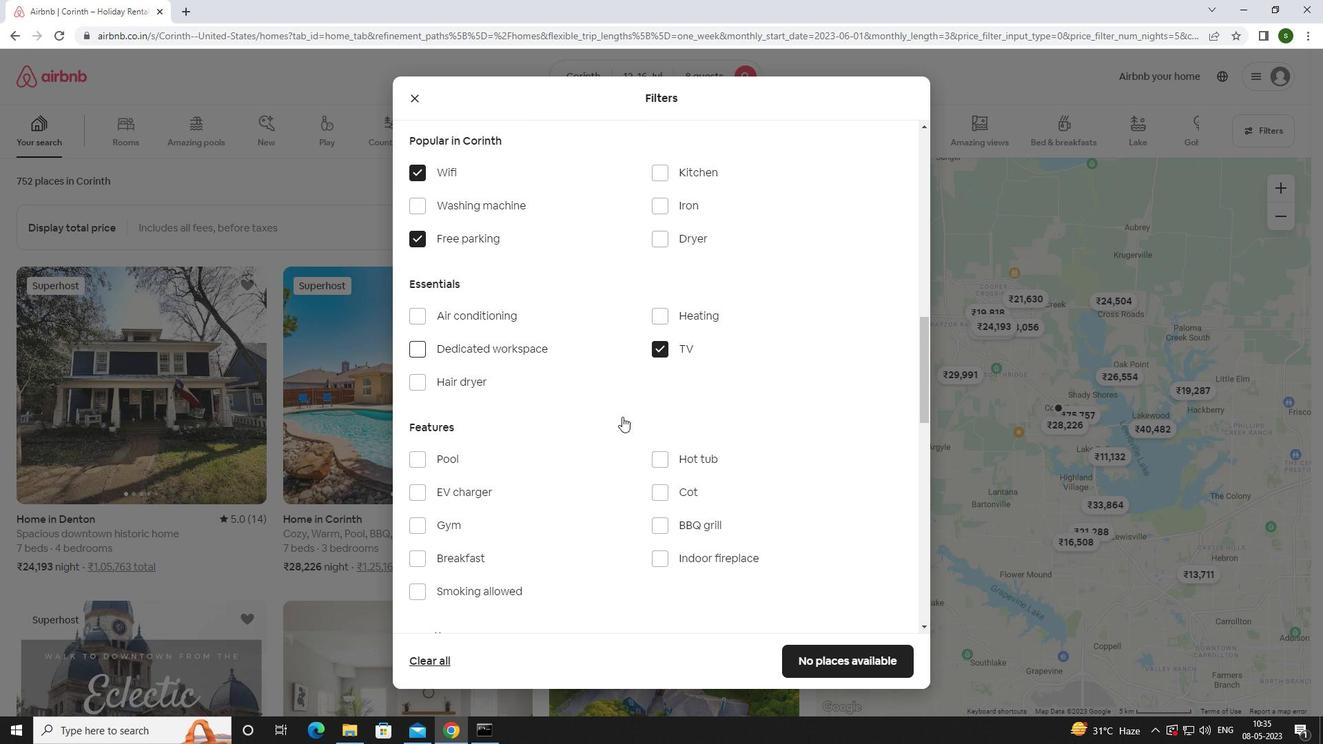
Action: Mouse moved to (462, 458)
Screenshot: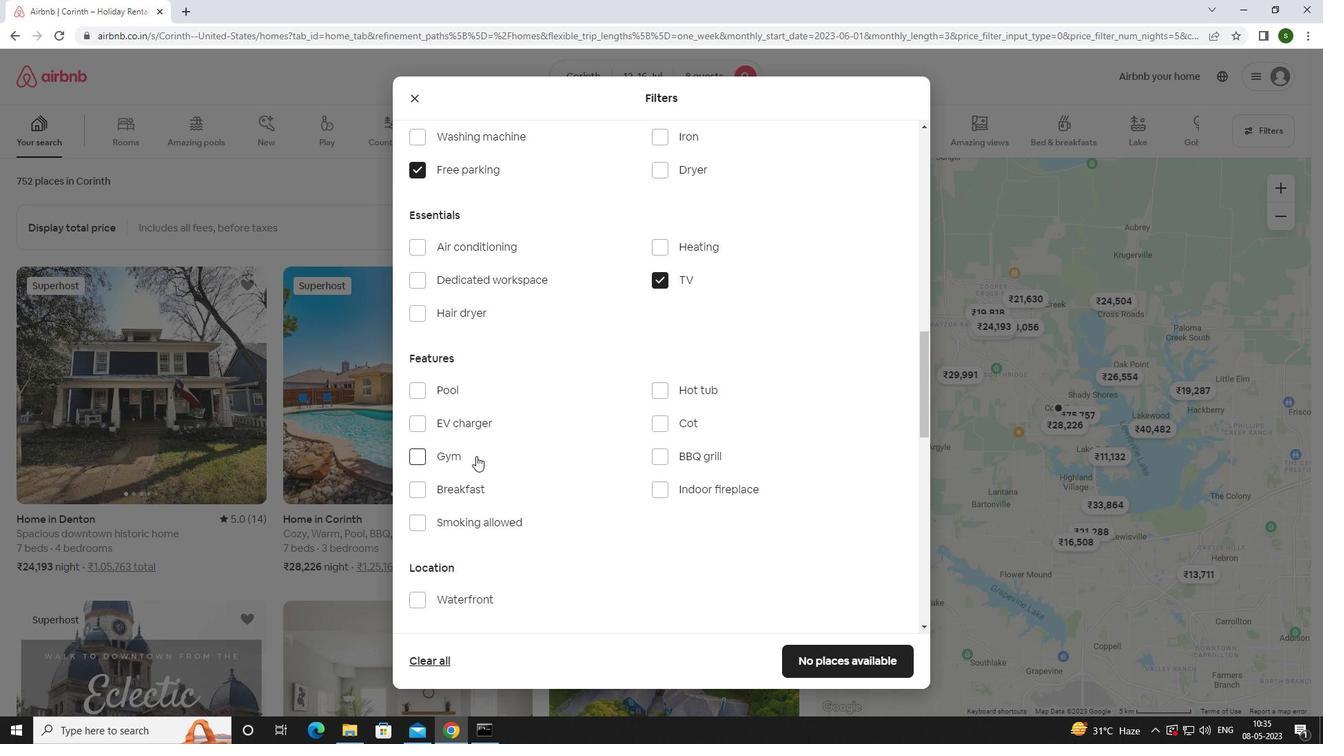 
Action: Mouse pressed left at (462, 458)
Screenshot: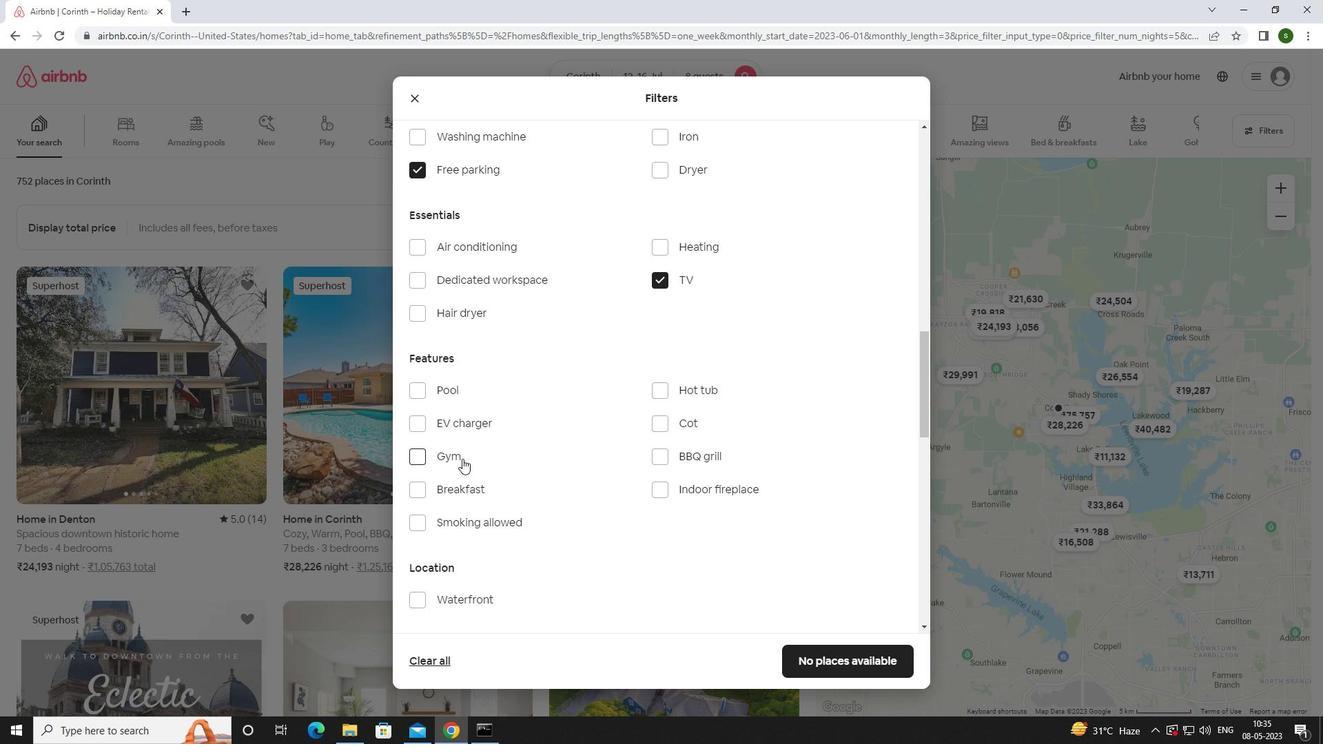 
Action: Mouse moved to (483, 486)
Screenshot: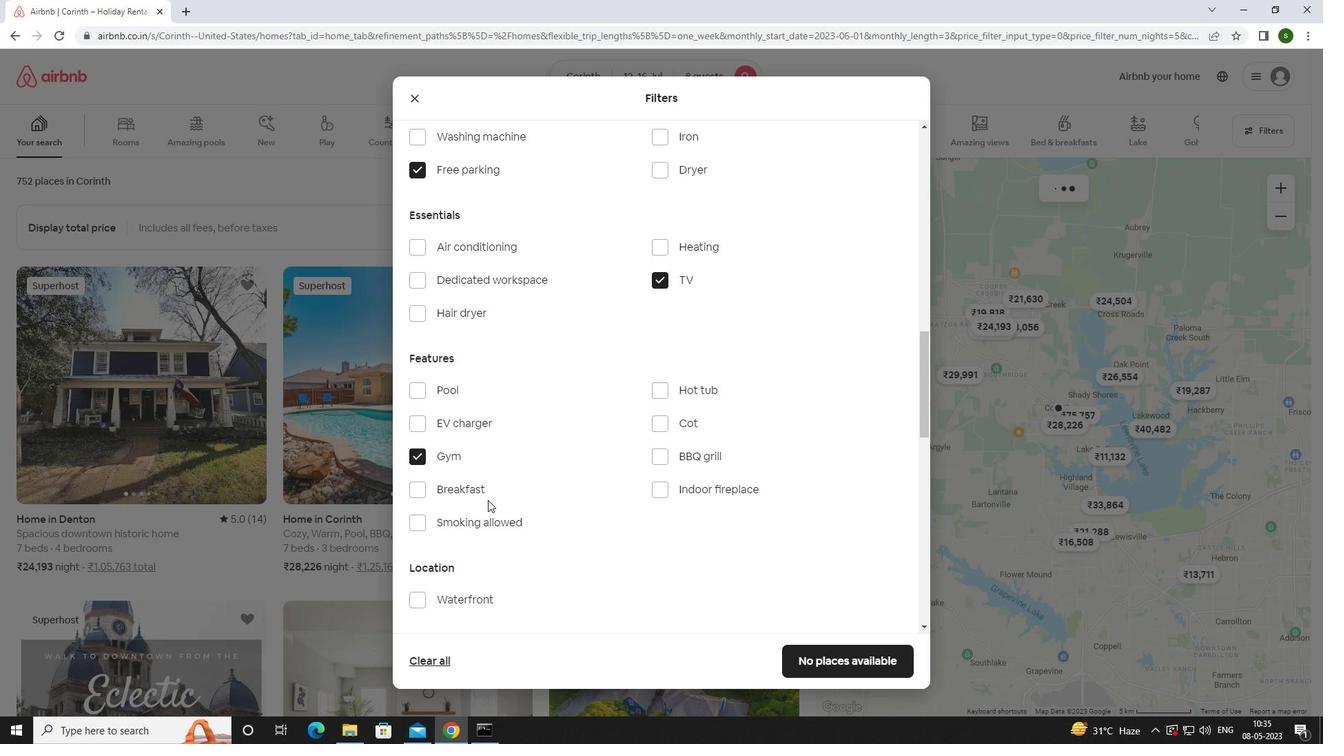 
Action: Mouse pressed left at (483, 486)
Screenshot: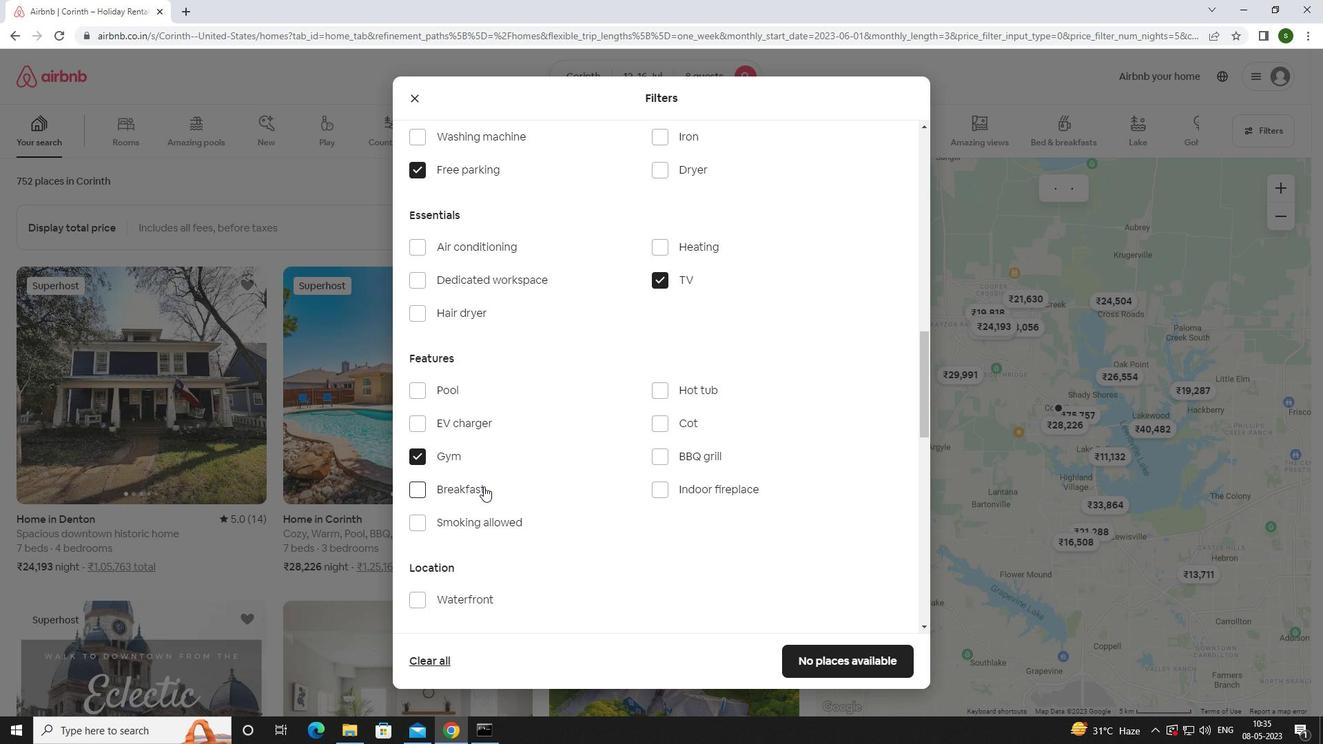 
Action: Mouse moved to (573, 456)
Screenshot: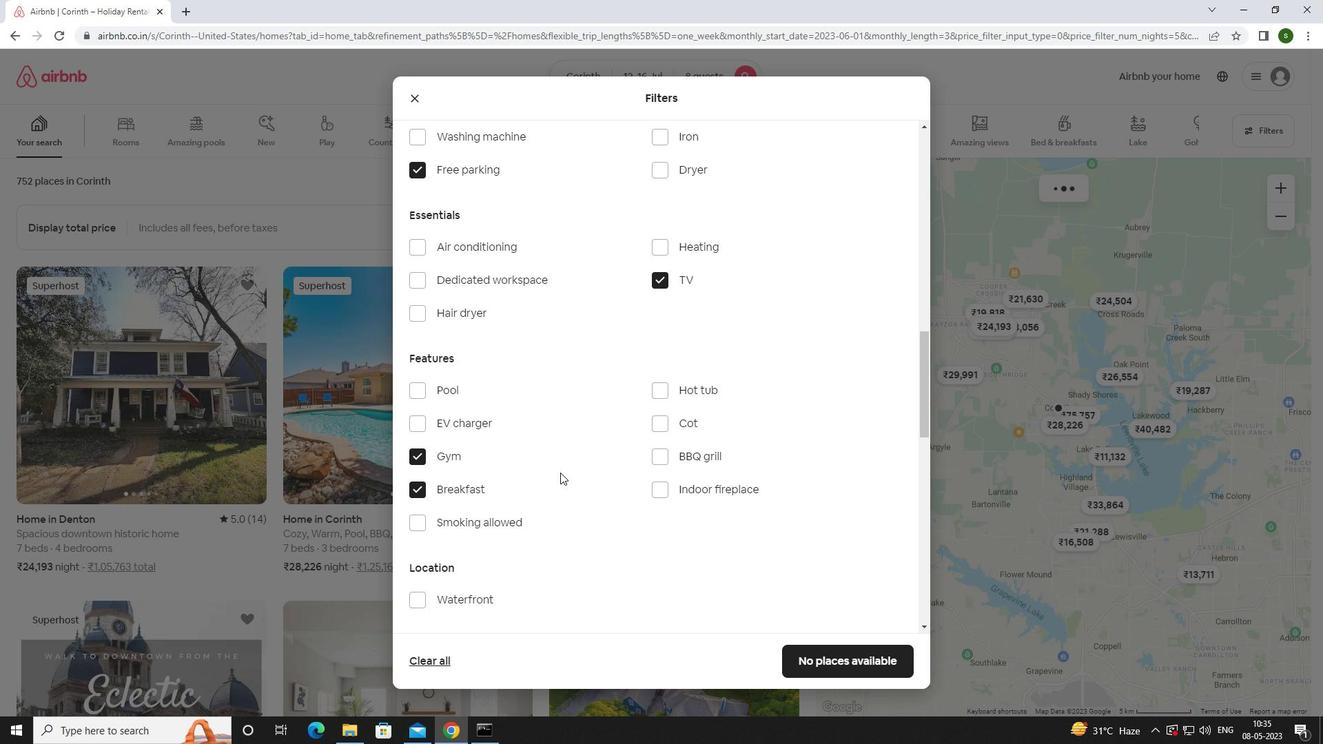 
Action: Mouse scrolled (573, 455) with delta (0, 0)
Screenshot: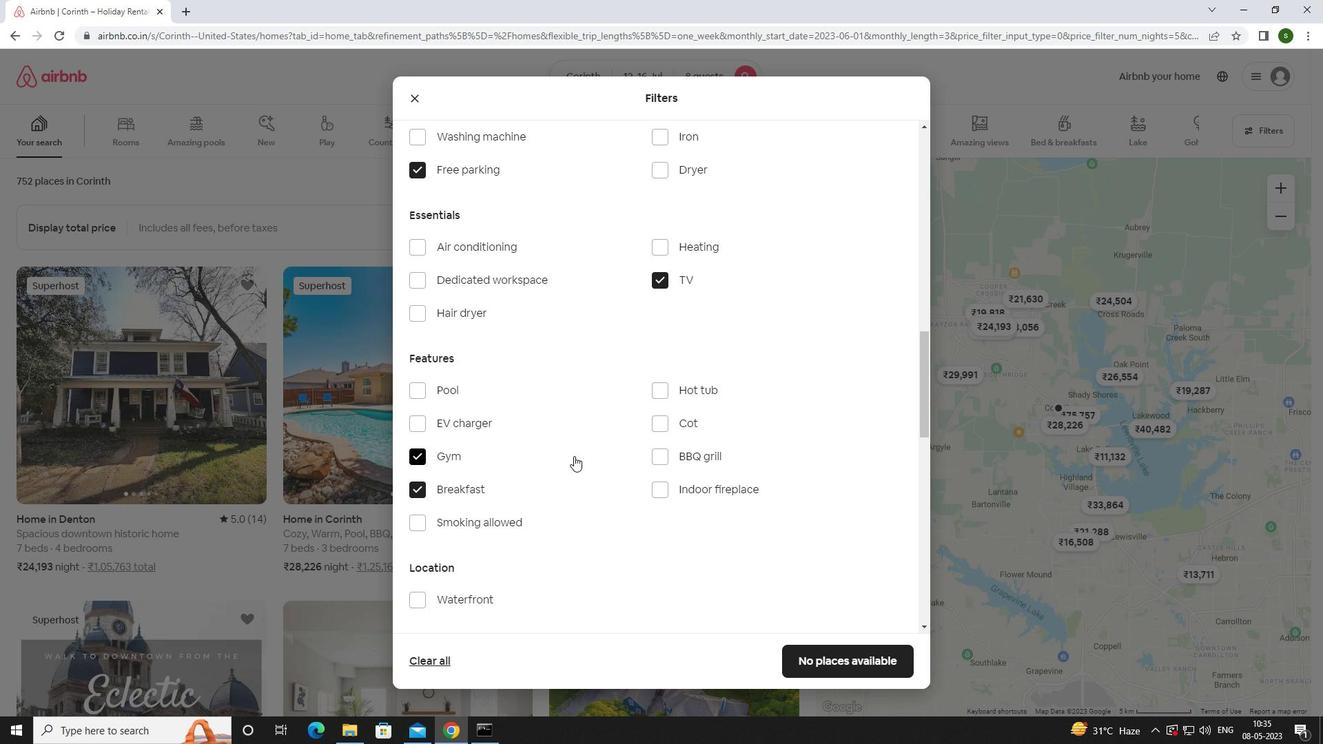 
Action: Mouse moved to (574, 454)
Screenshot: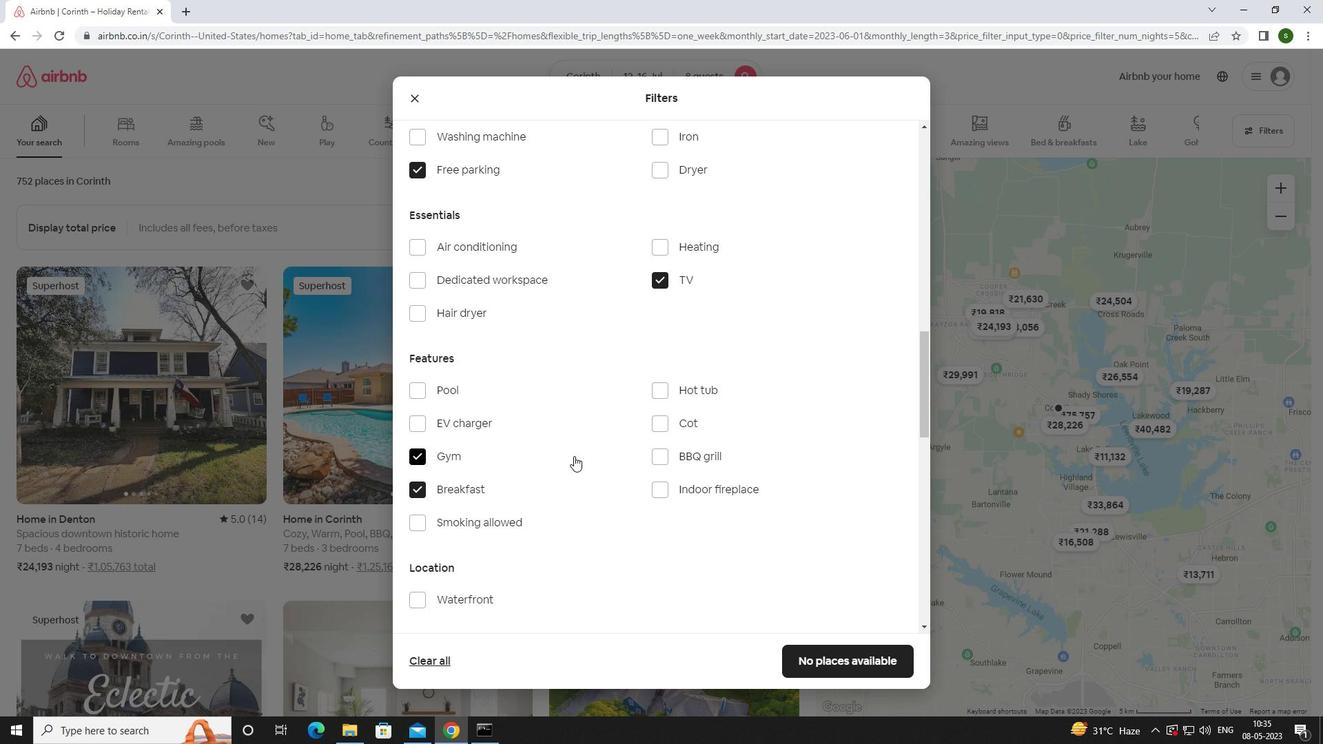 
Action: Mouse scrolled (574, 454) with delta (0, 0)
Screenshot: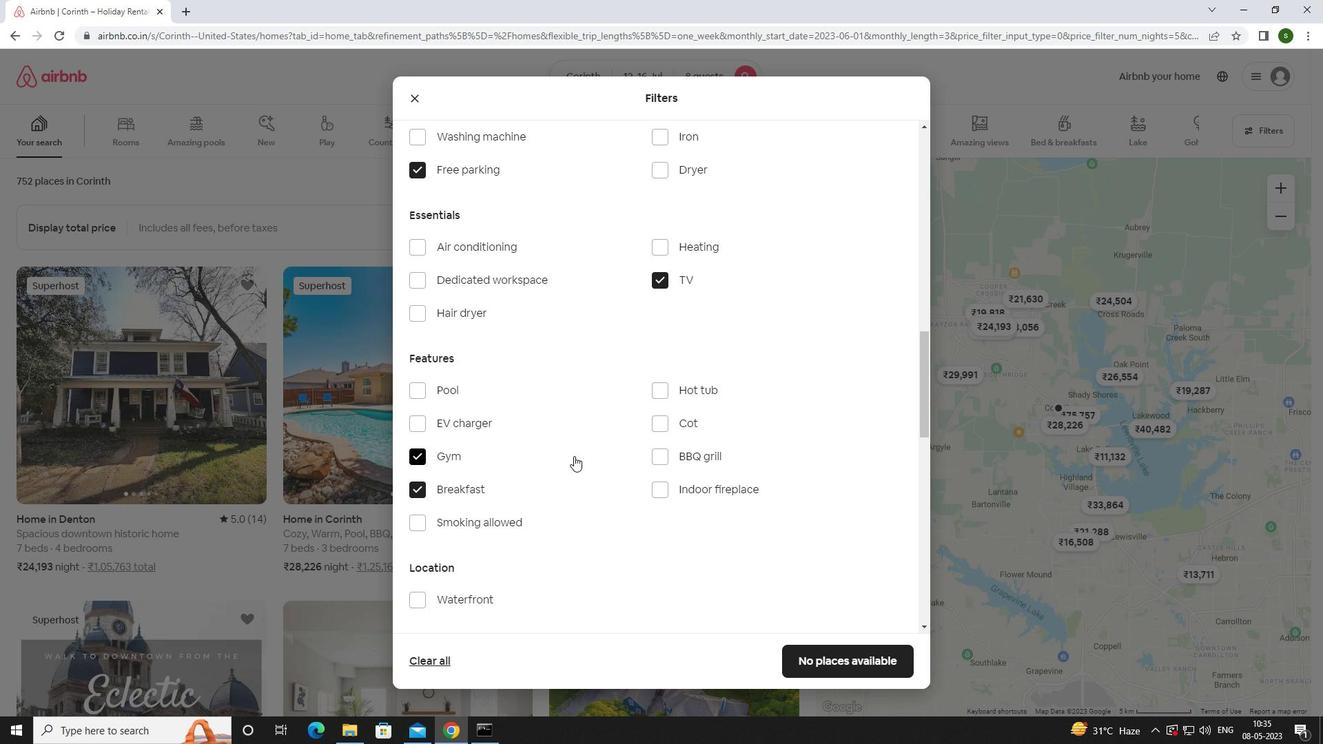 
Action: Mouse scrolled (574, 454) with delta (0, 0)
Screenshot: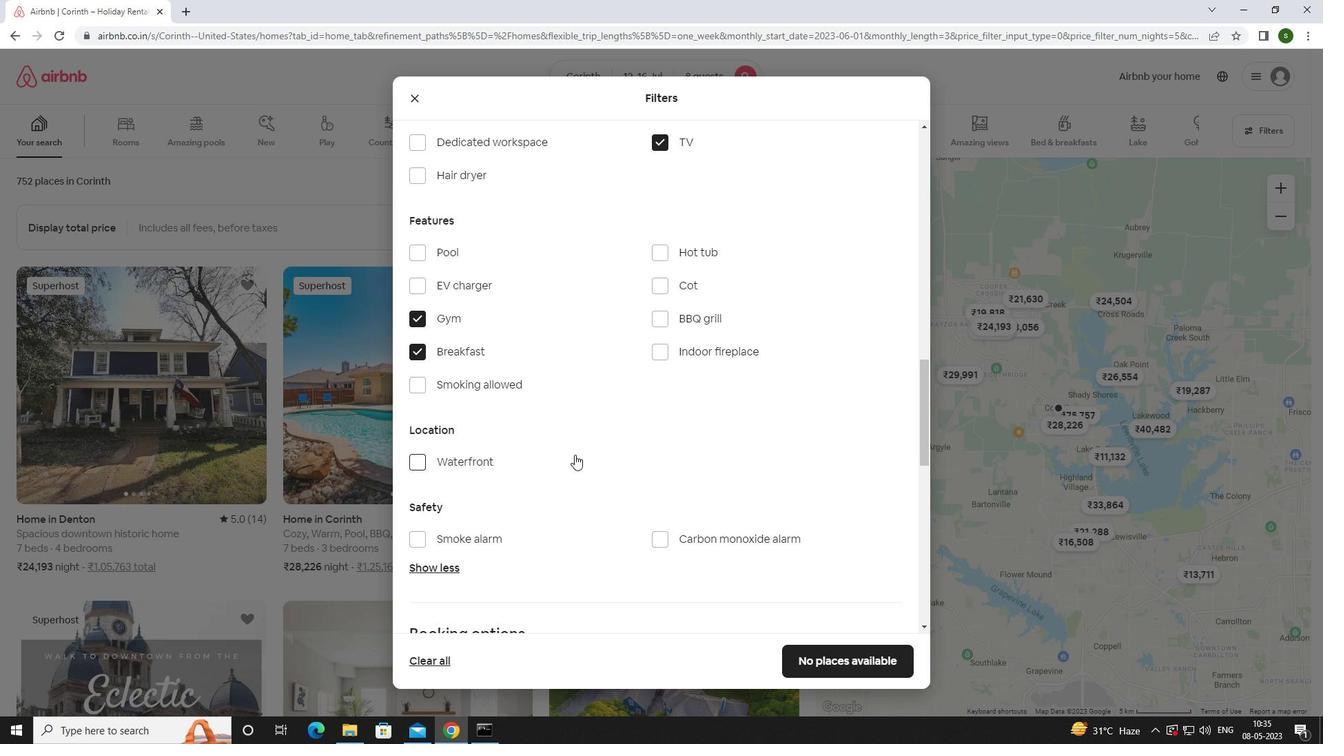 
Action: Mouse scrolled (574, 454) with delta (0, 0)
Screenshot: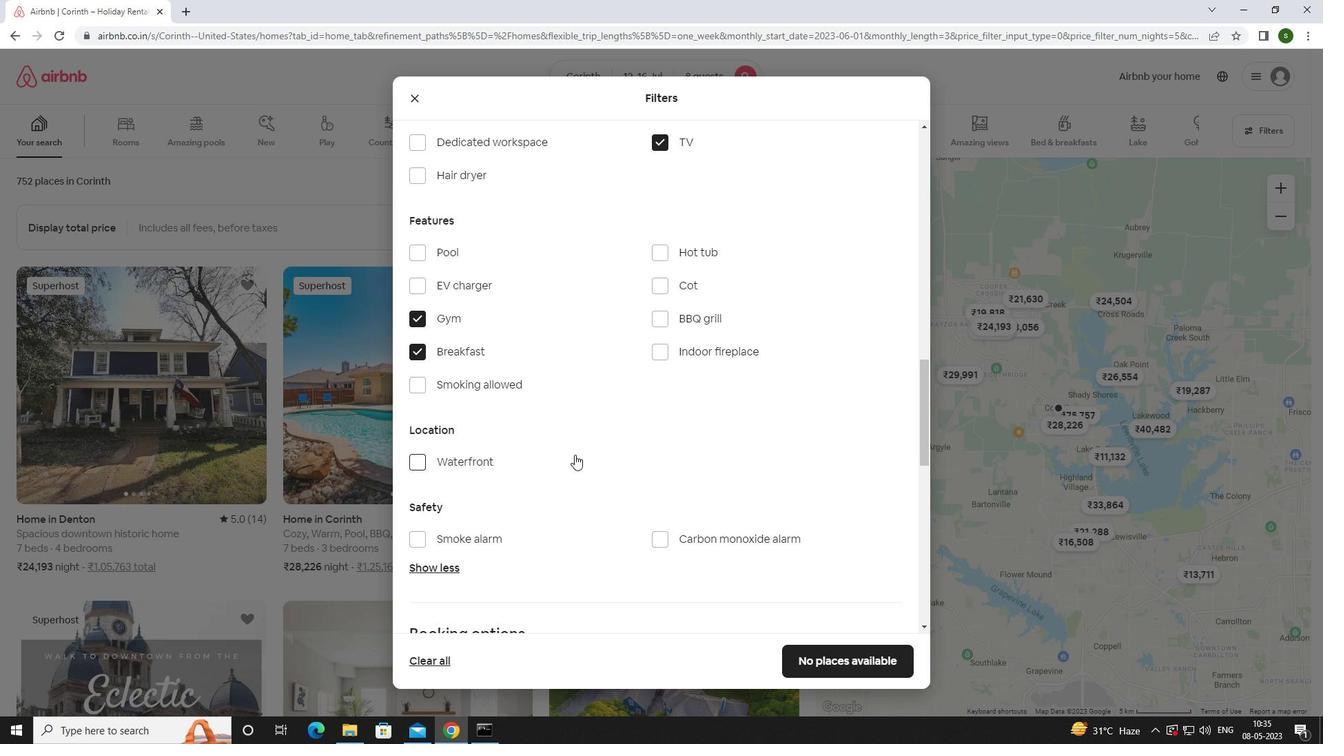 
Action: Mouse scrolled (574, 454) with delta (0, 0)
Screenshot: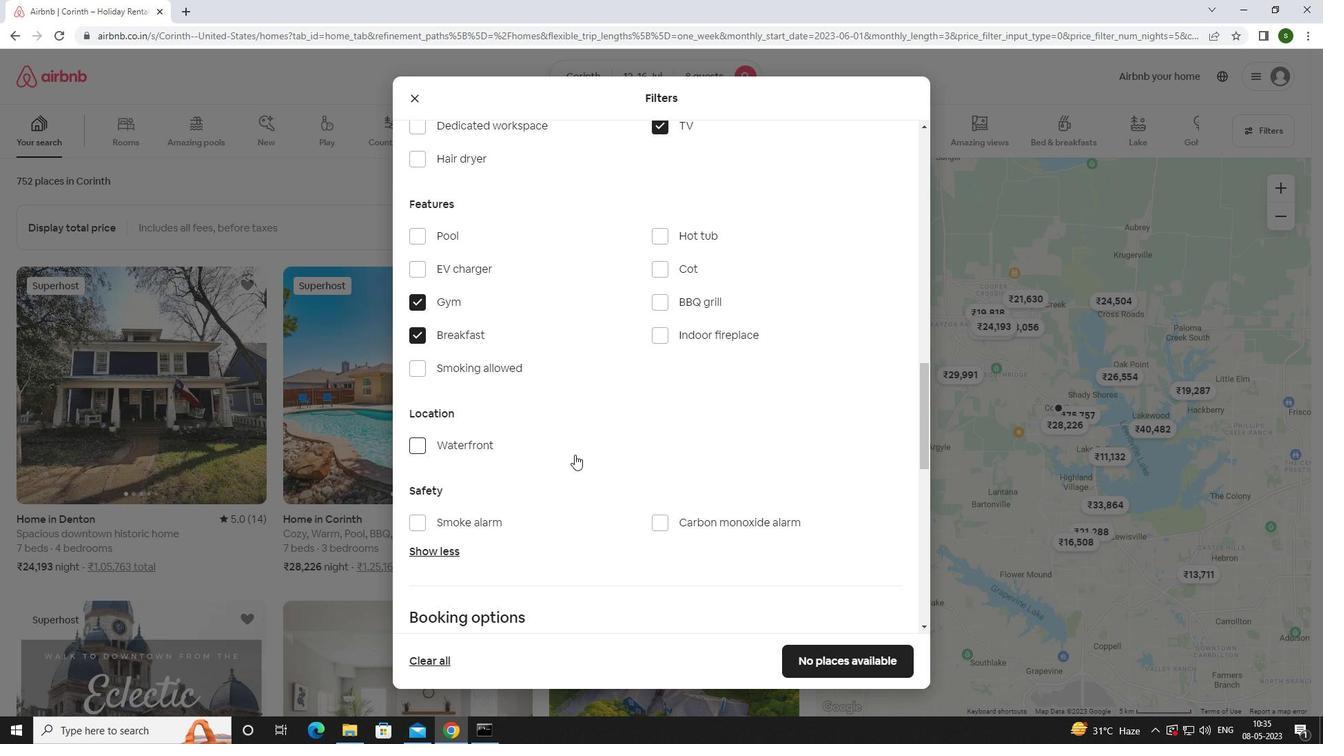 
Action: Mouse scrolled (574, 454) with delta (0, 0)
Screenshot: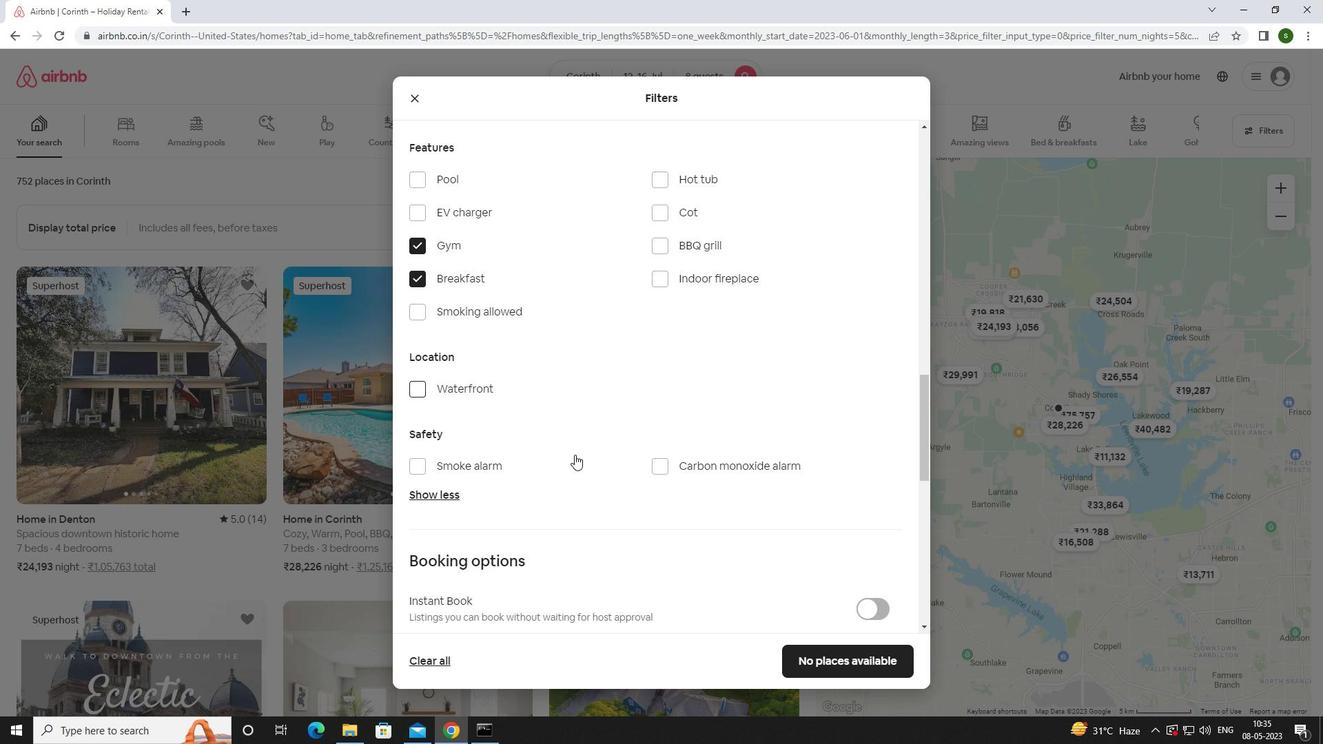 
Action: Mouse scrolled (574, 454) with delta (0, 0)
Screenshot: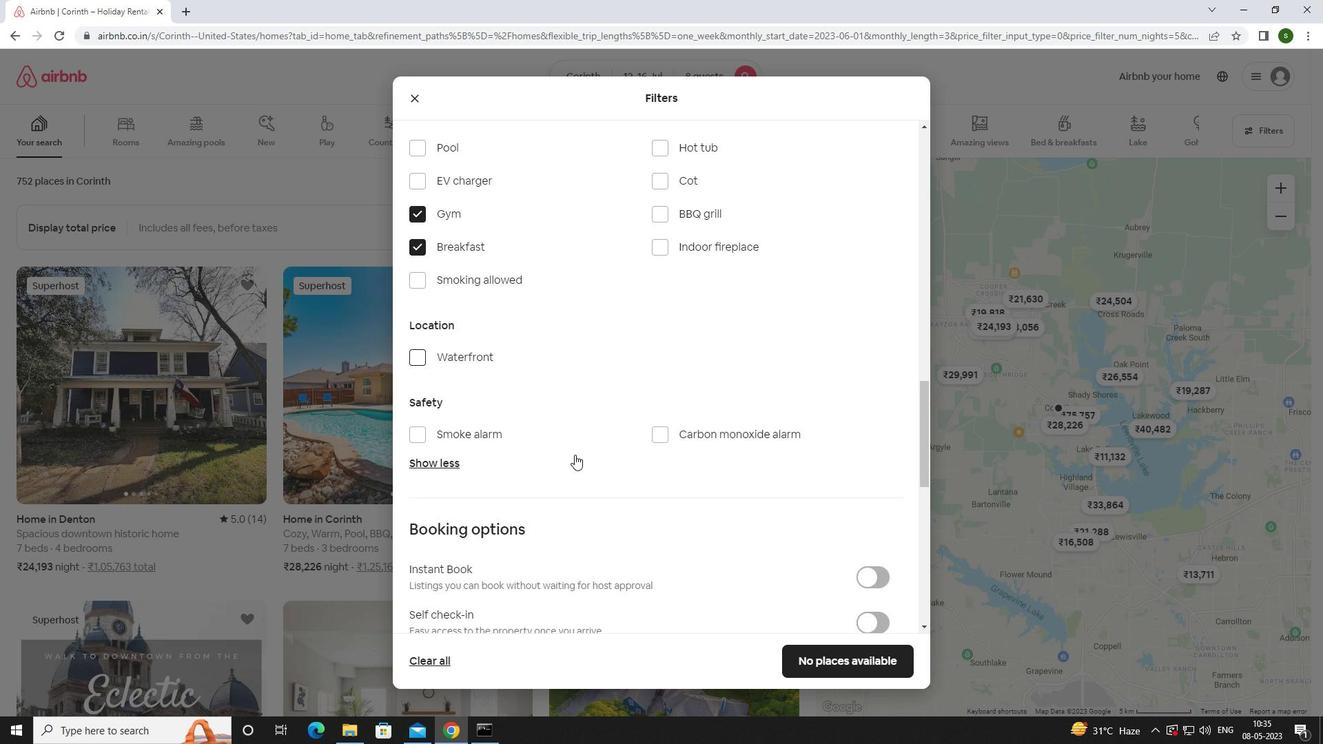 
Action: Mouse moved to (863, 379)
Screenshot: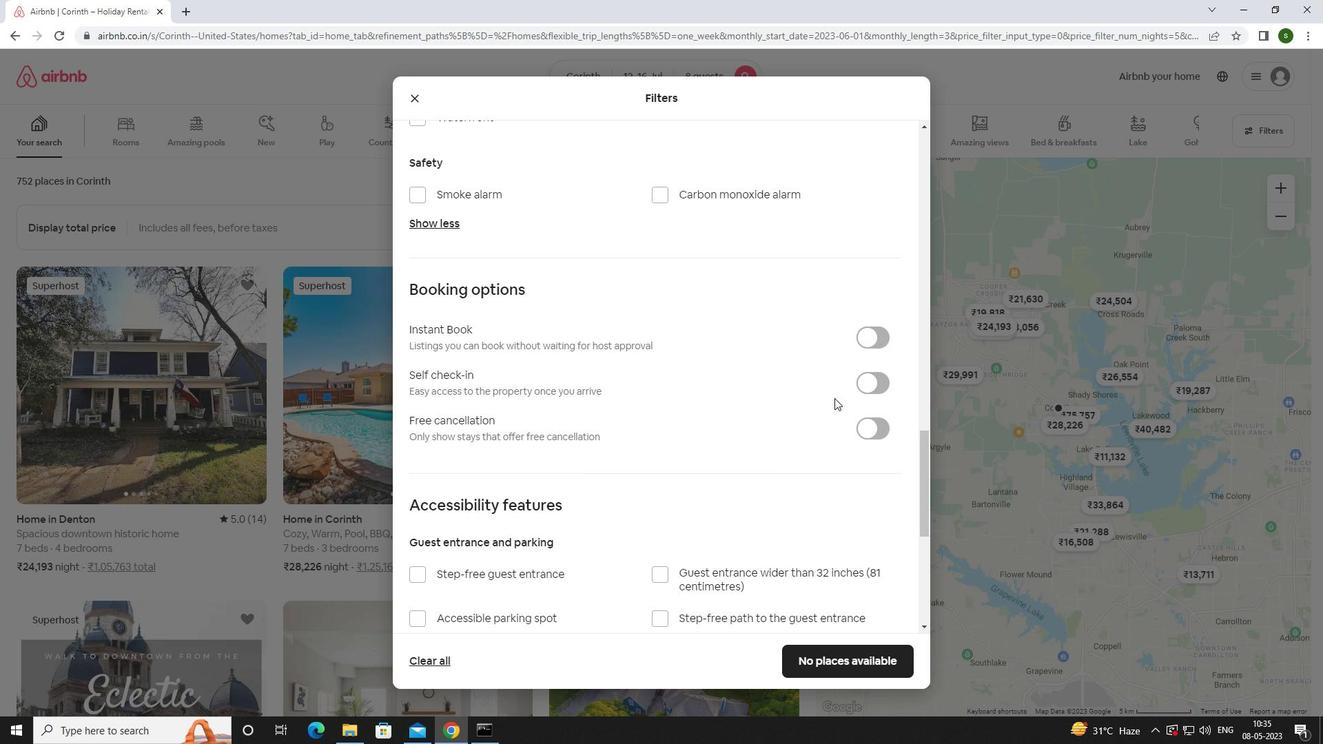 
Action: Mouse pressed left at (863, 379)
Screenshot: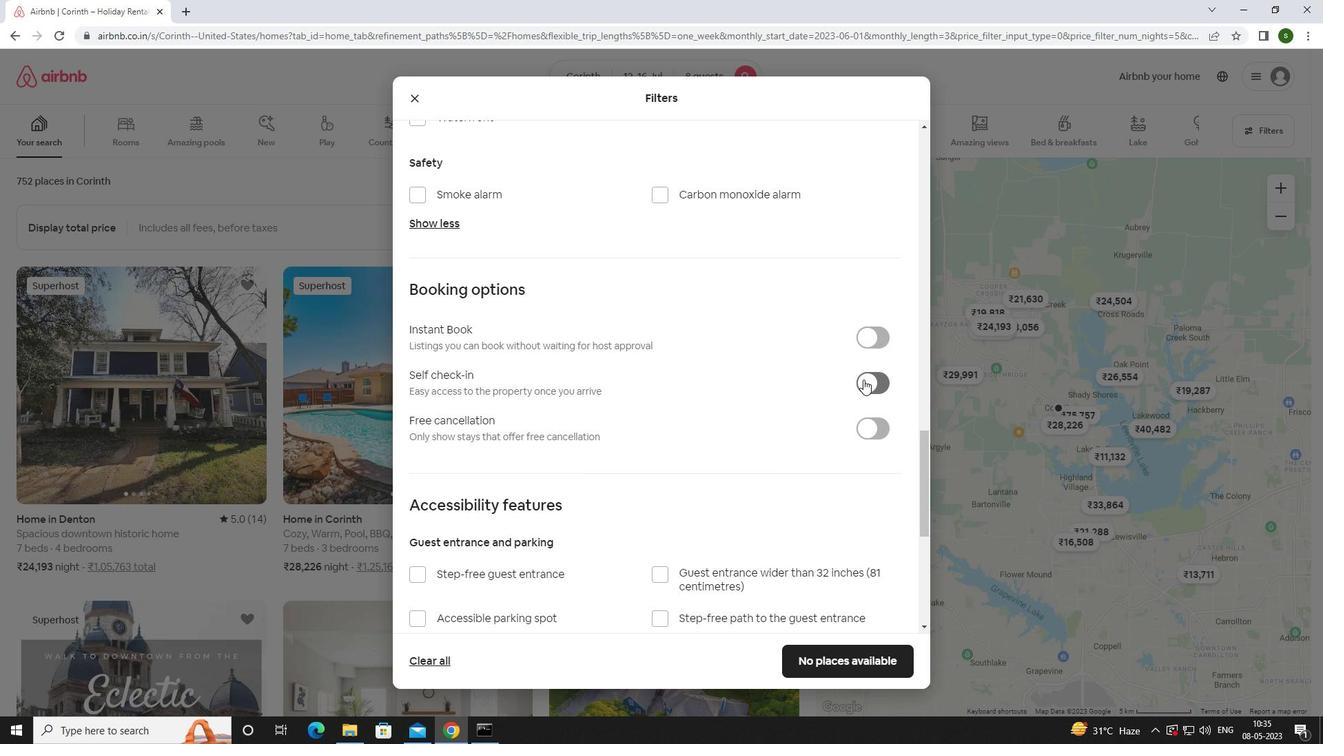 
Action: Mouse moved to (624, 405)
Screenshot: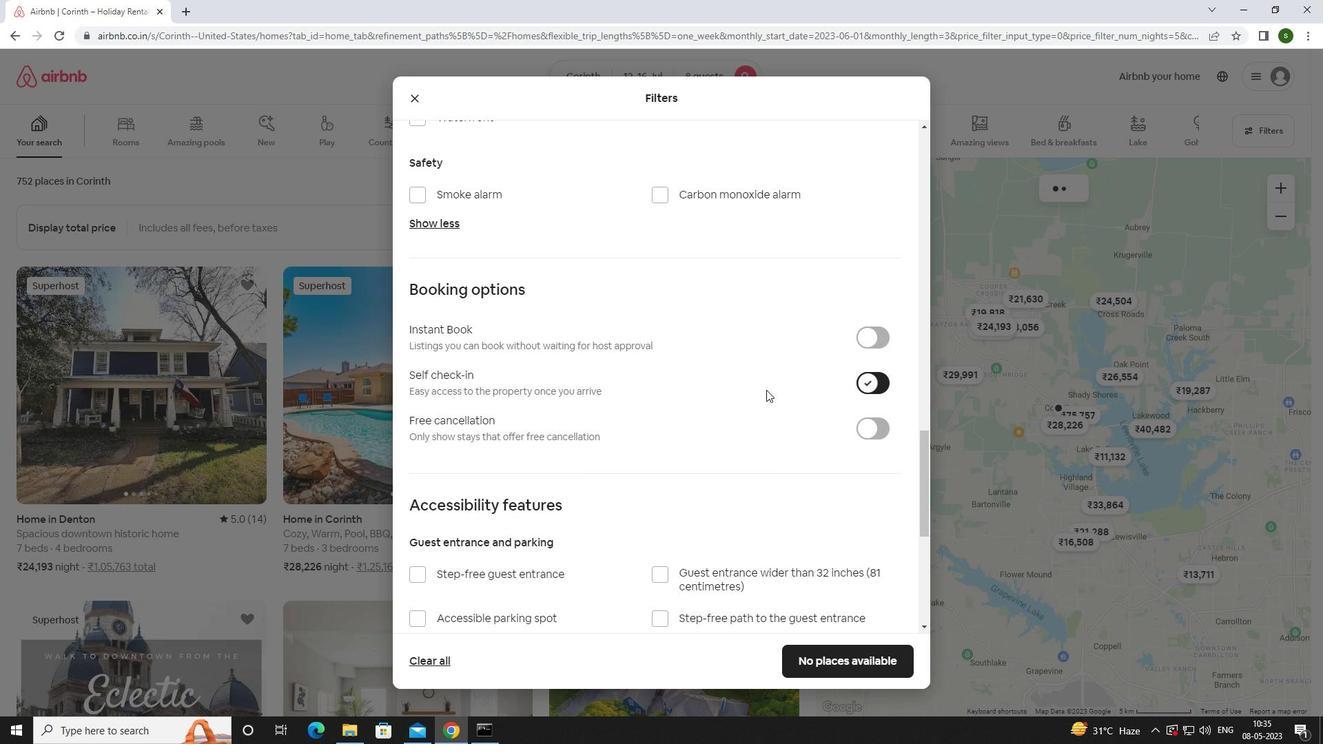 
Action: Mouse scrolled (624, 404) with delta (0, 0)
Screenshot: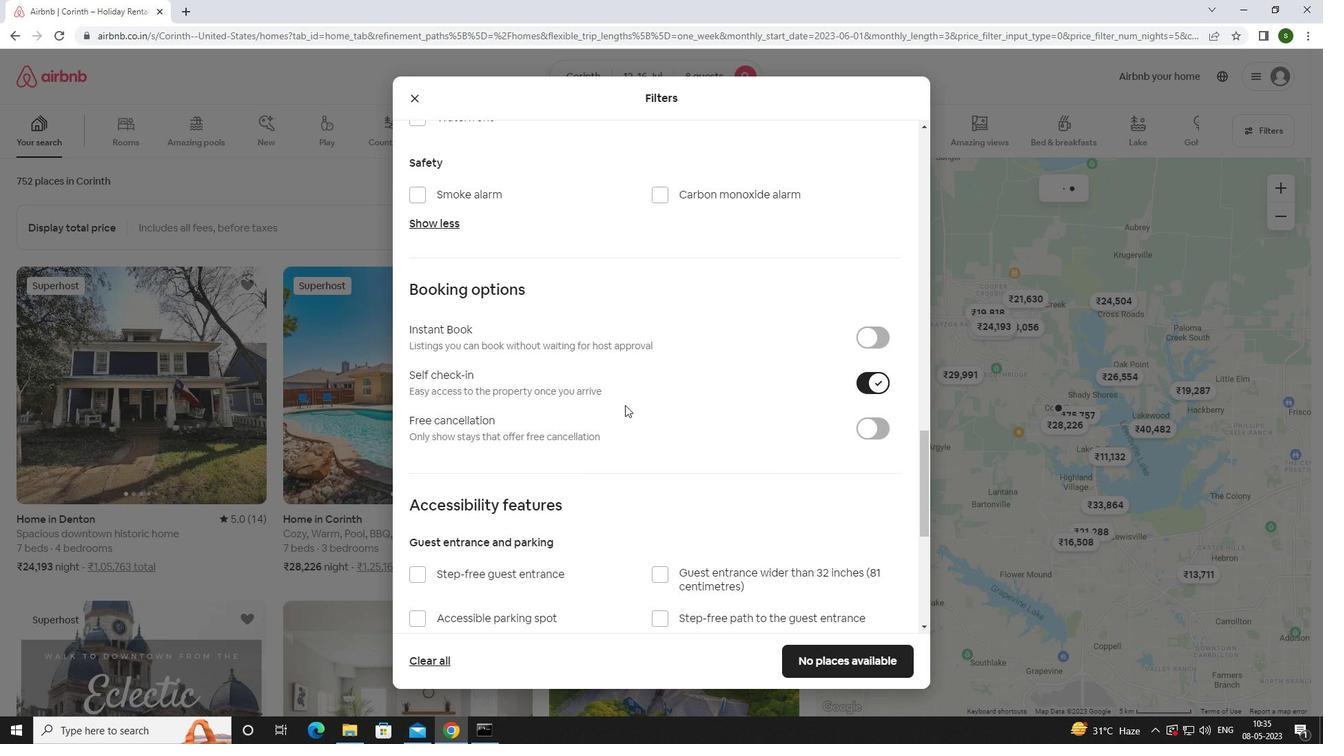 
Action: Mouse scrolled (624, 404) with delta (0, 0)
Screenshot: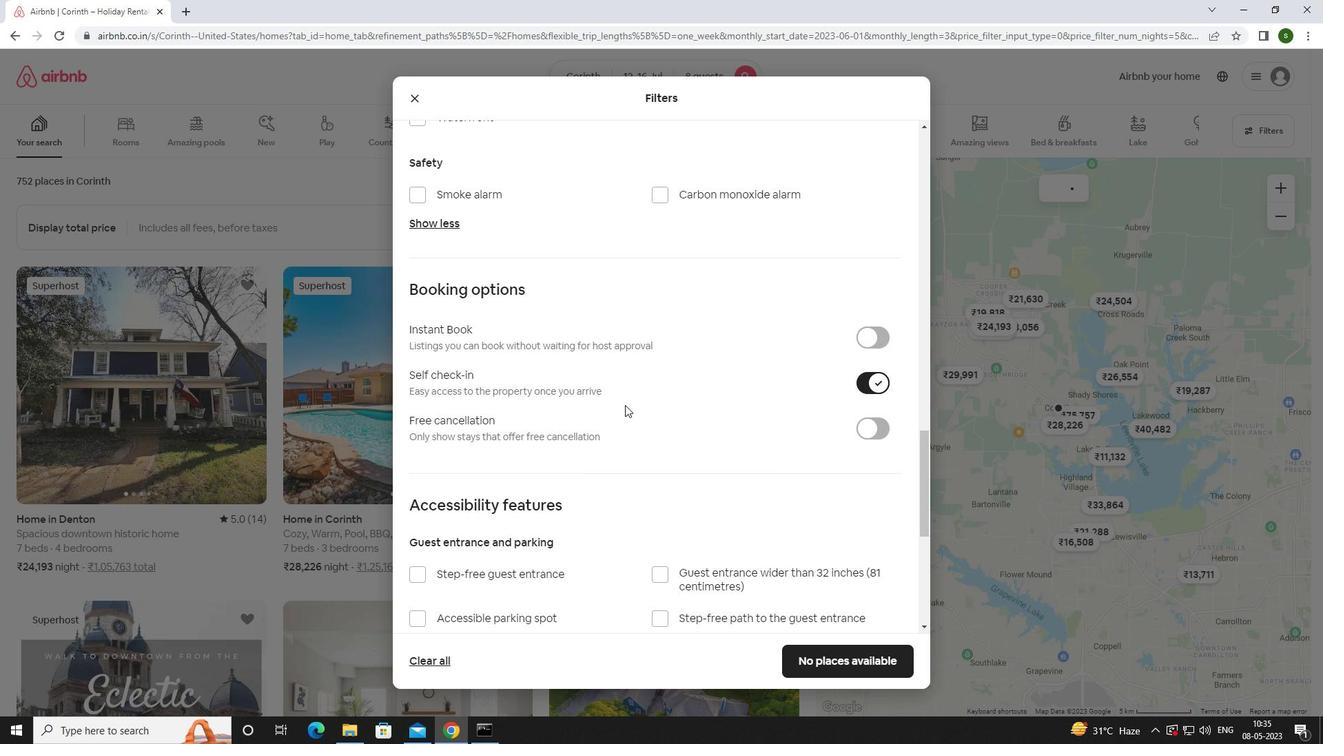 
Action: Mouse scrolled (624, 404) with delta (0, 0)
Screenshot: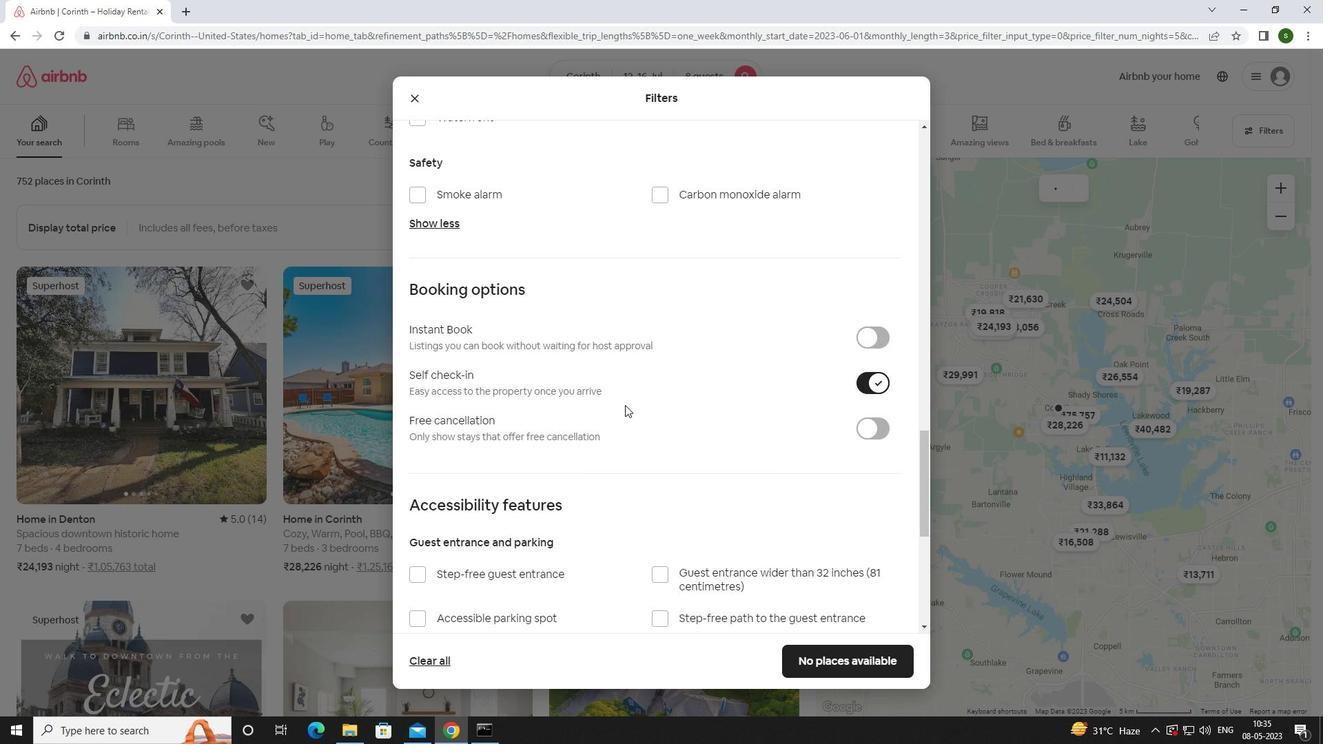 
Action: Mouse scrolled (624, 404) with delta (0, 0)
Screenshot: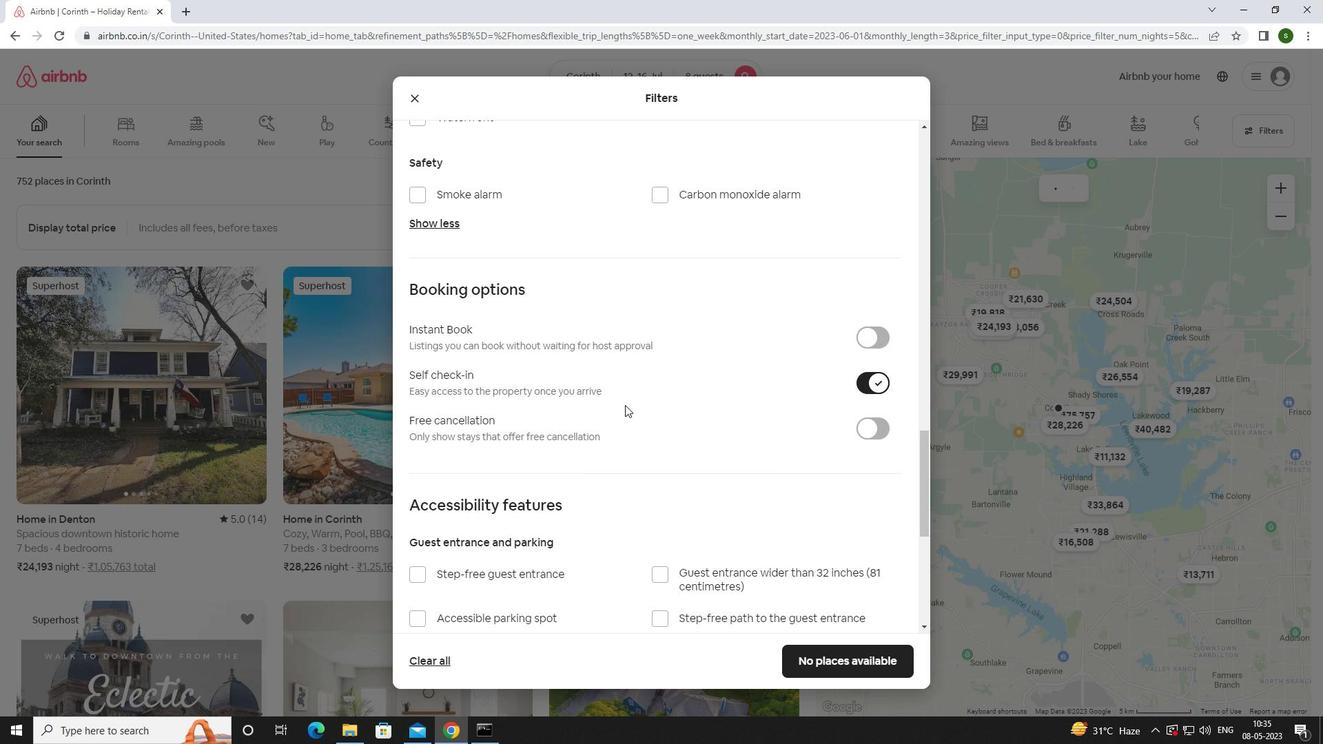 
Action: Mouse scrolled (624, 404) with delta (0, 0)
Screenshot: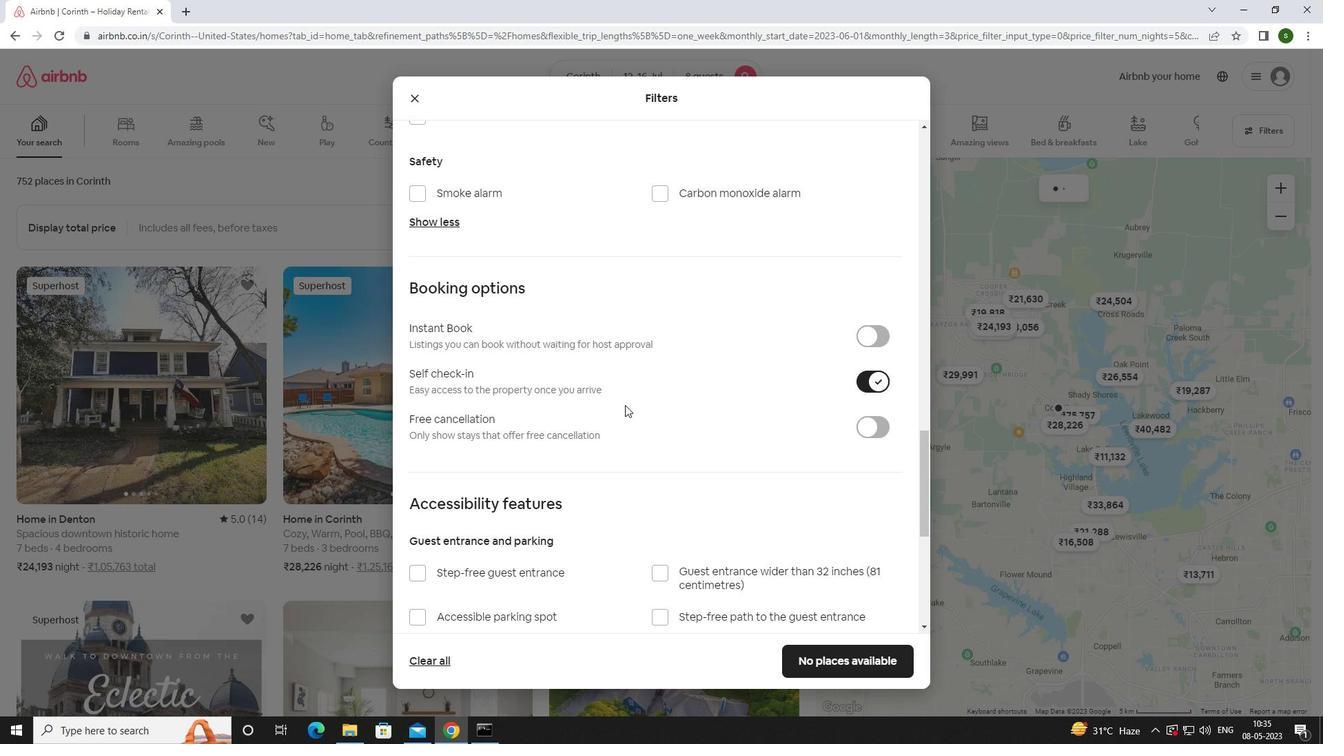 
Action: Mouse scrolled (624, 404) with delta (0, 0)
Screenshot: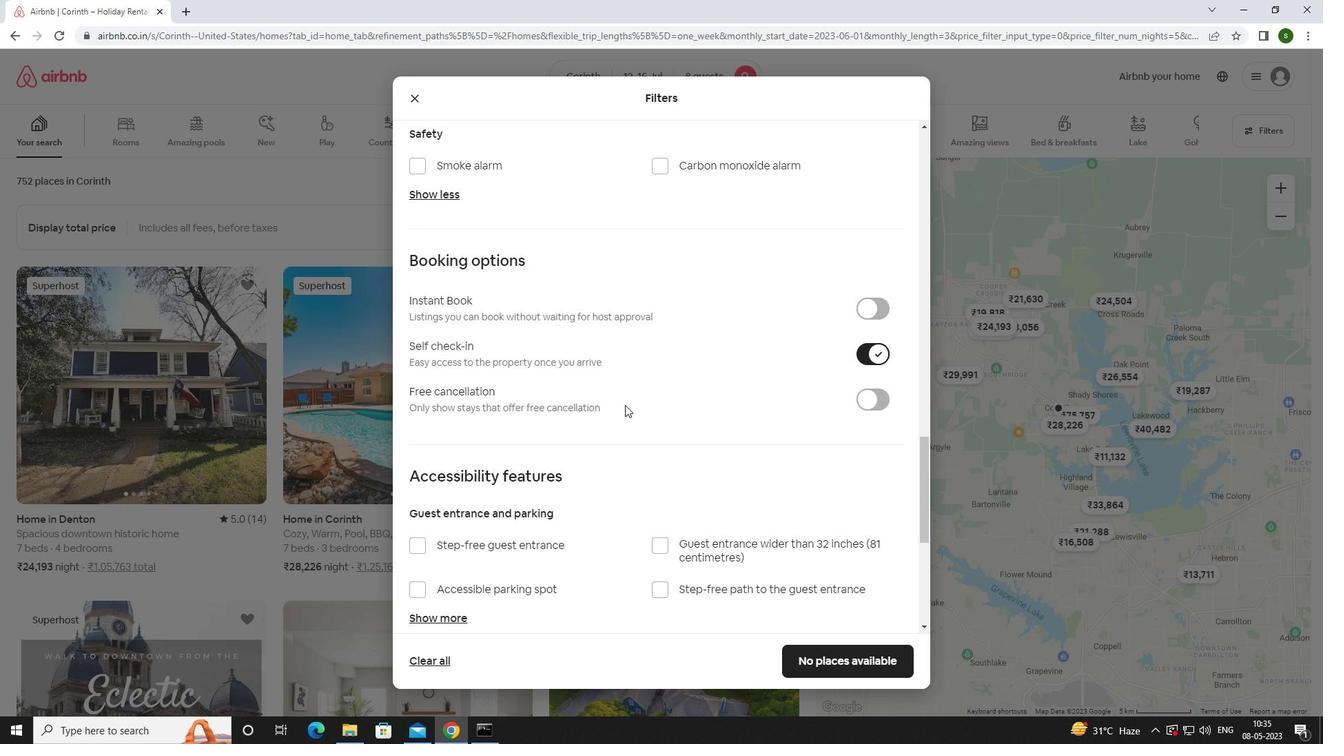 
Action: Mouse scrolled (624, 404) with delta (0, 0)
Screenshot: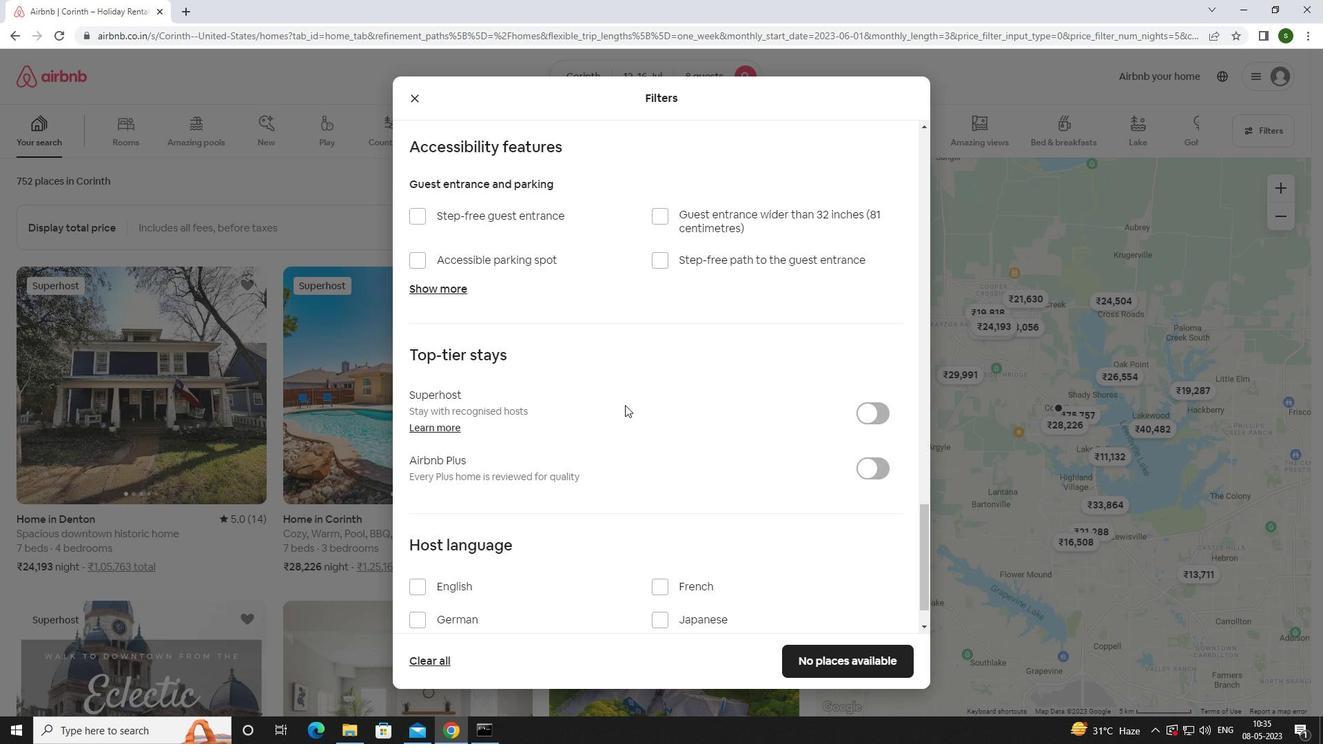 
Action: Mouse scrolled (624, 404) with delta (0, 0)
Screenshot: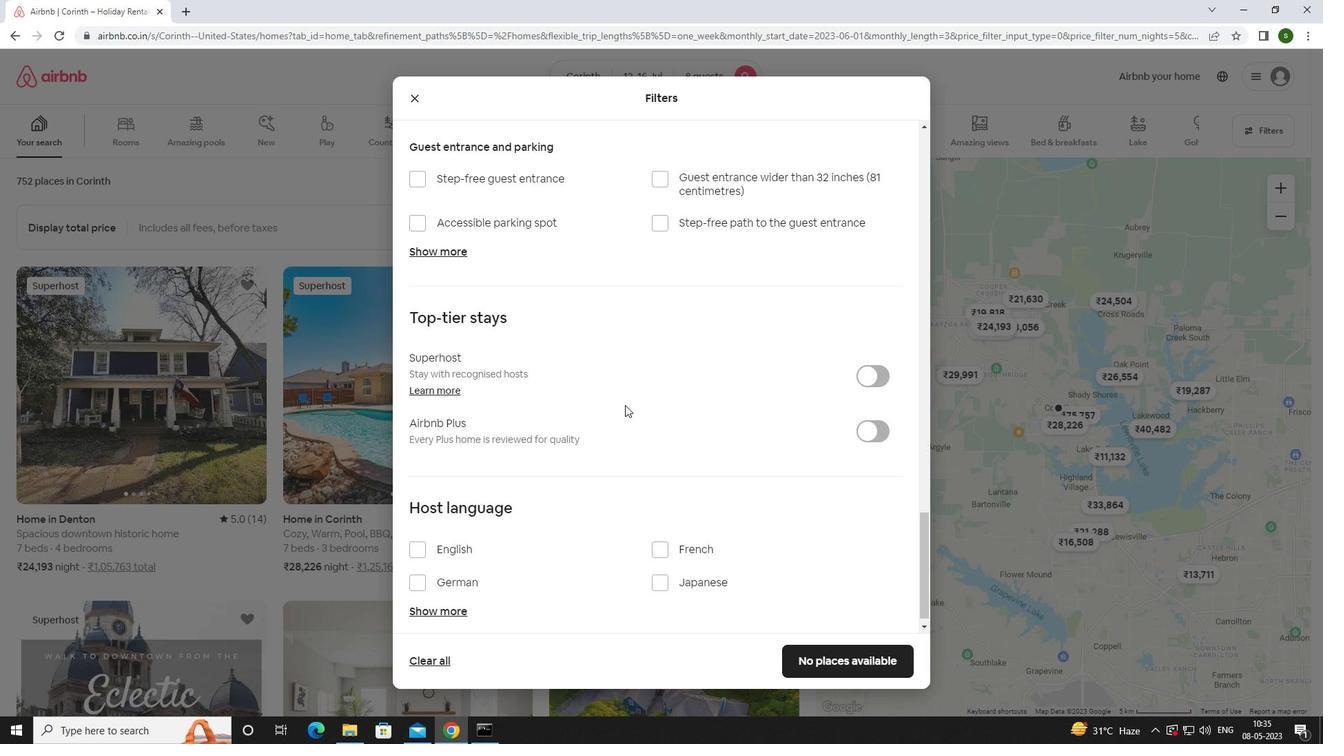 
Action: Mouse scrolled (624, 404) with delta (0, 0)
Screenshot: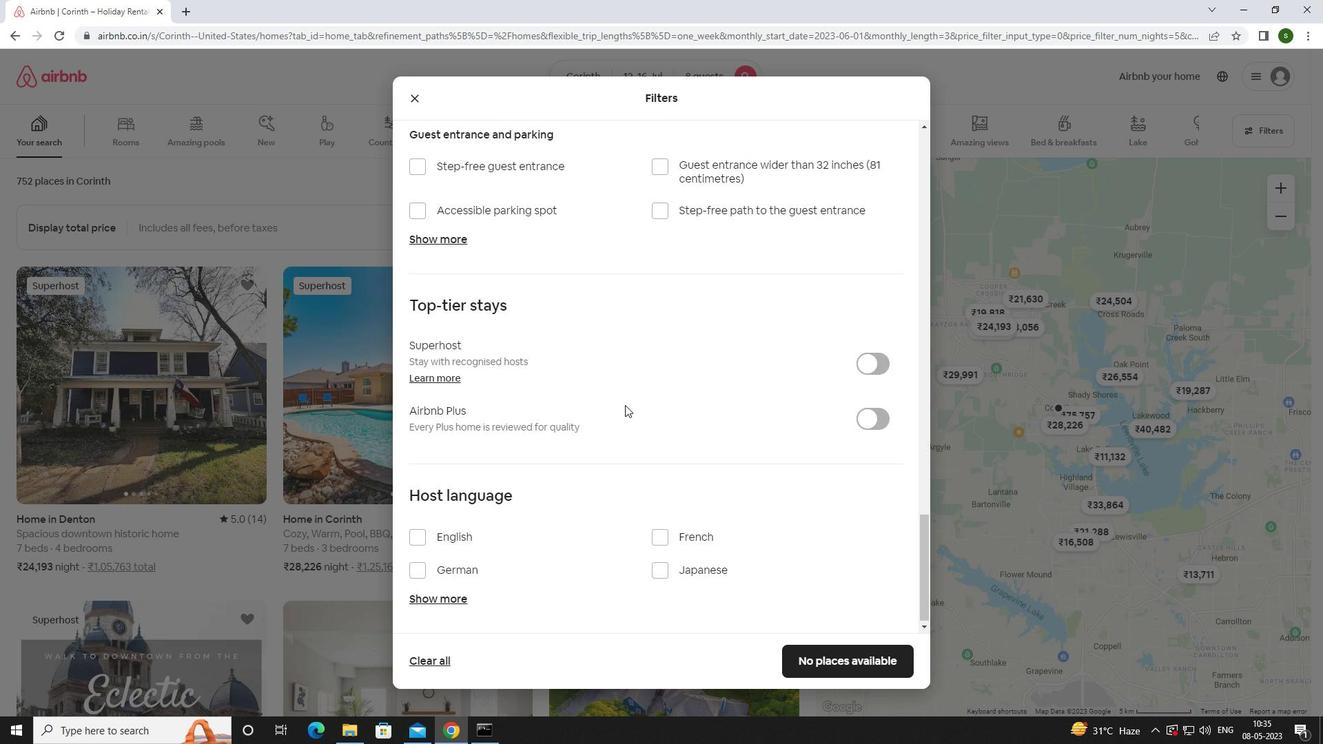 
Action: Mouse moved to (443, 533)
Screenshot: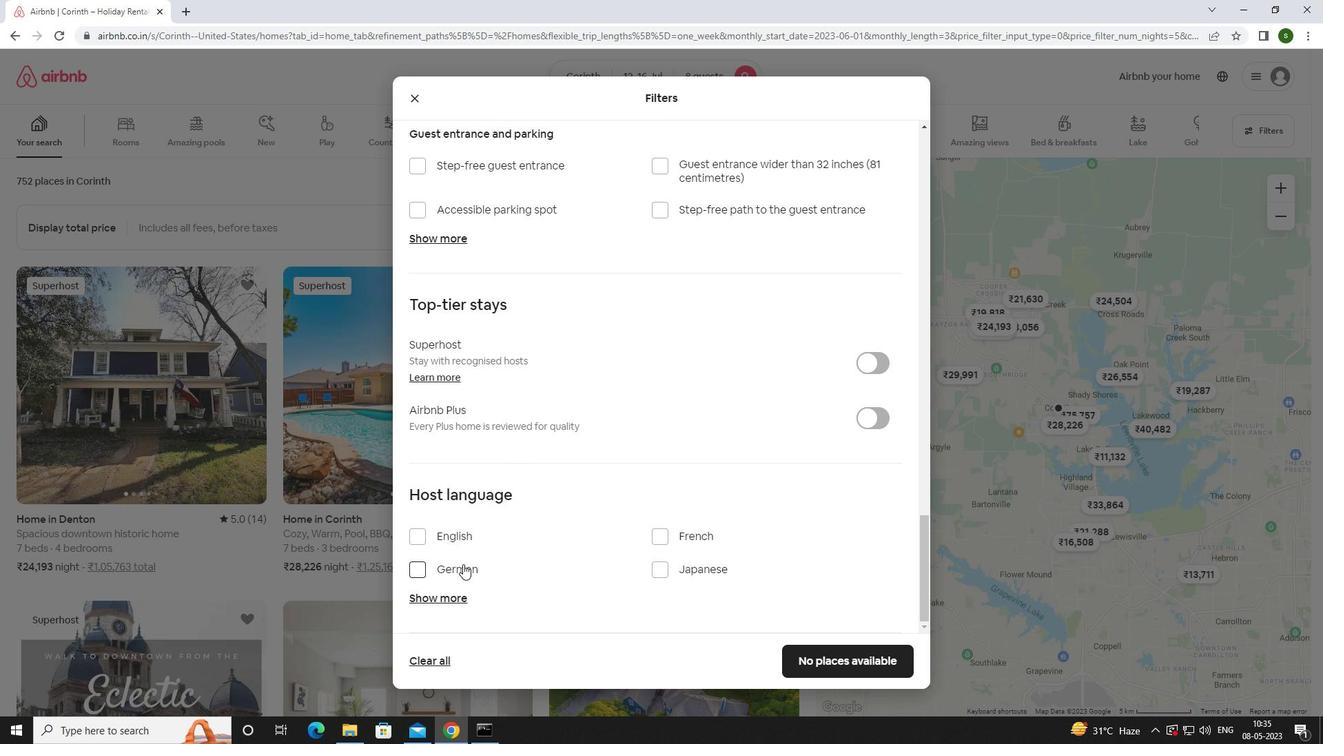 
Action: Mouse pressed left at (443, 533)
Screenshot: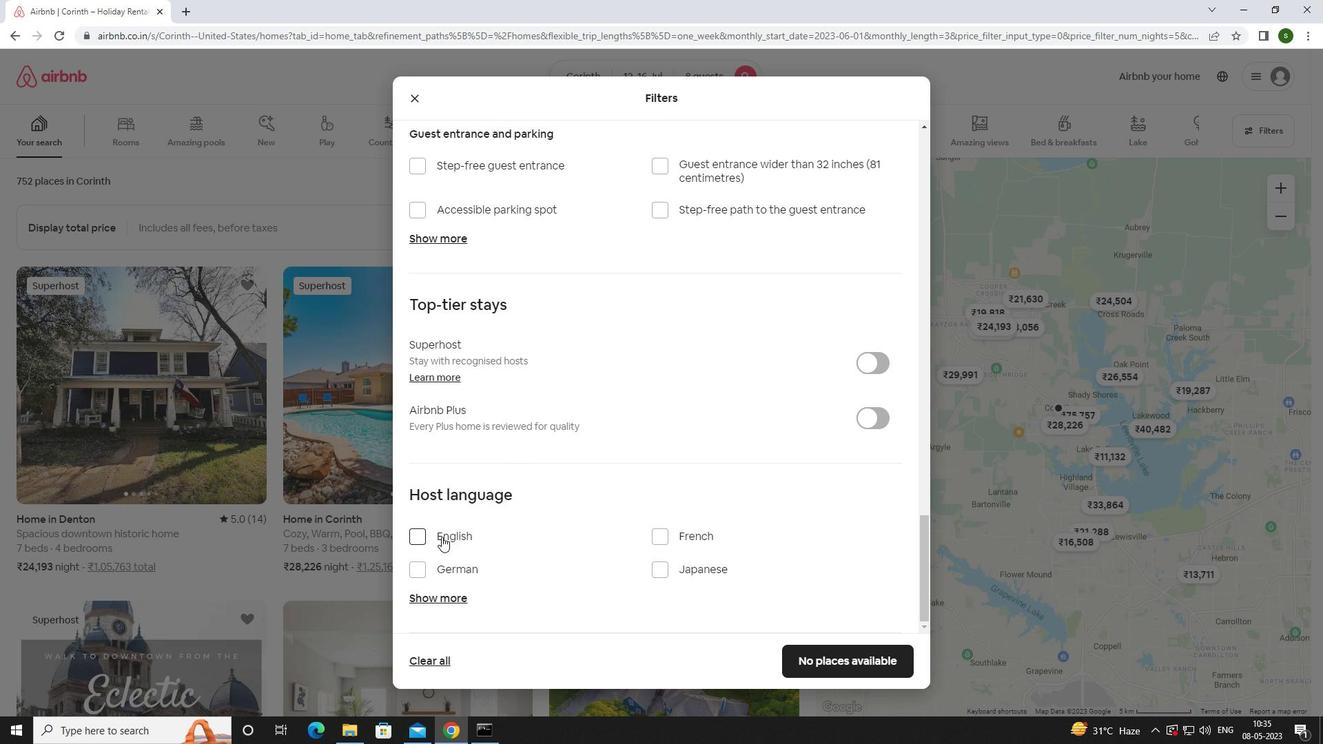 
Action: Mouse moved to (819, 655)
Screenshot: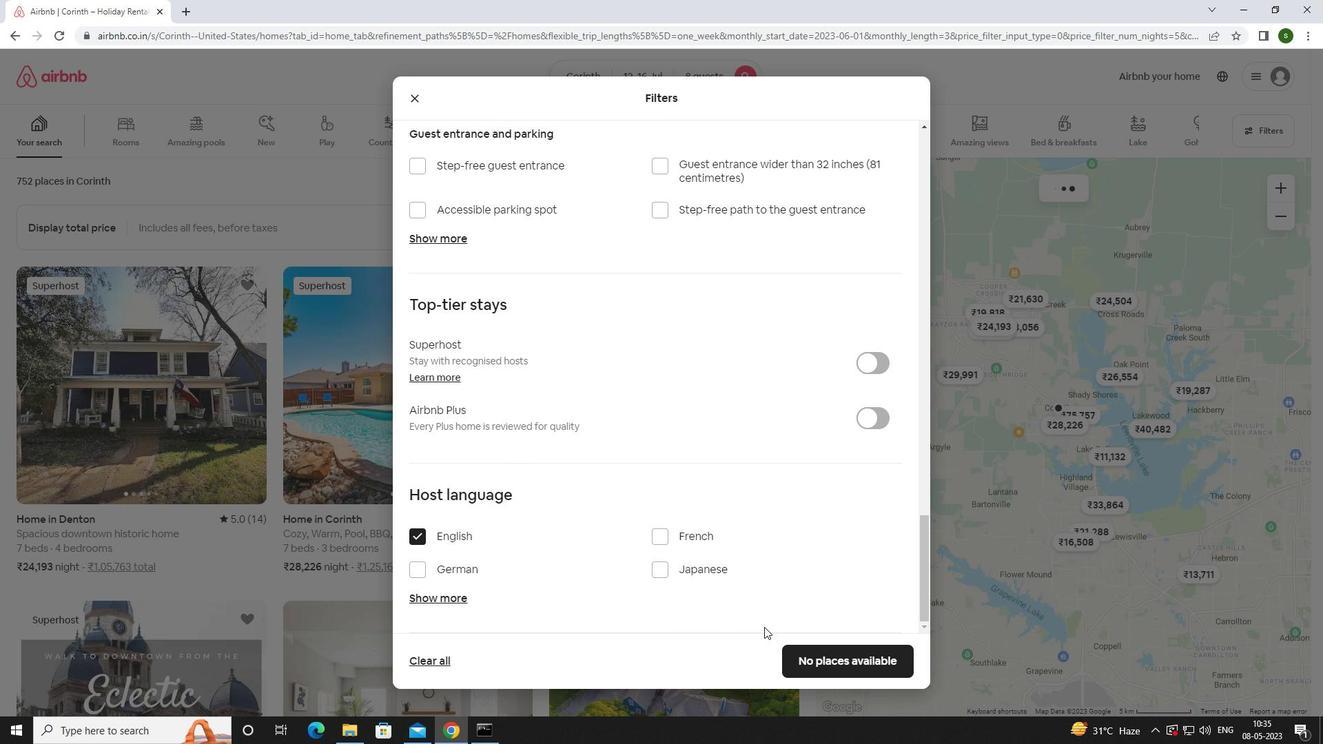 
Action: Mouse pressed left at (819, 655)
Screenshot: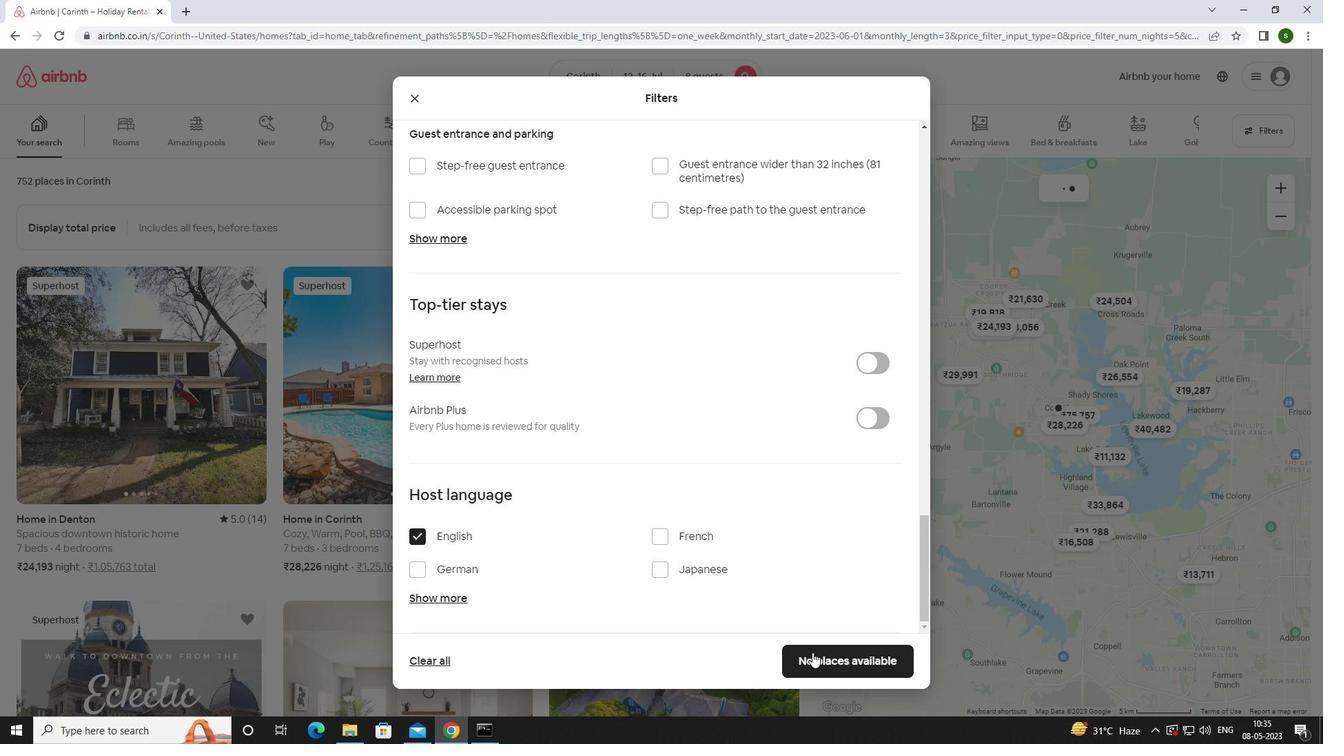 
Action: Mouse moved to (547, 494)
Screenshot: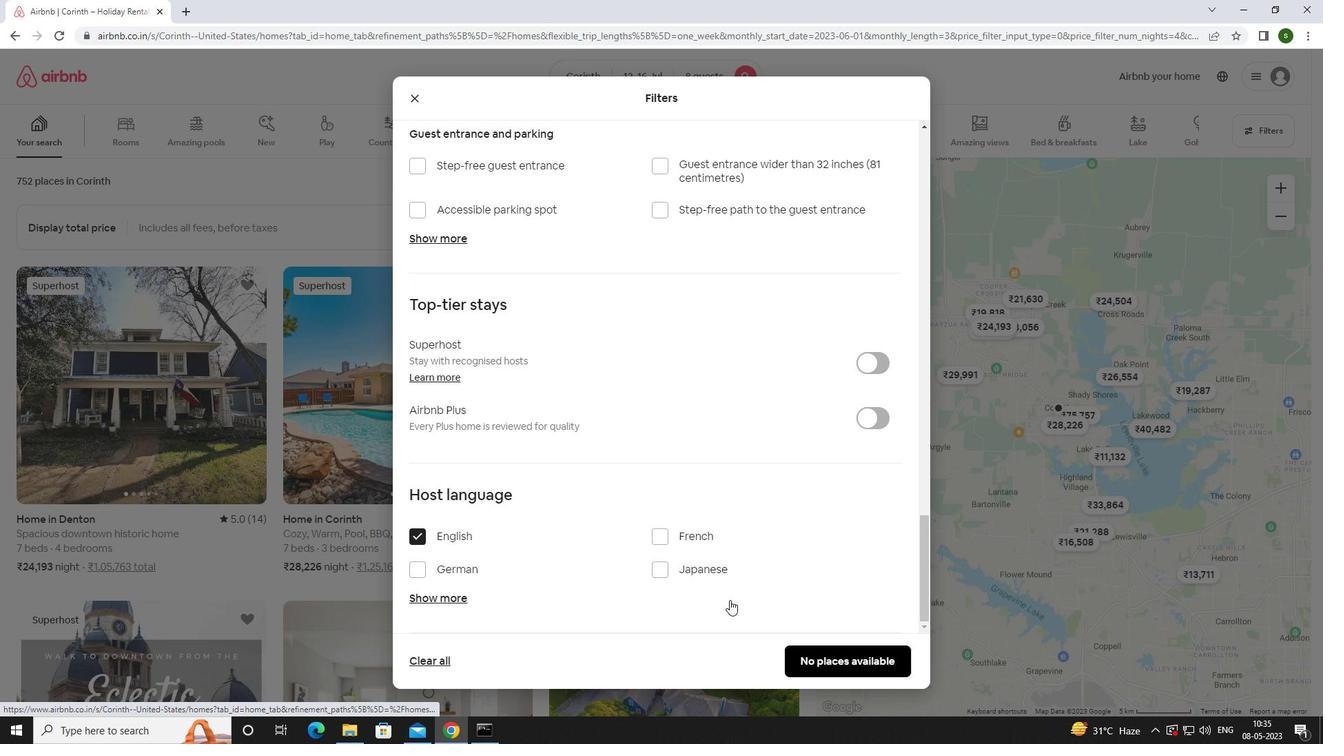 
